 Task: Find connections with filter location Sucy-en-Brie with filter topic #Mindfulnesswith filter profile language German with filter current company Milestone Technologies, Inc. with filter school Hyderabad Alumni Association of JNTU College of Engineering, Kakinada with filter industry Shipbuilding with filter service category Home Networking with filter keywords title Zoologist
Action: Mouse moved to (341, 283)
Screenshot: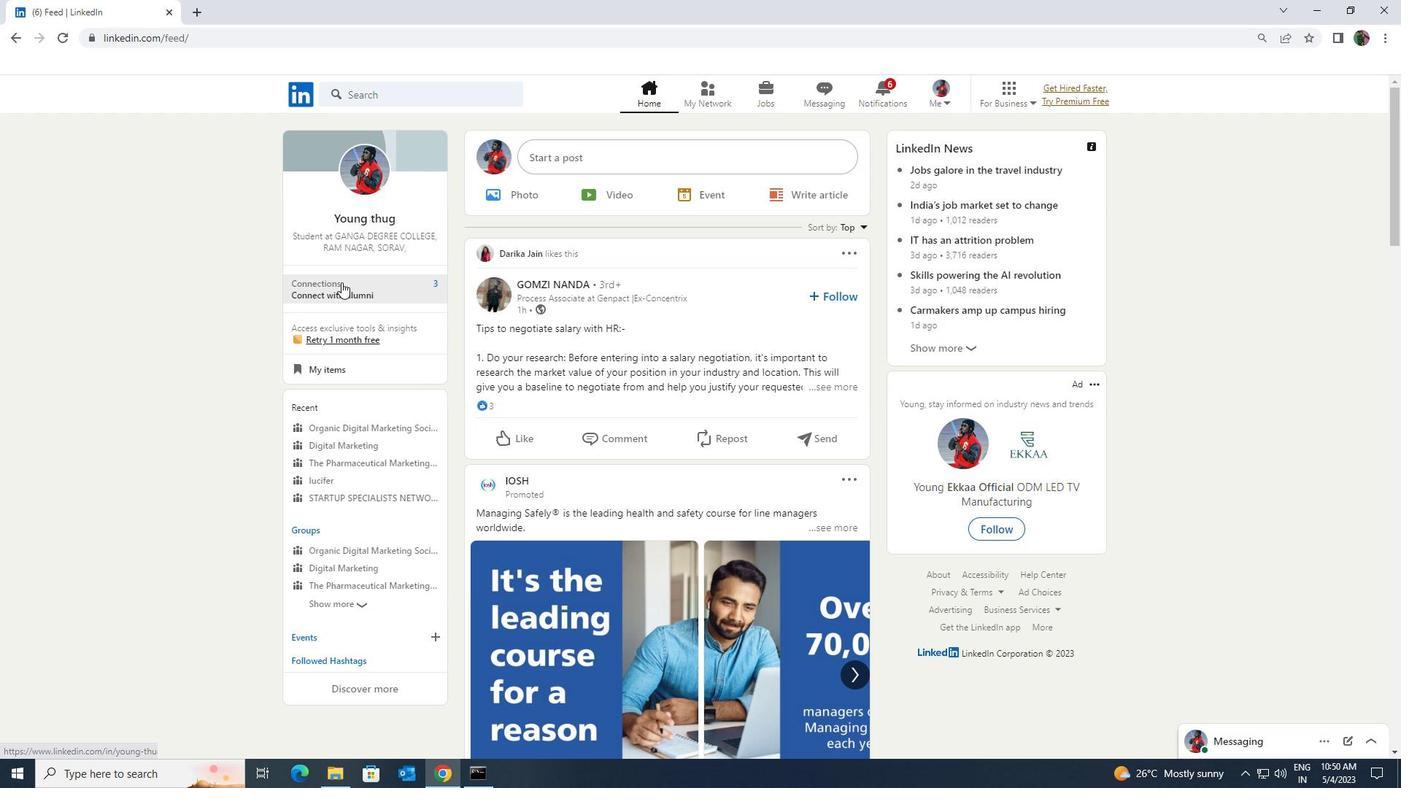 
Action: Mouse pressed left at (341, 283)
Screenshot: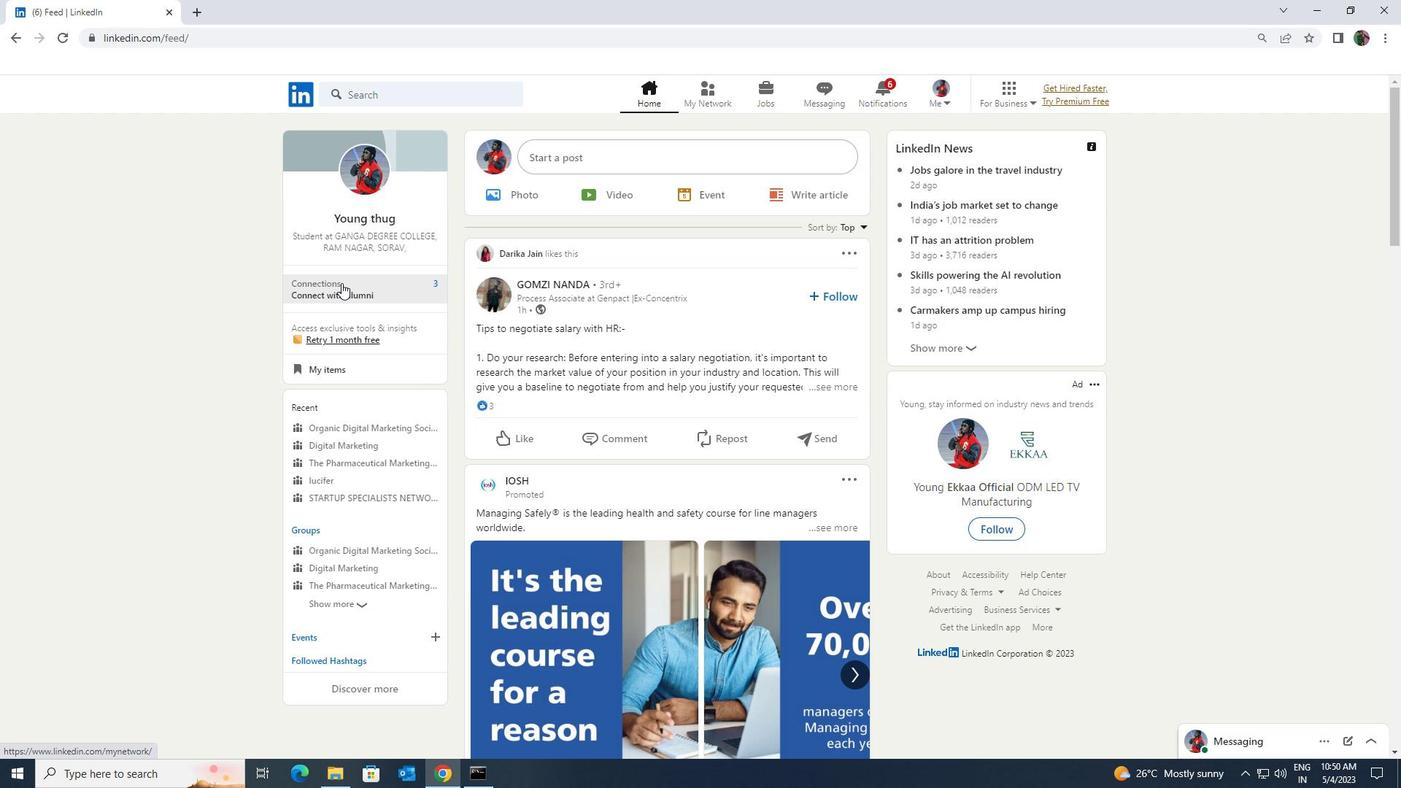 
Action: Mouse moved to (360, 179)
Screenshot: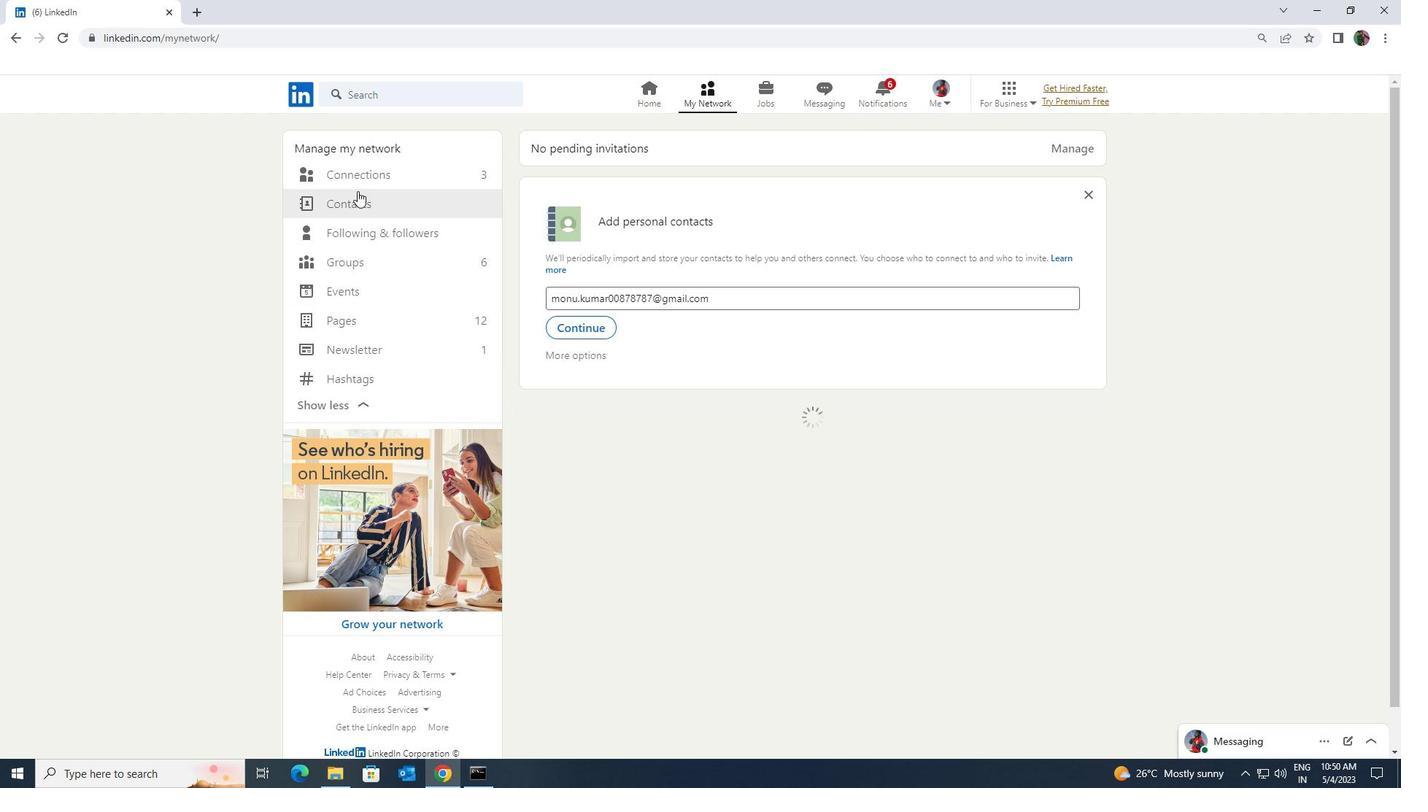 
Action: Mouse pressed left at (360, 179)
Screenshot: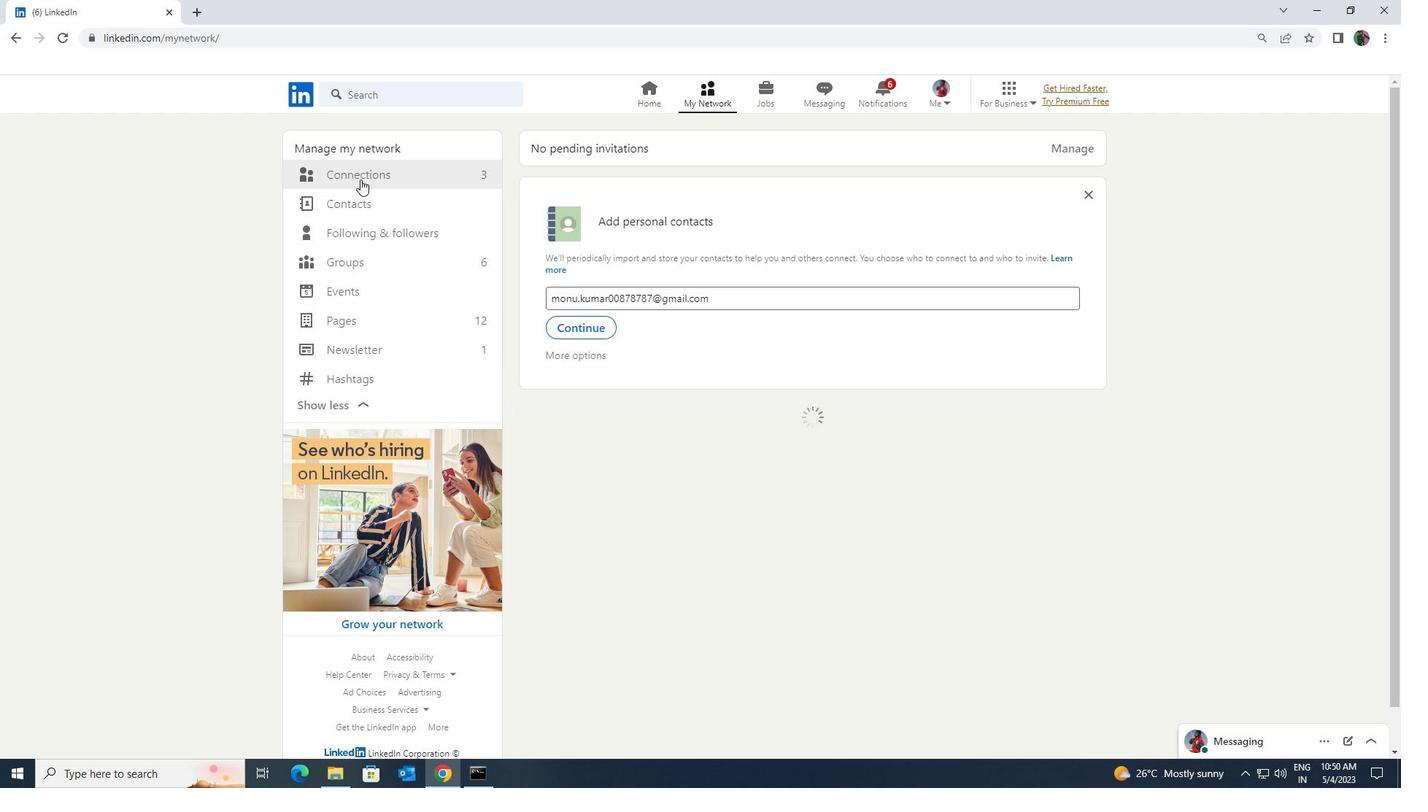 
Action: Mouse moved to (789, 180)
Screenshot: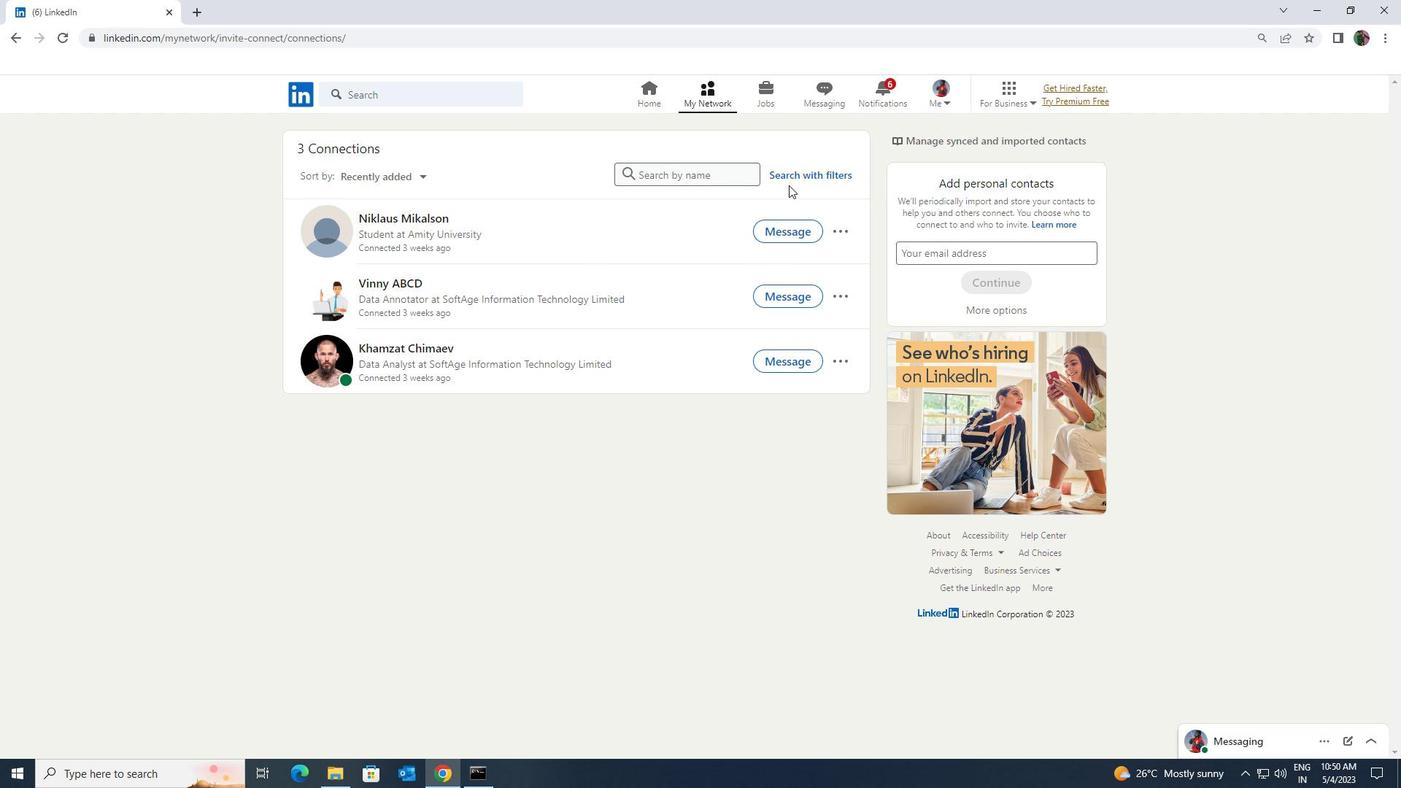 
Action: Mouse pressed left at (789, 180)
Screenshot: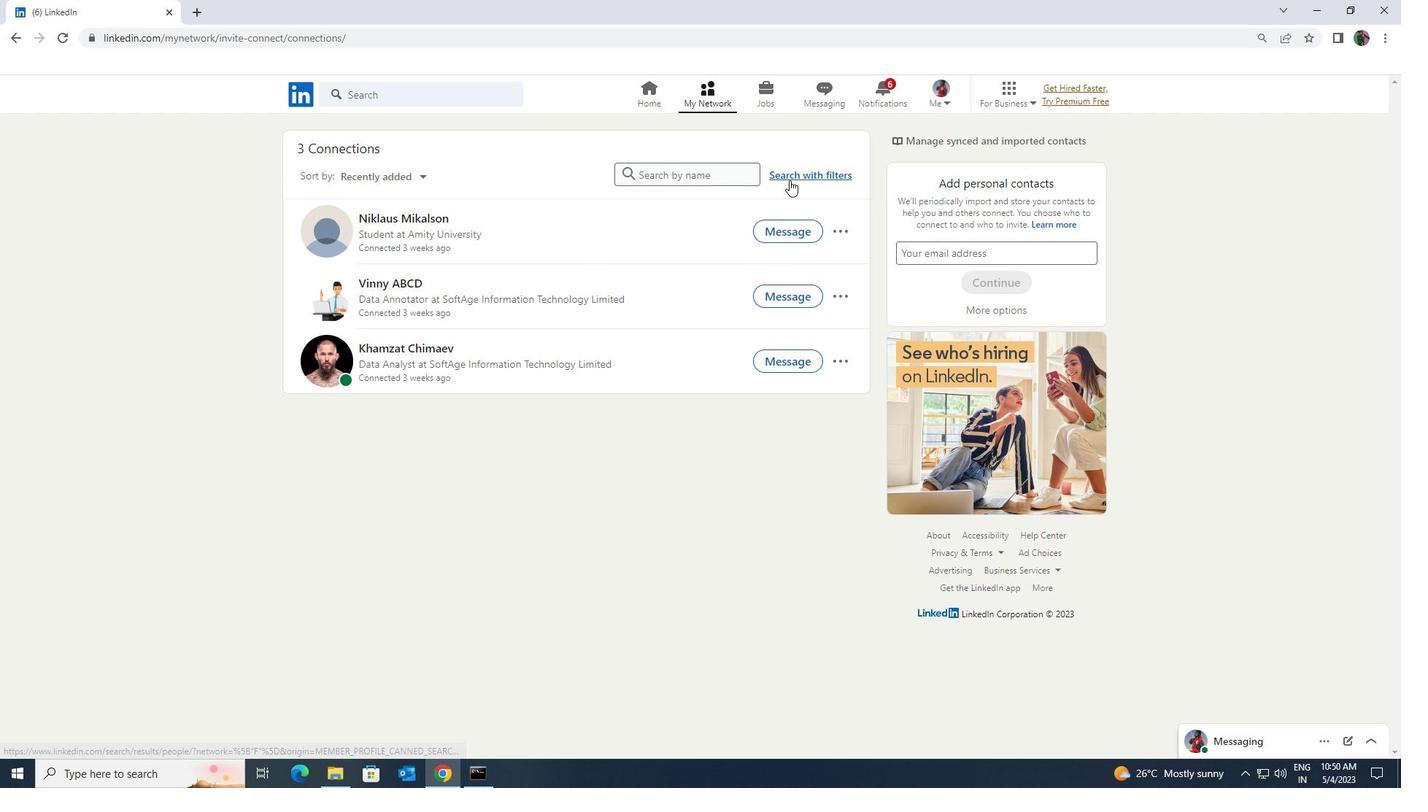 
Action: Mouse moved to (754, 139)
Screenshot: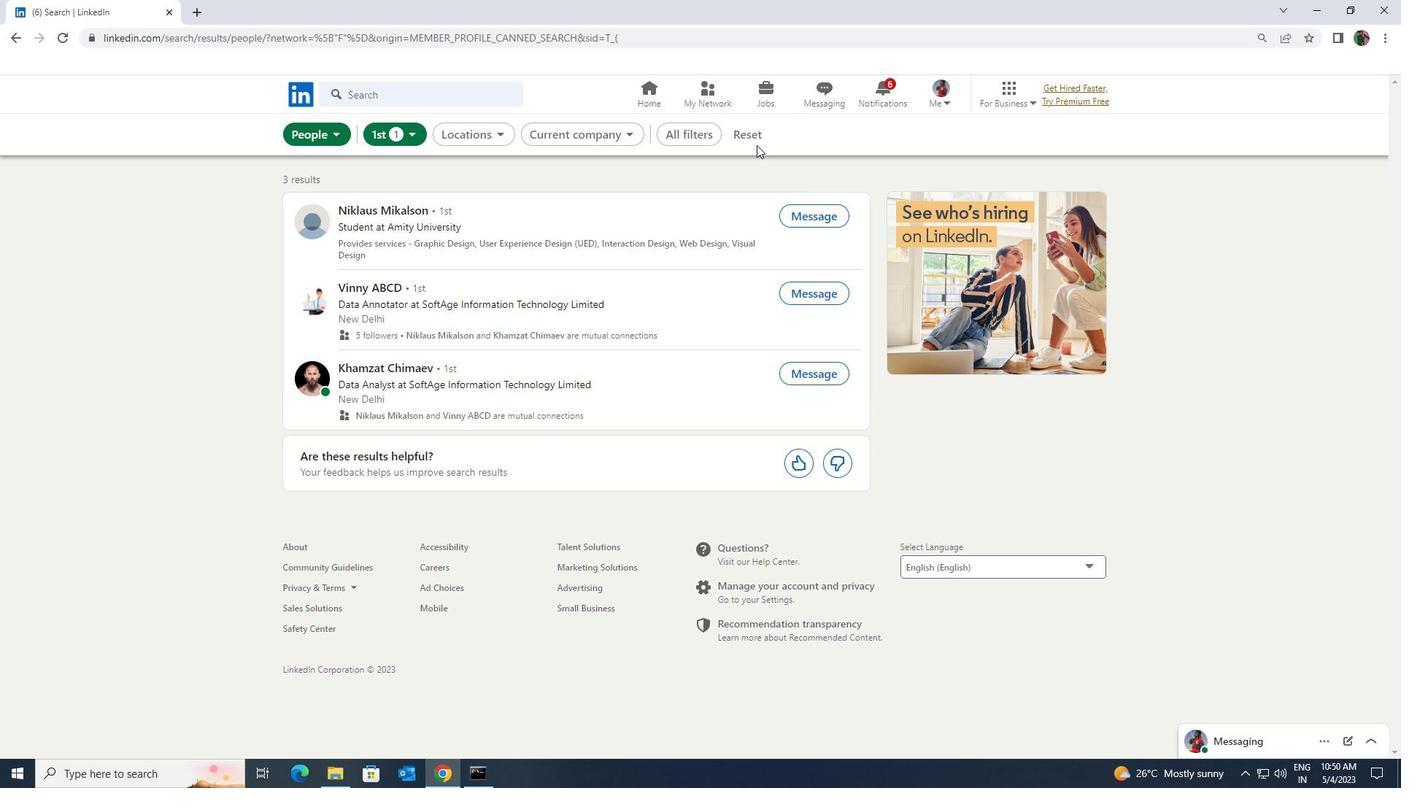 
Action: Mouse pressed left at (754, 139)
Screenshot: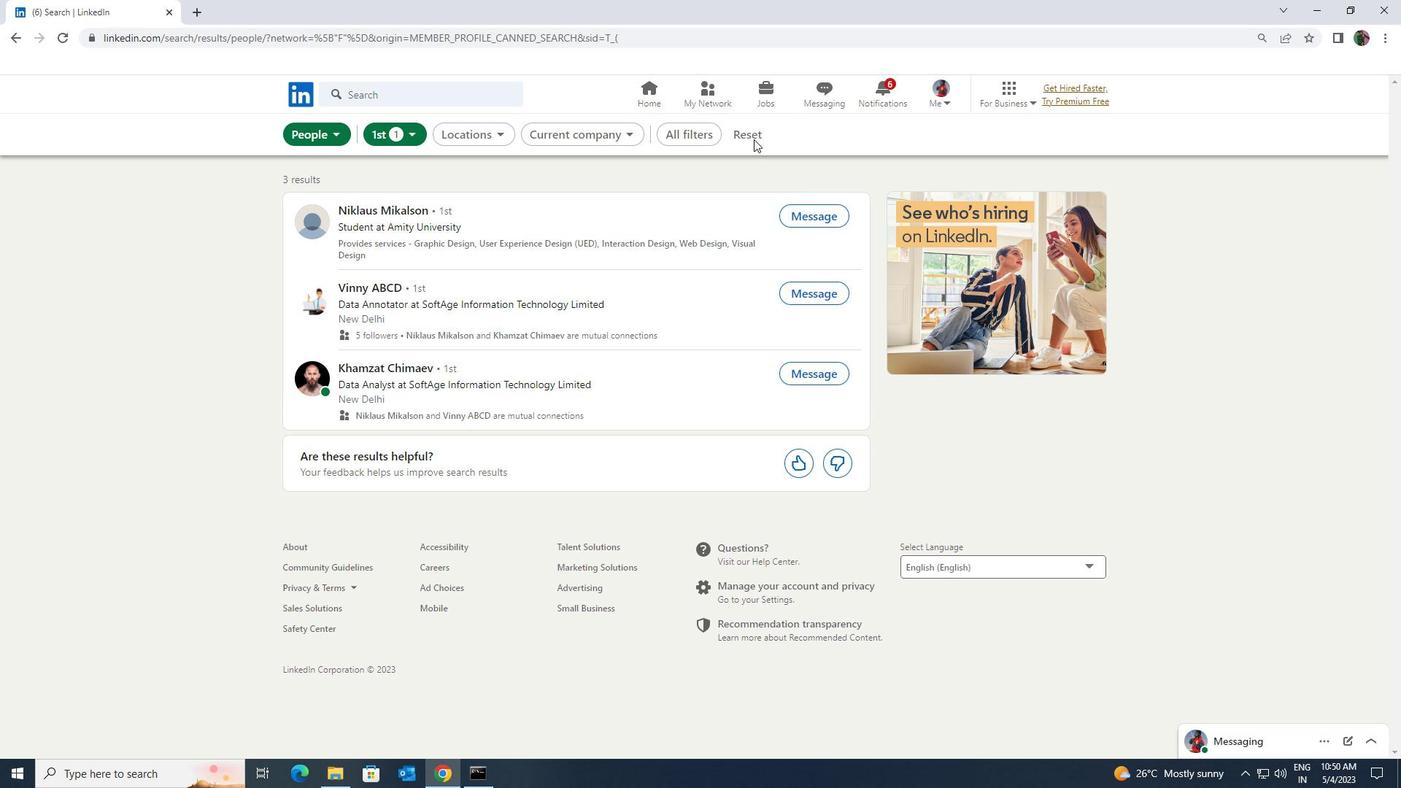 
Action: Mouse moved to (751, 135)
Screenshot: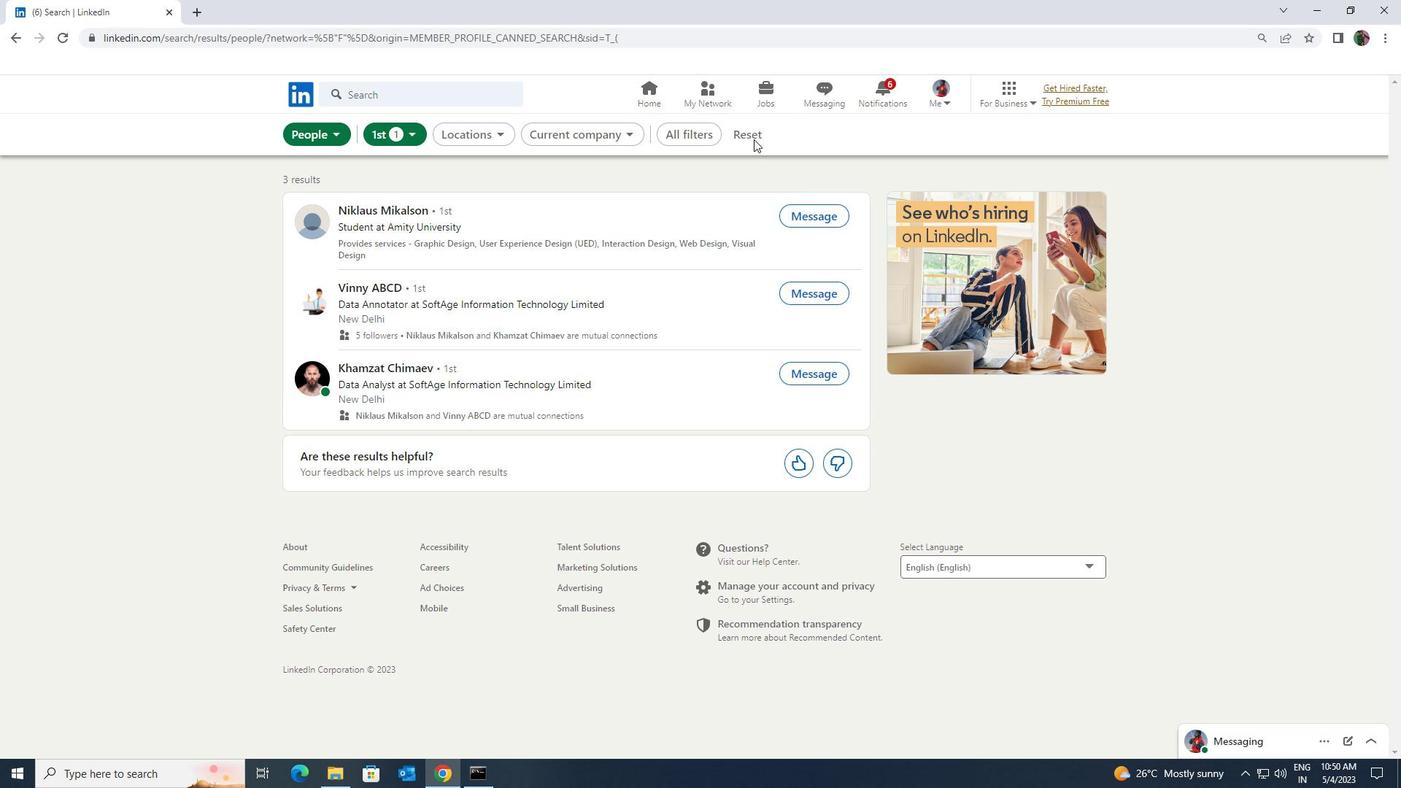
Action: Mouse pressed left at (751, 135)
Screenshot: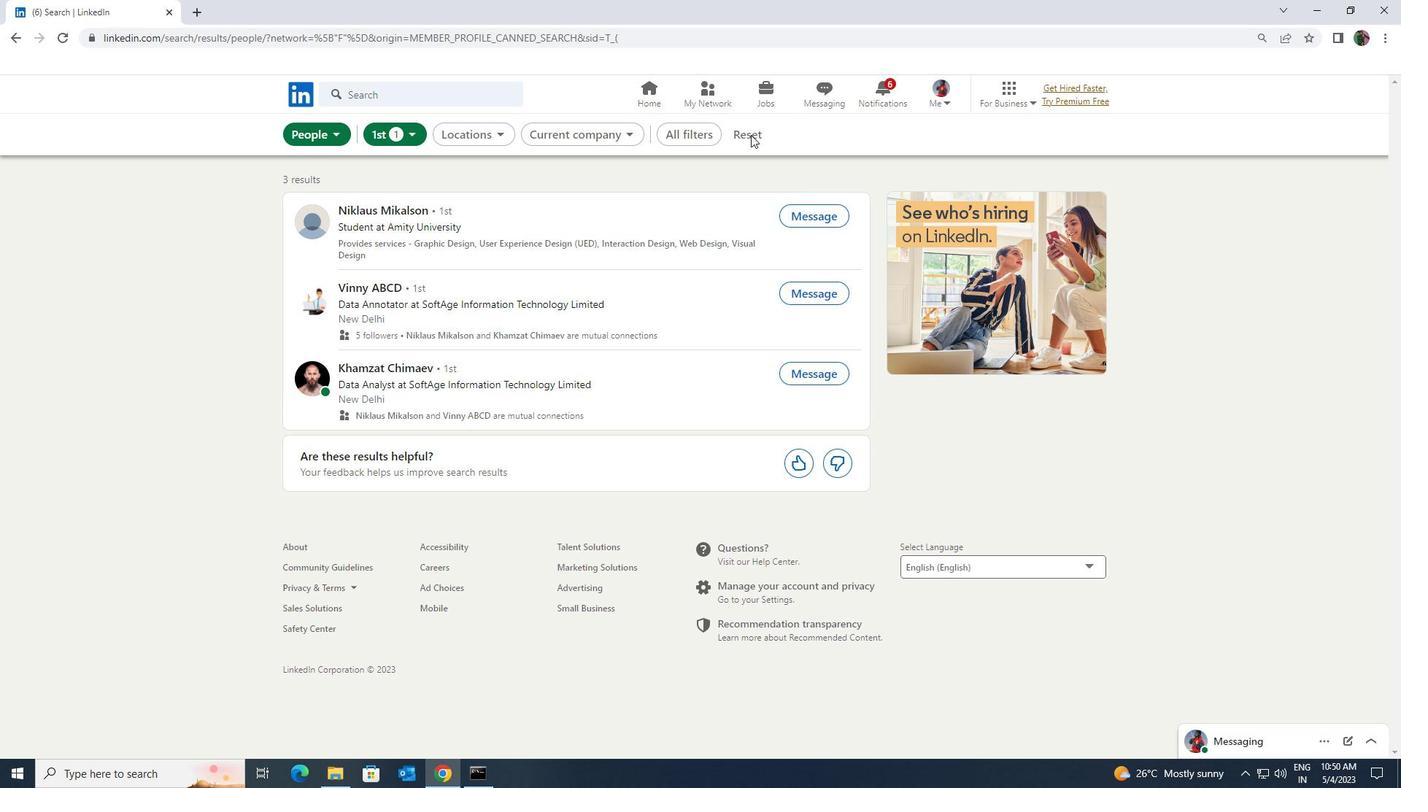 
Action: Mouse moved to (711, 135)
Screenshot: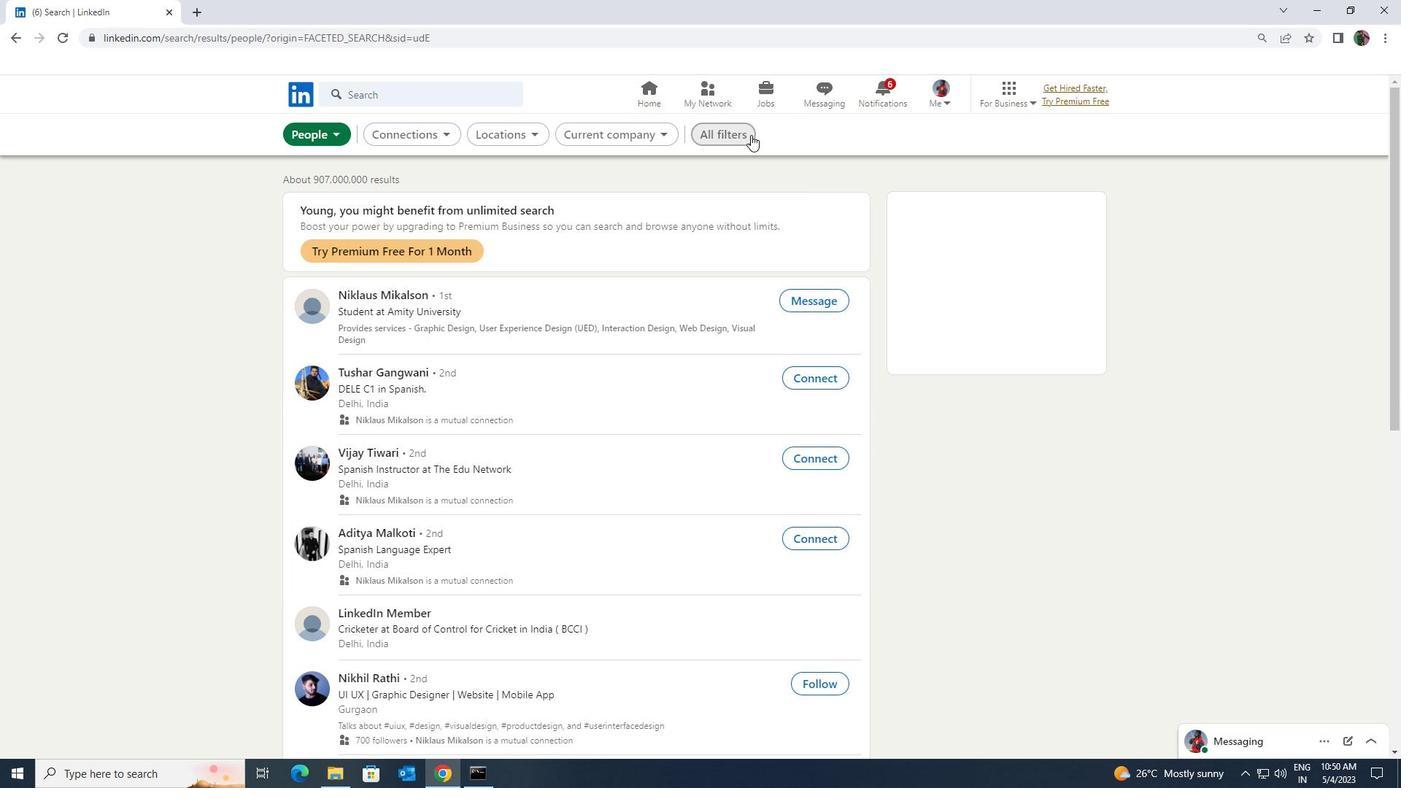 
Action: Mouse pressed left at (711, 135)
Screenshot: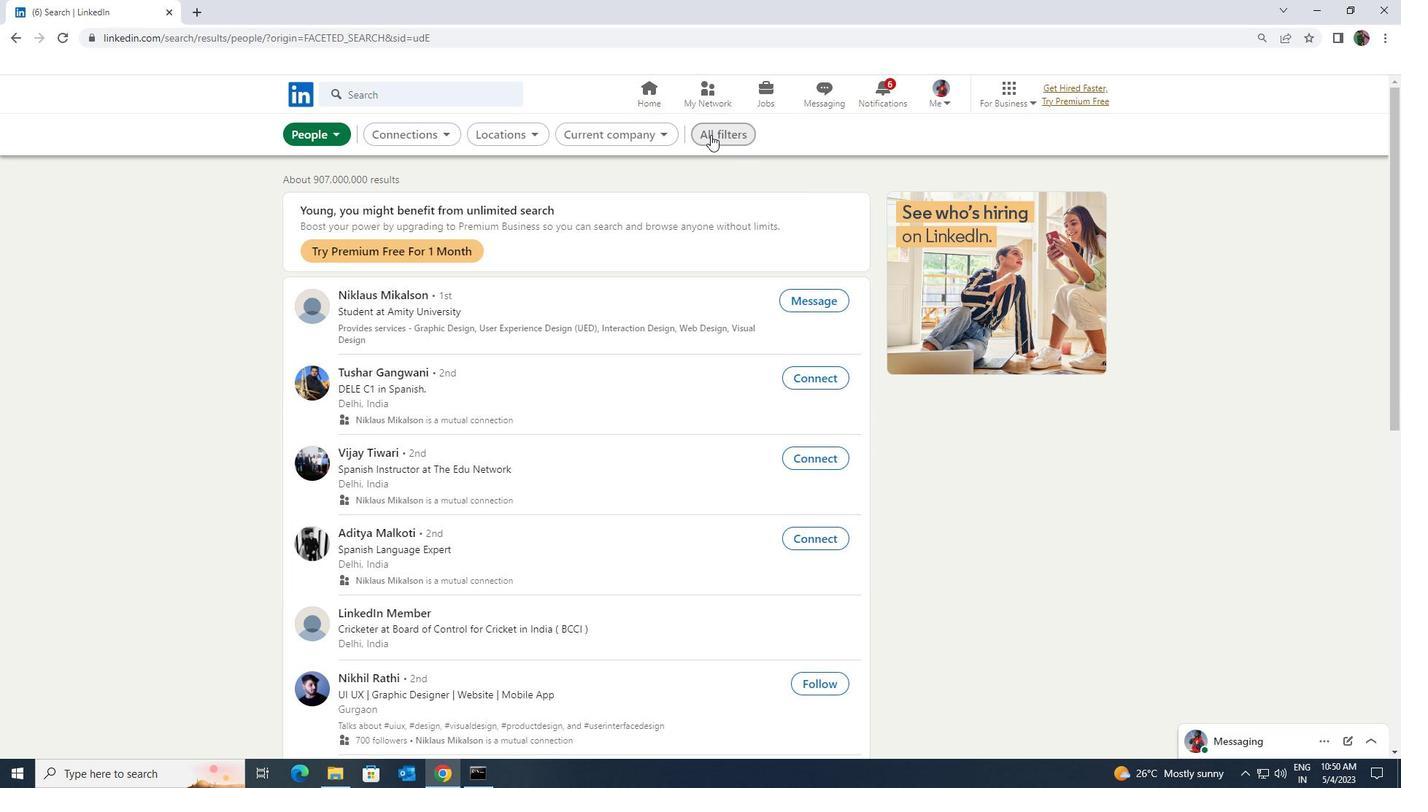 
Action: Mouse moved to (1203, 568)
Screenshot: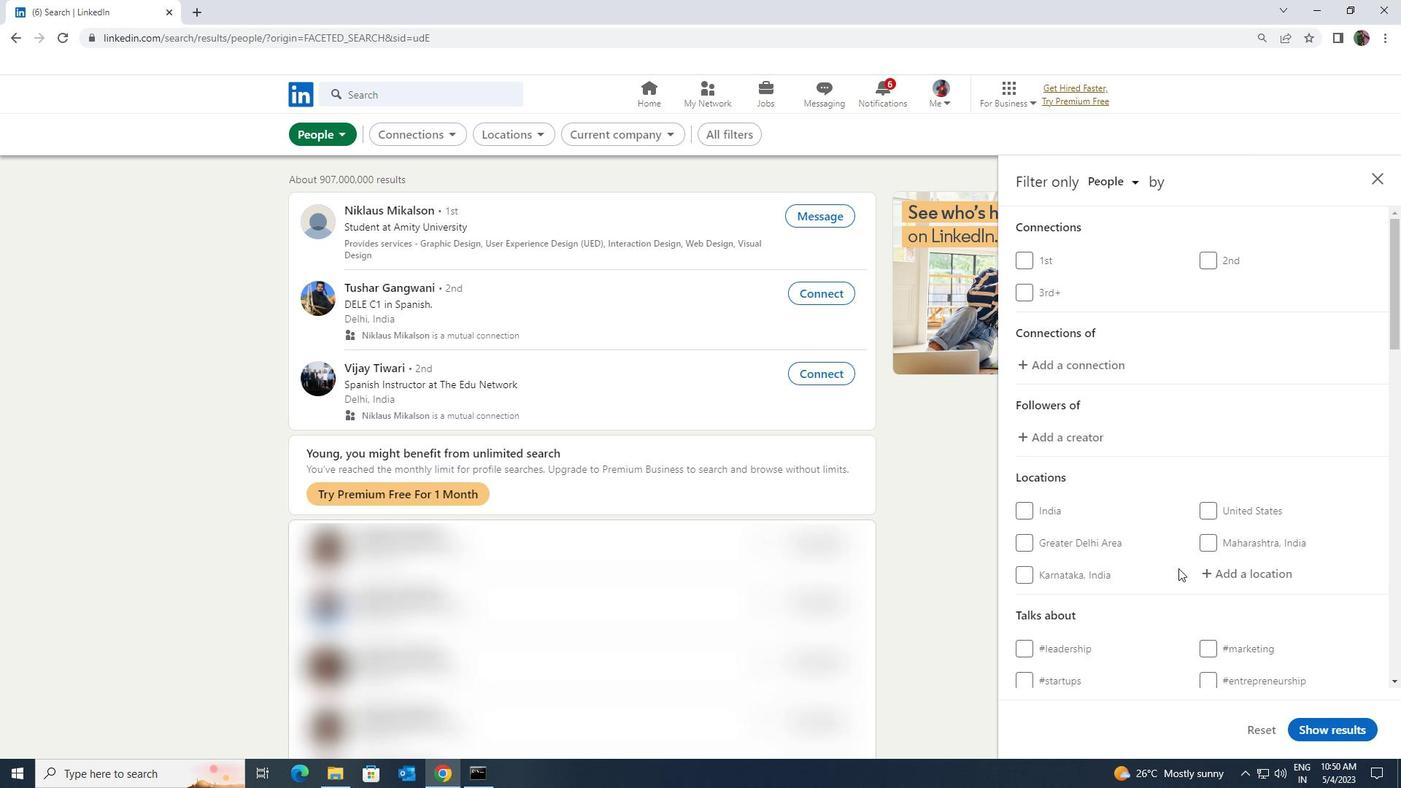 
Action: Mouse pressed left at (1203, 568)
Screenshot: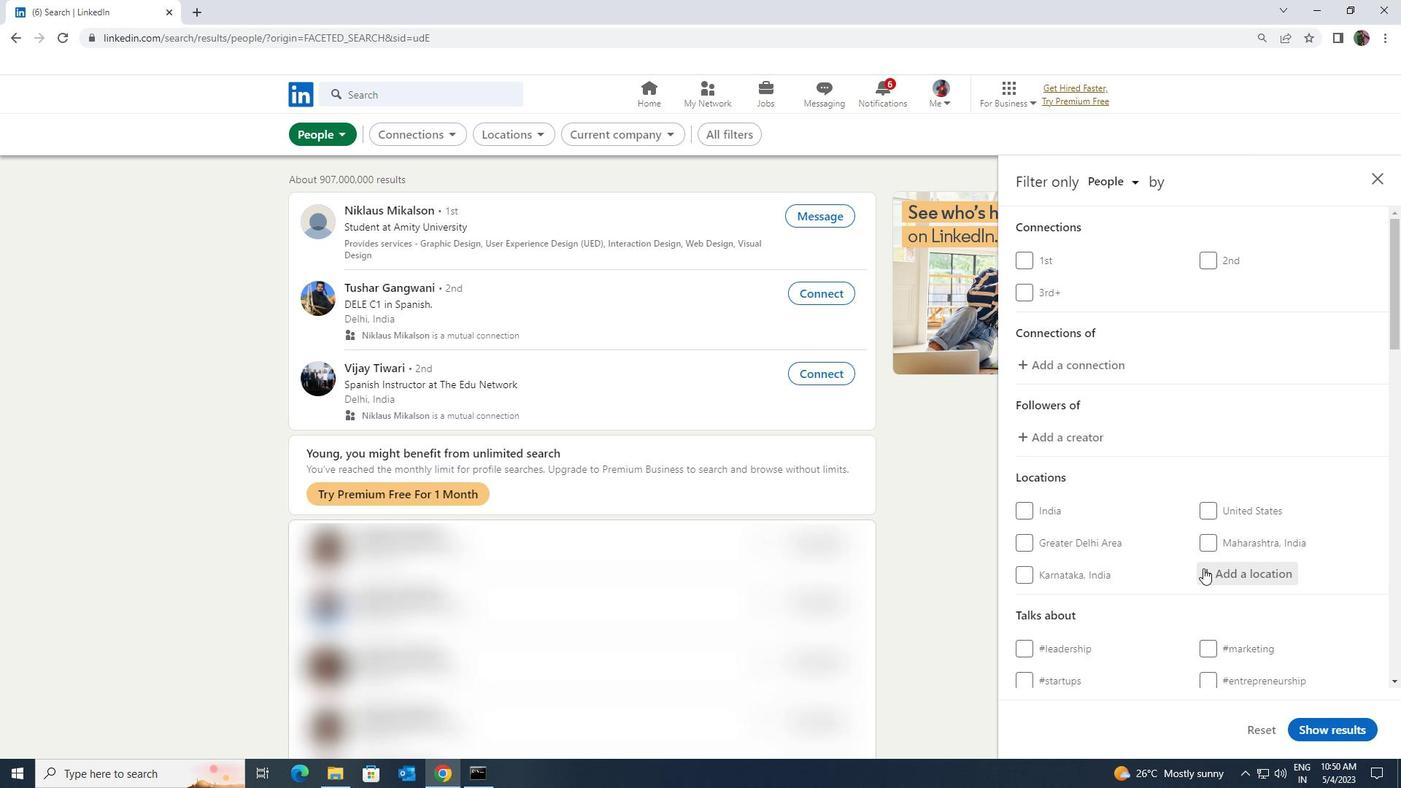 
Action: Key pressed <Key.shift><Key.shift><Key.shift><Key.shift><Key.shift><Key.shift><Key.shift>SUCY<Key.space><Key.shift>EN
Screenshot: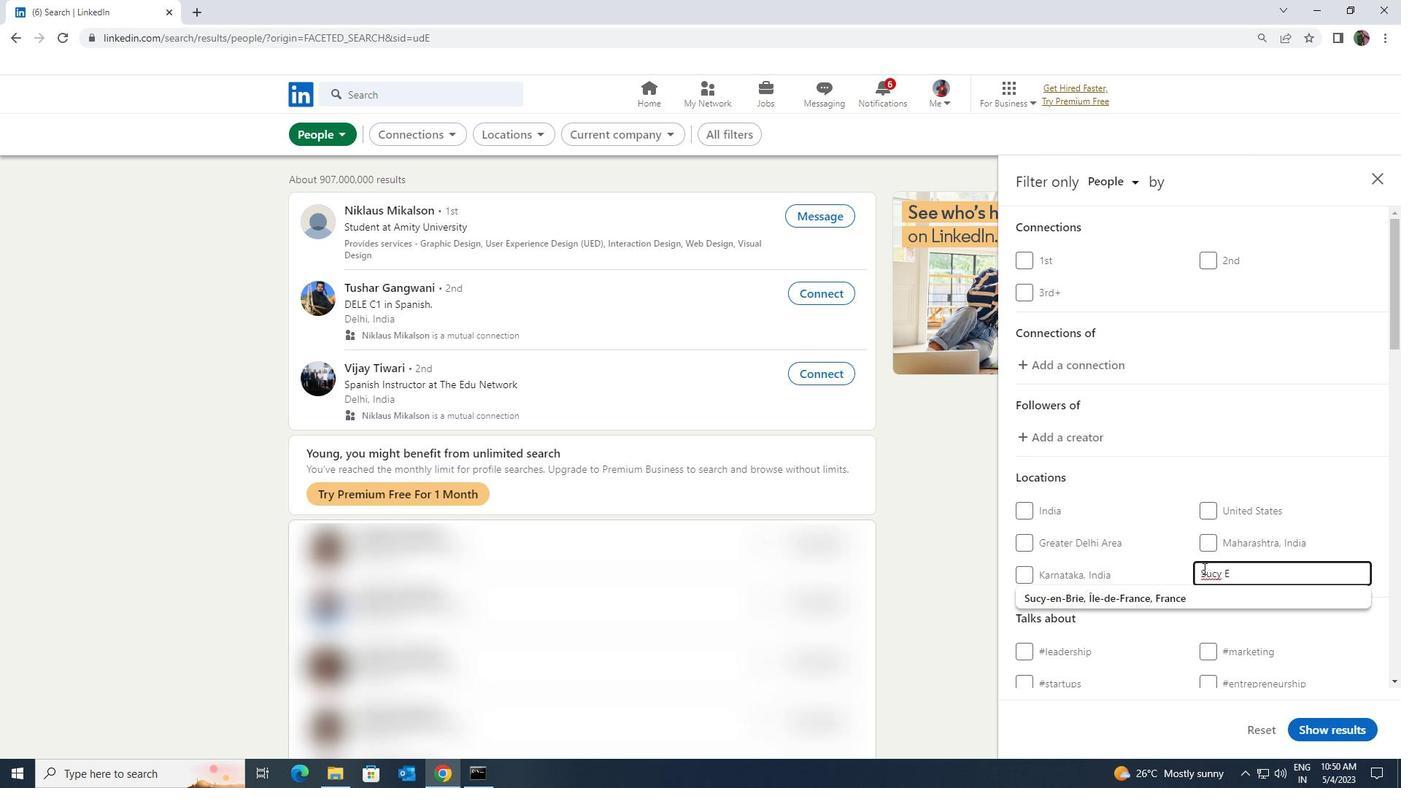 
Action: Mouse moved to (1192, 600)
Screenshot: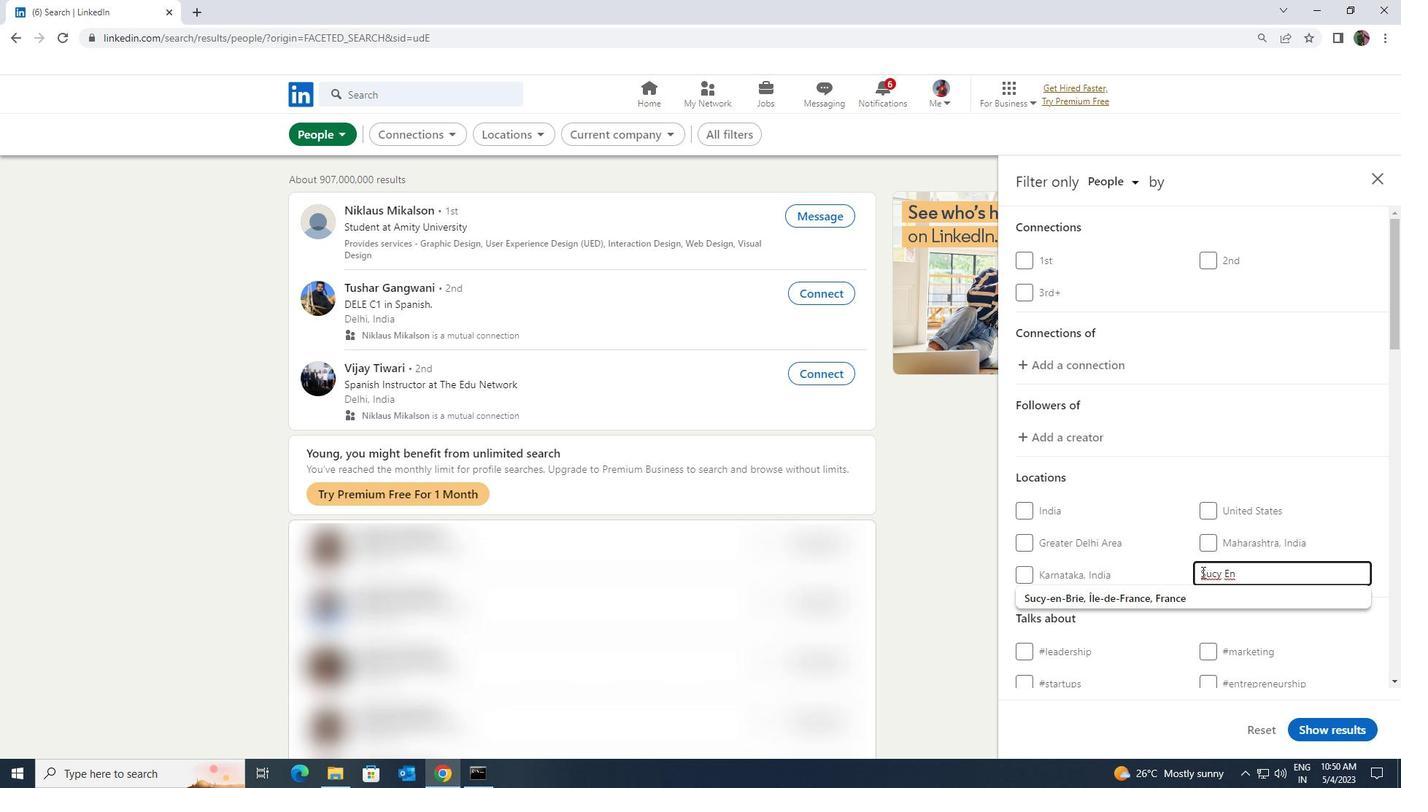 
Action: Mouse pressed left at (1192, 600)
Screenshot: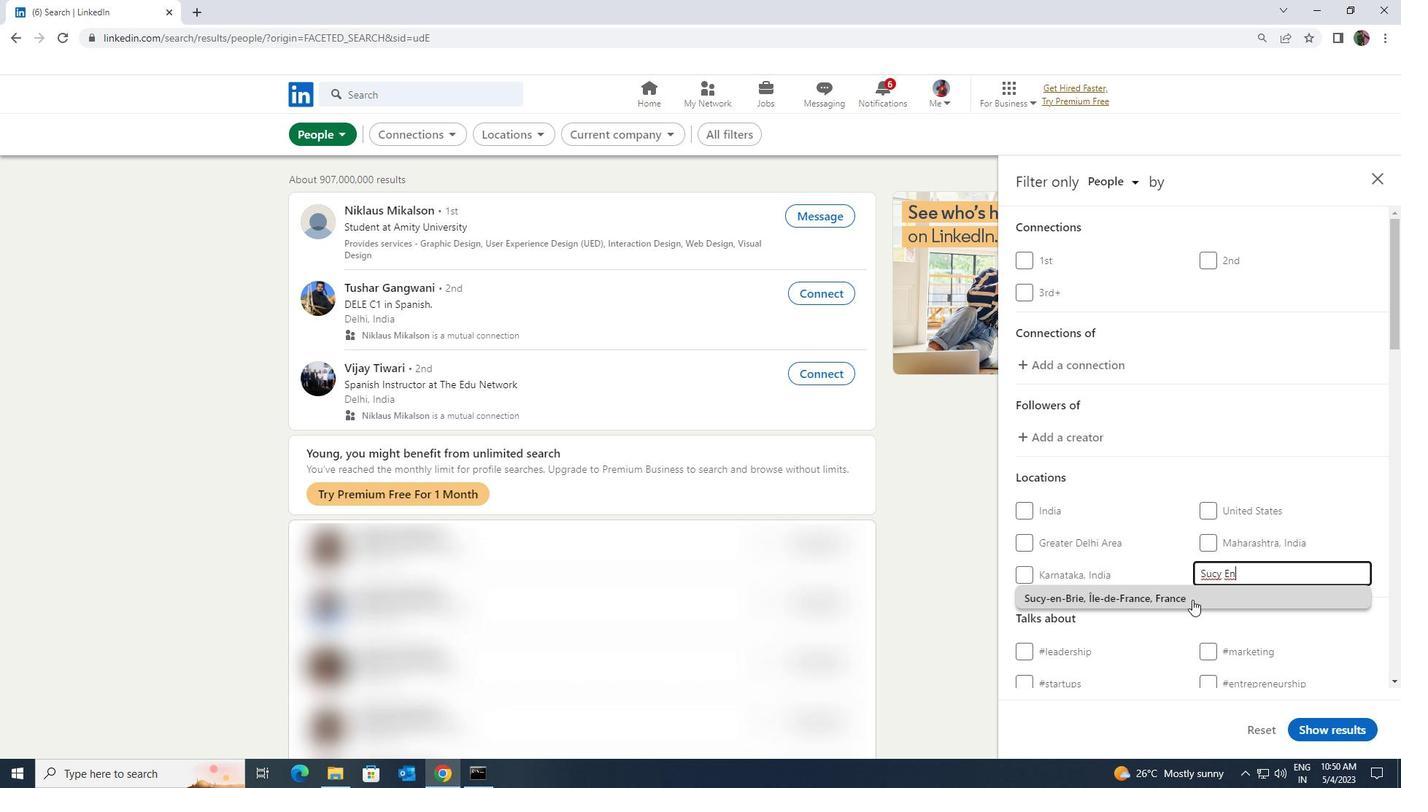 
Action: Mouse moved to (1198, 598)
Screenshot: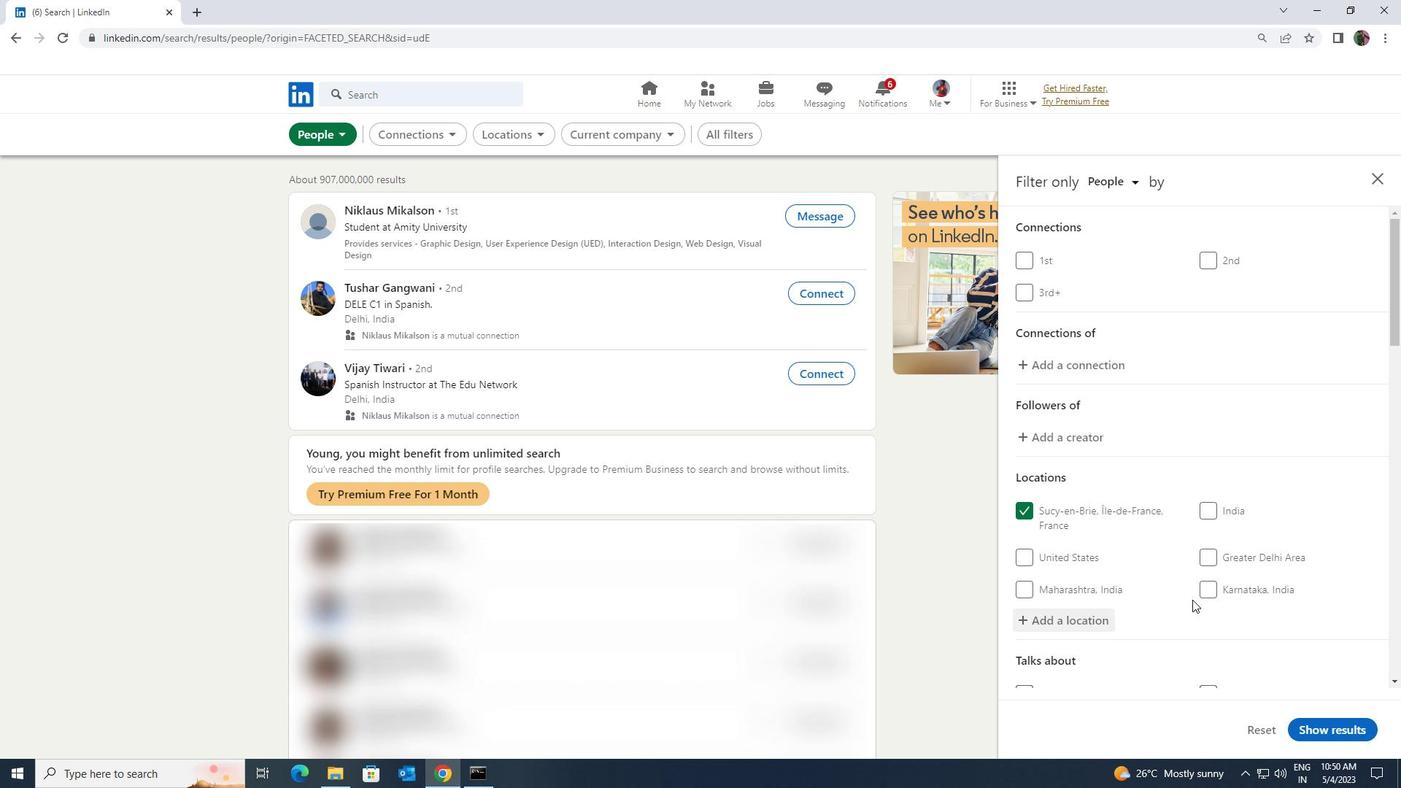 
Action: Mouse scrolled (1198, 597) with delta (0, 0)
Screenshot: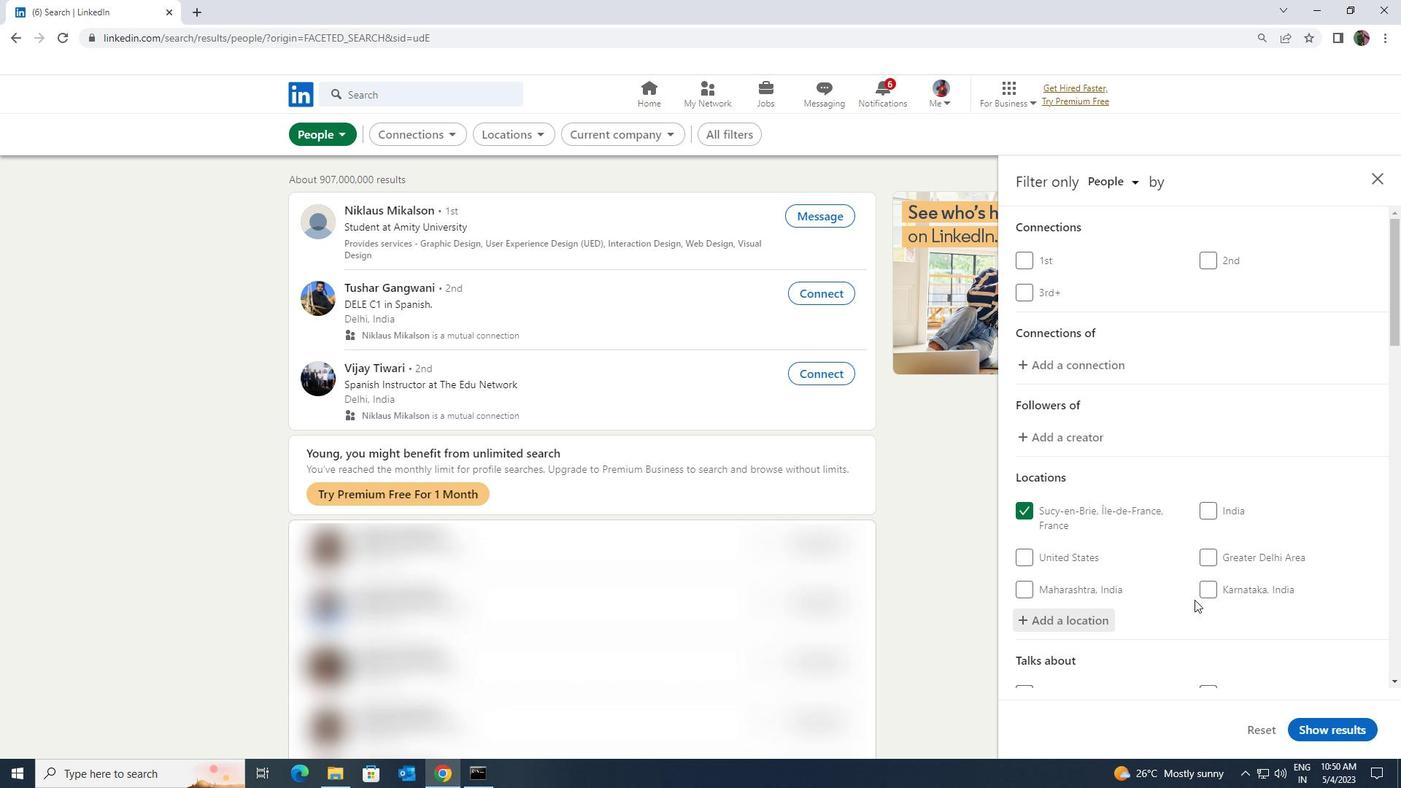 
Action: Mouse scrolled (1198, 597) with delta (0, 0)
Screenshot: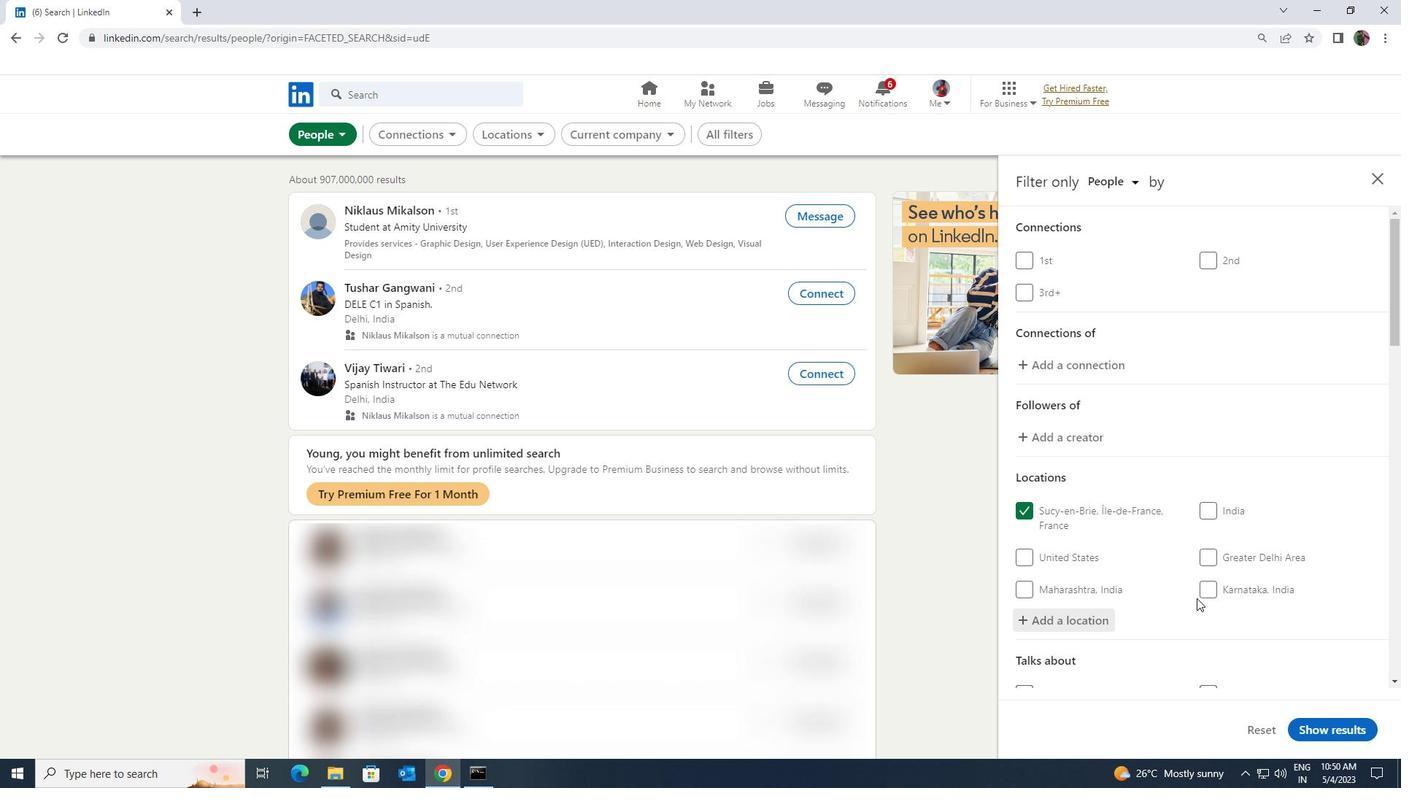 
Action: Mouse moved to (1217, 610)
Screenshot: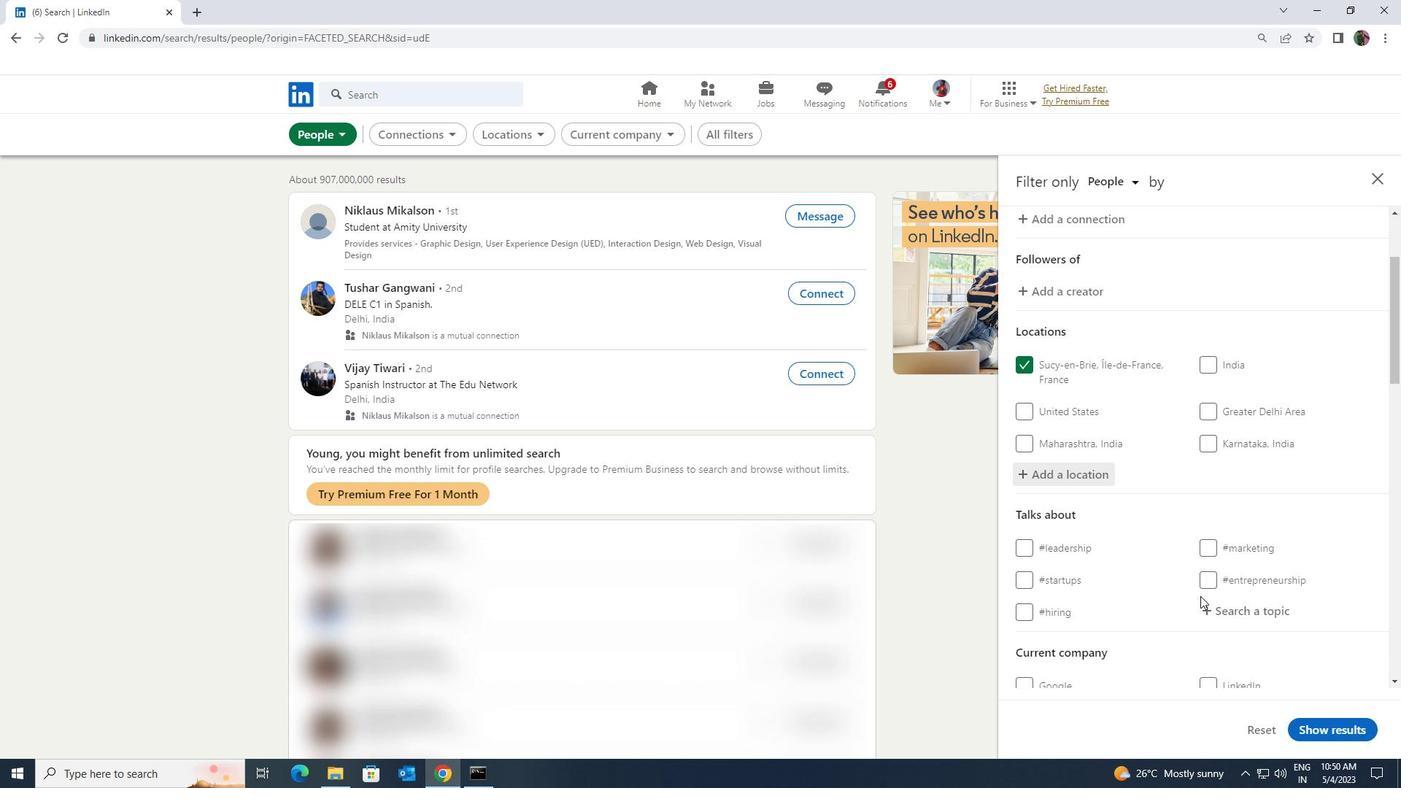 
Action: Mouse pressed left at (1217, 610)
Screenshot: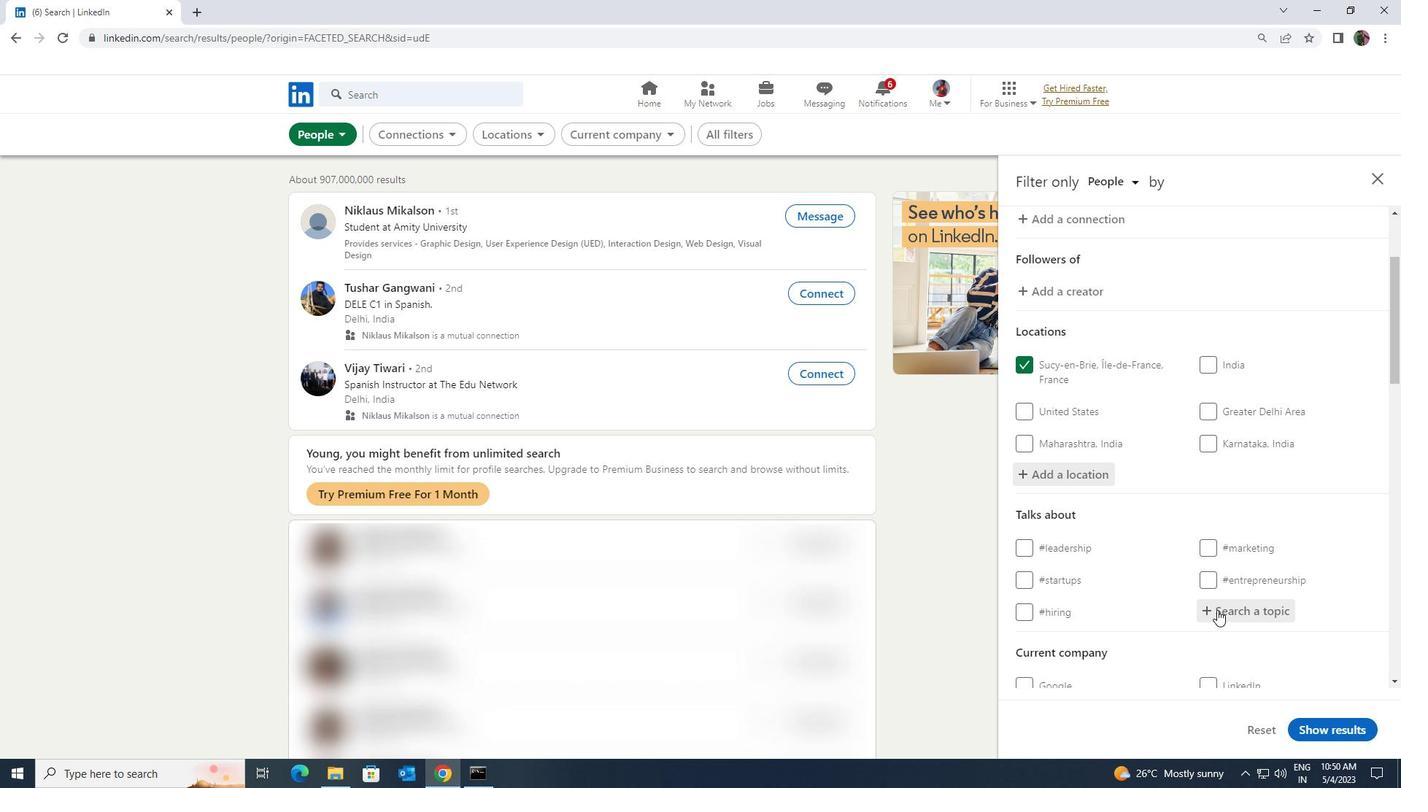 
Action: Key pressed <Key.shift><Key.shift><Key.shift>MINDFULNESS
Screenshot: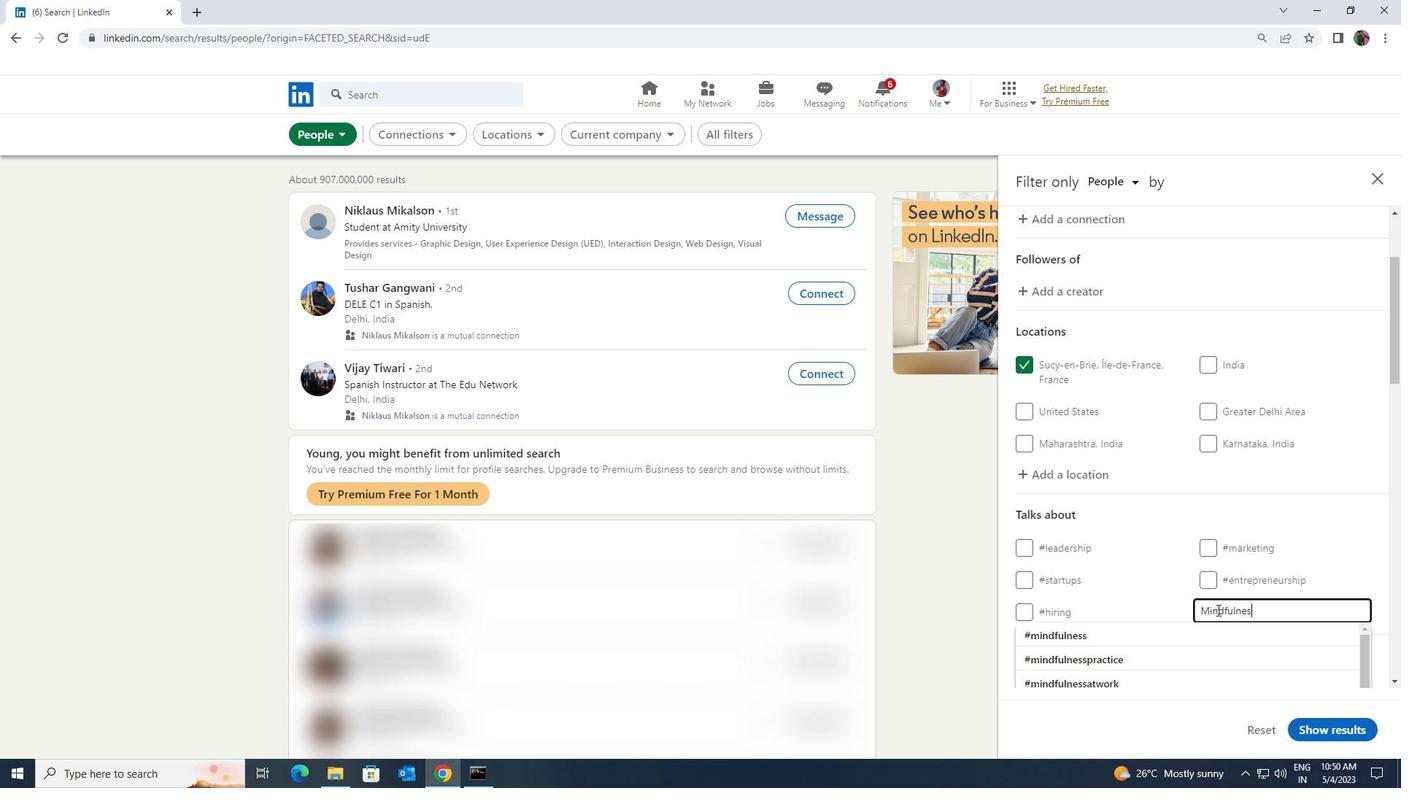 
Action: Mouse moved to (1195, 638)
Screenshot: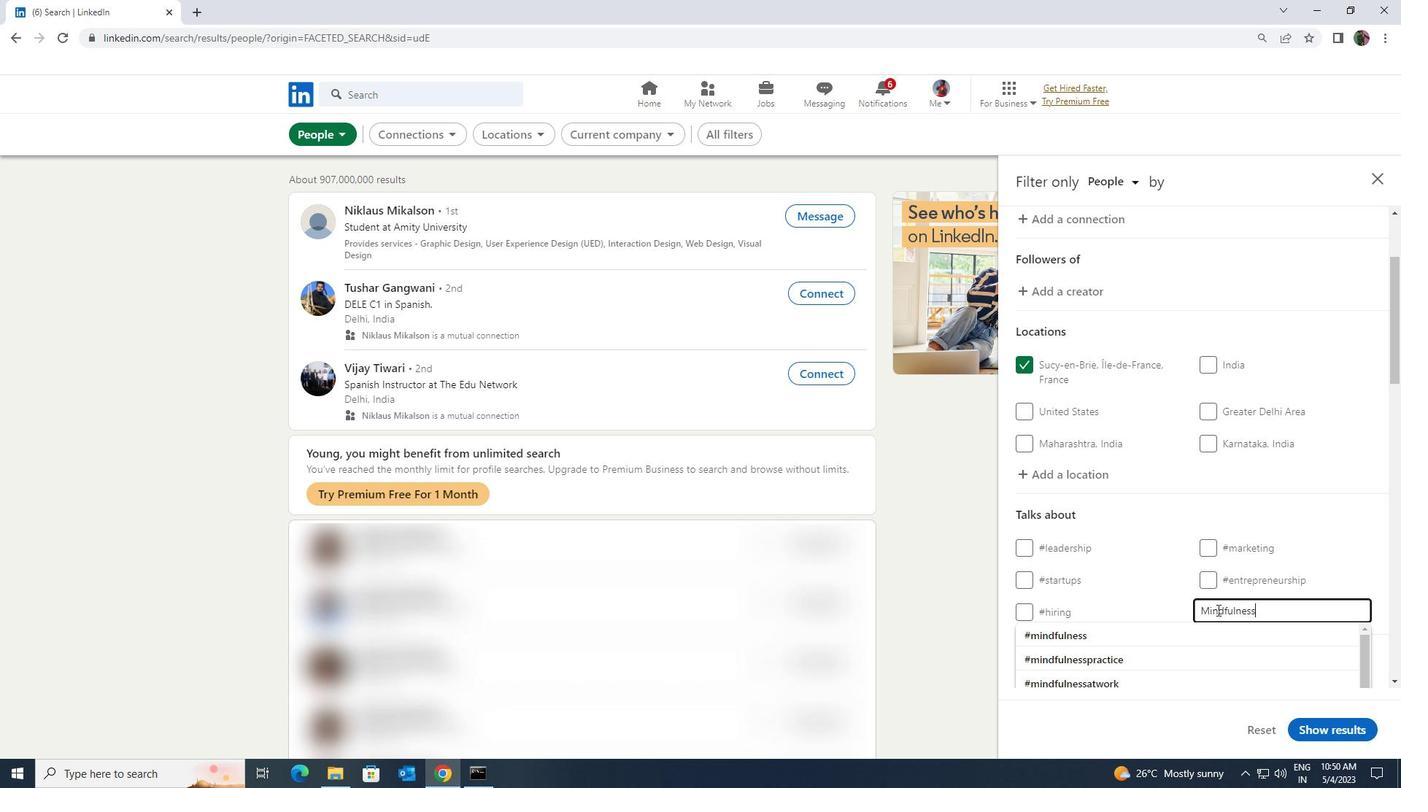 
Action: Mouse pressed left at (1195, 638)
Screenshot: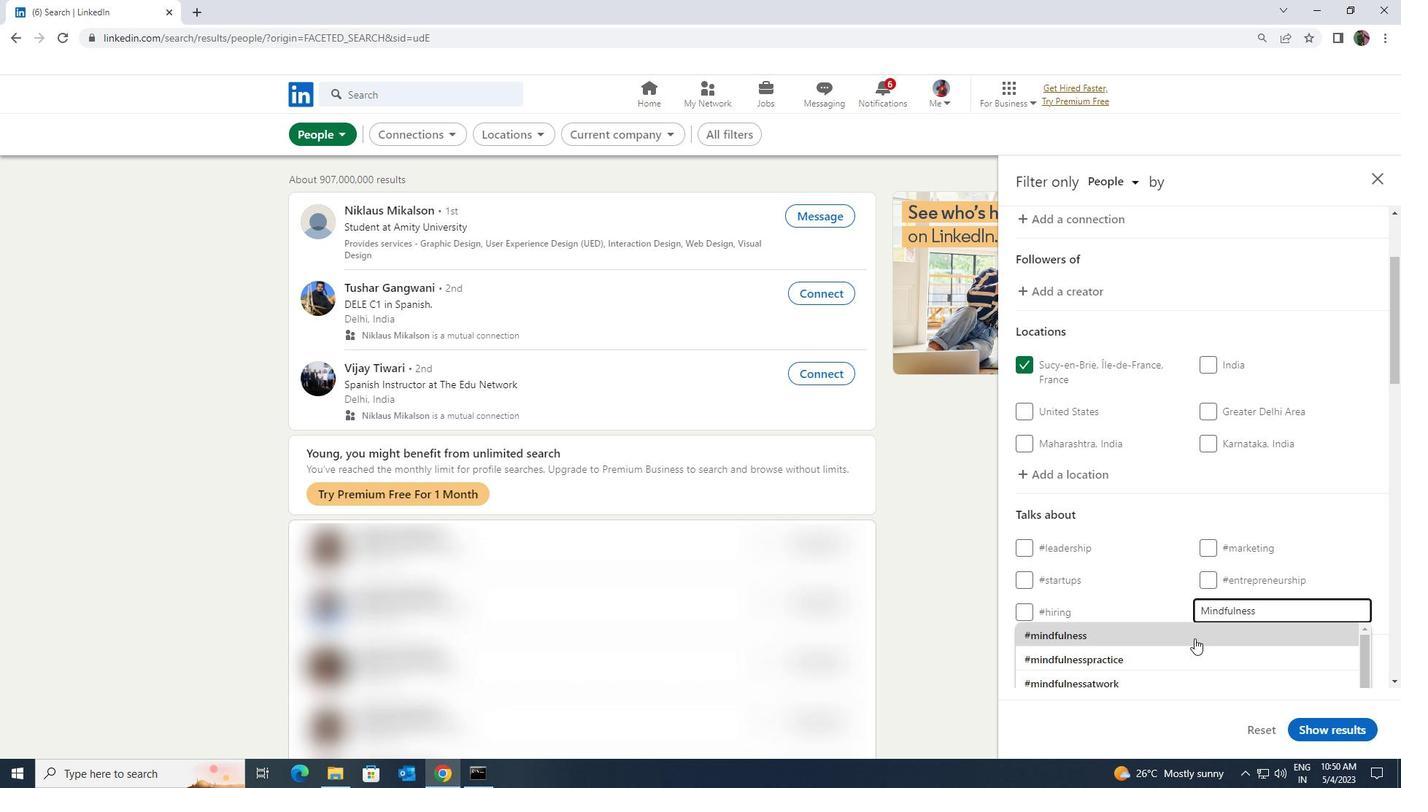 
Action: Mouse scrolled (1195, 638) with delta (0, 0)
Screenshot: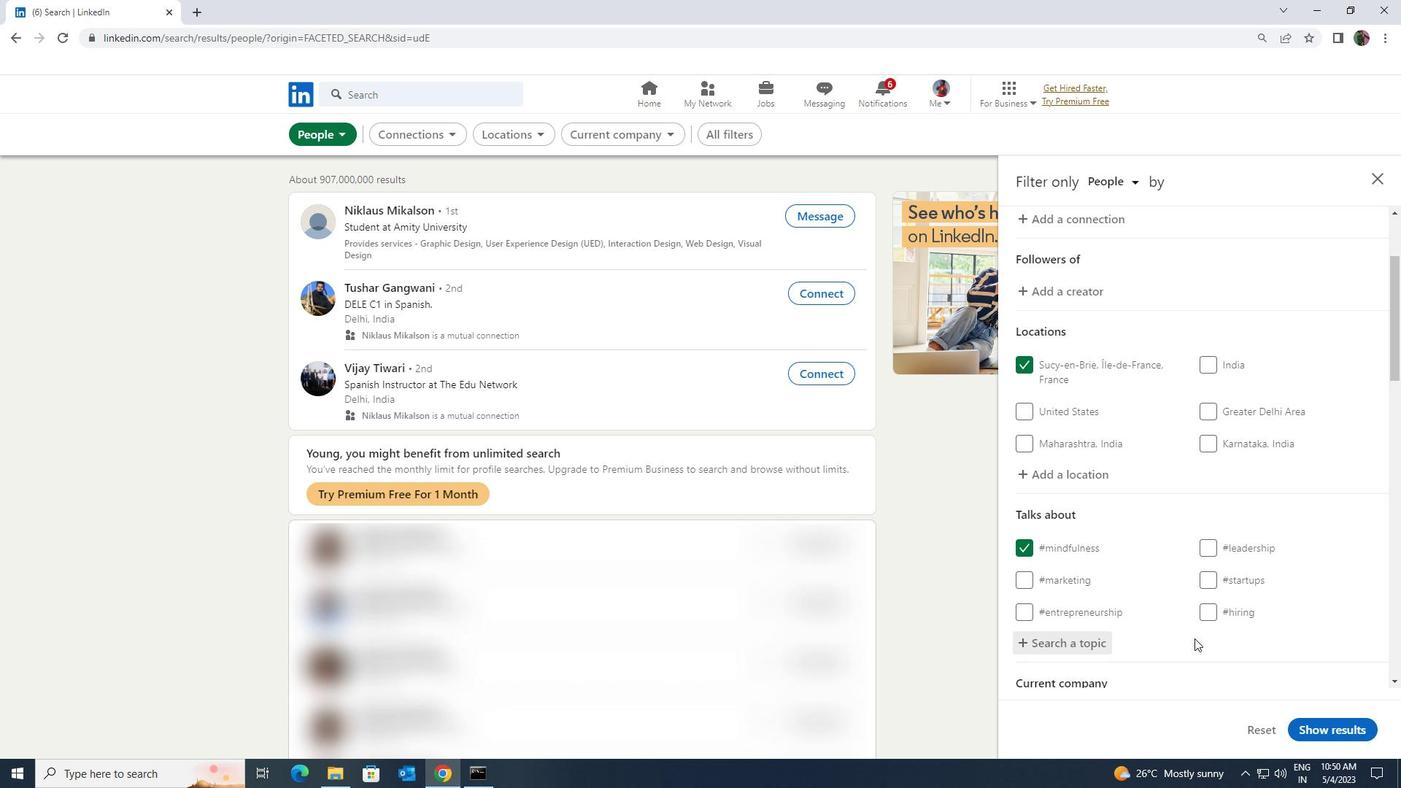 
Action: Mouse scrolled (1195, 638) with delta (0, 0)
Screenshot: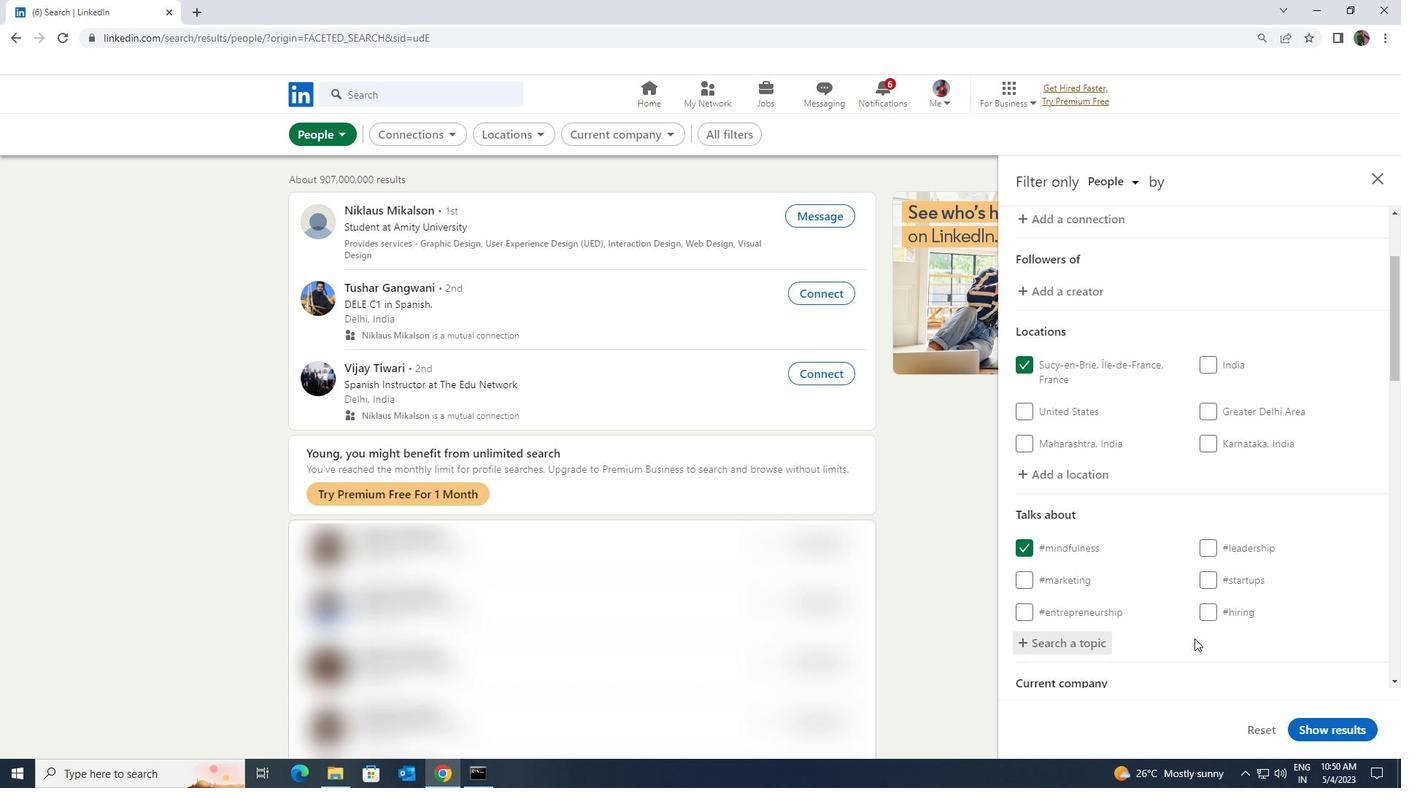 
Action: Mouse scrolled (1195, 638) with delta (0, 0)
Screenshot: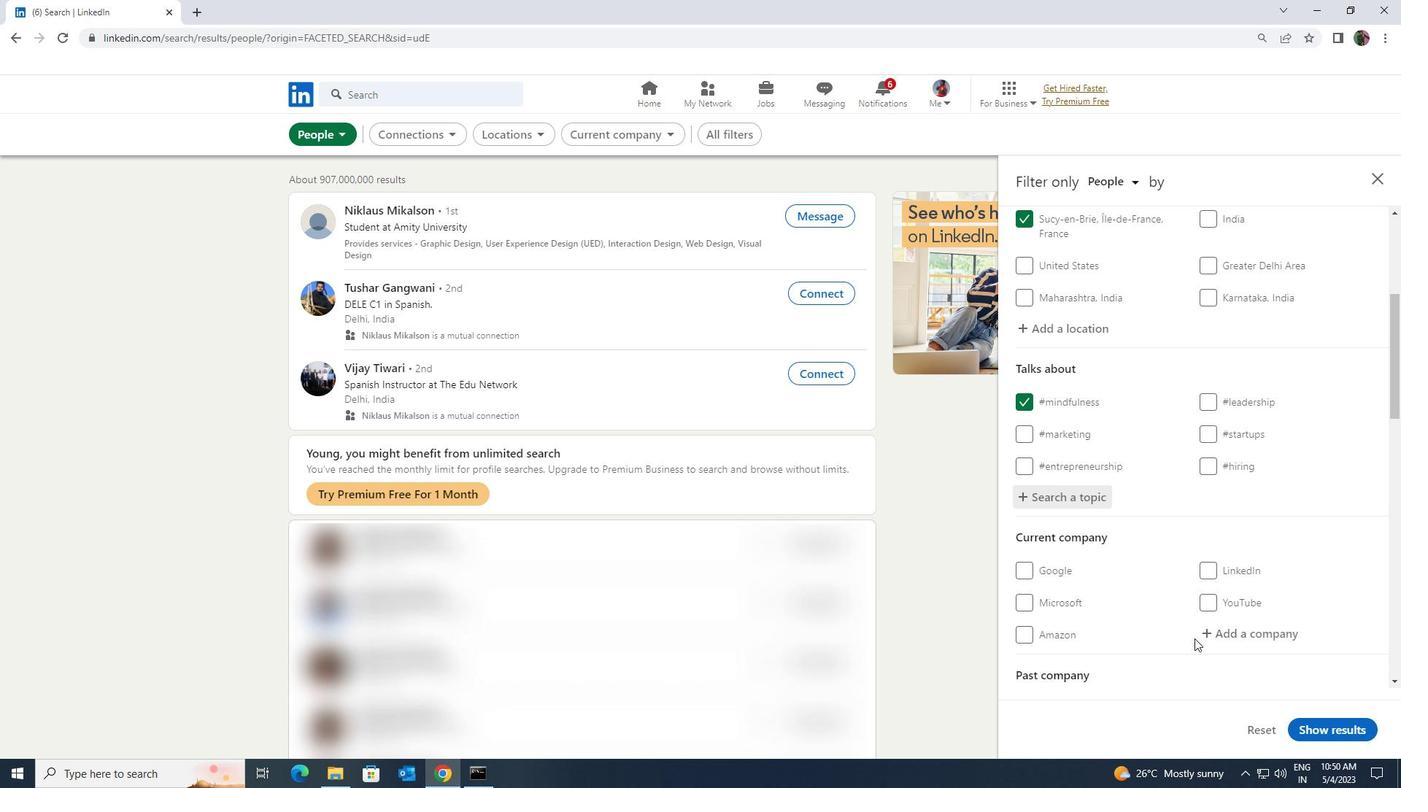 
Action: Mouse scrolled (1195, 638) with delta (0, 0)
Screenshot: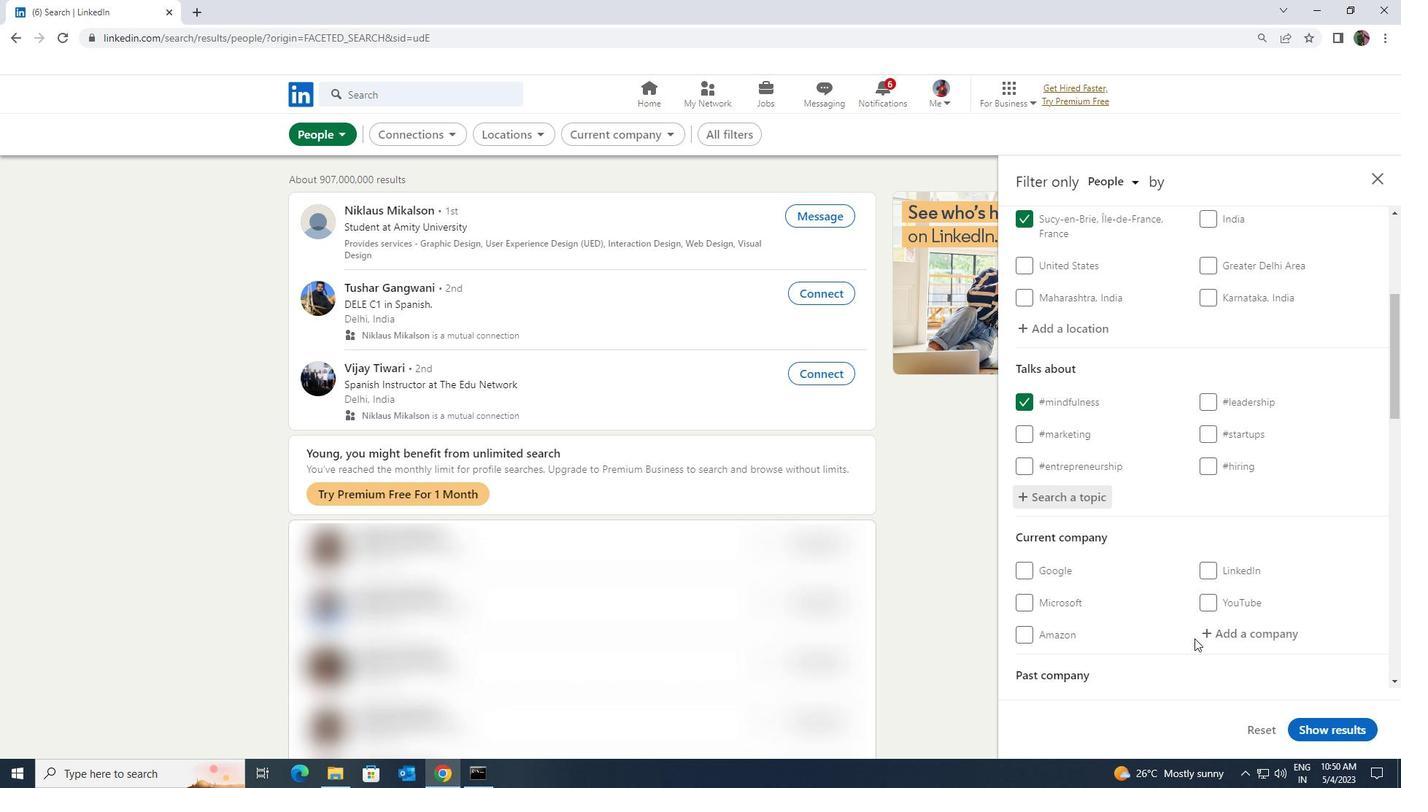 
Action: Mouse scrolled (1195, 638) with delta (0, 0)
Screenshot: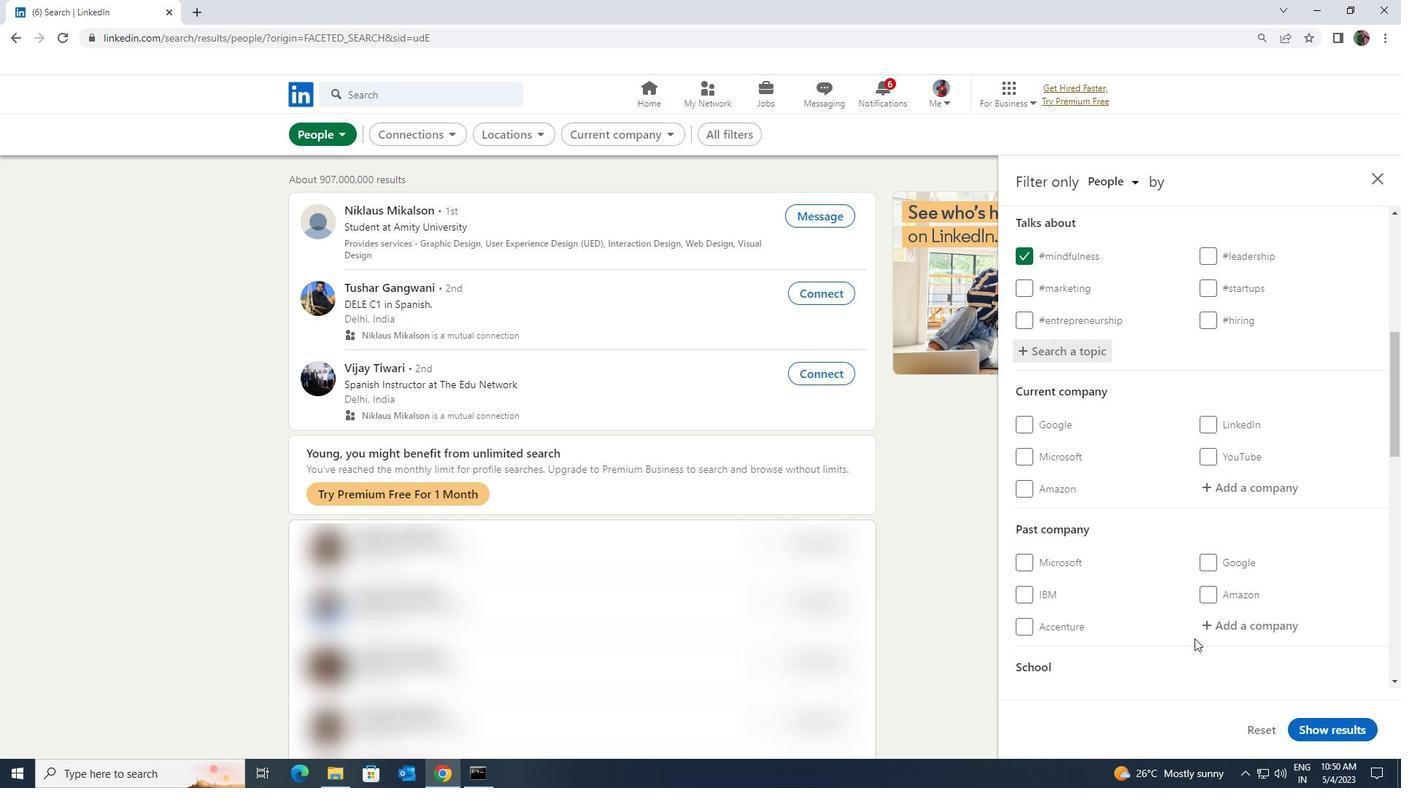 
Action: Mouse scrolled (1195, 638) with delta (0, 0)
Screenshot: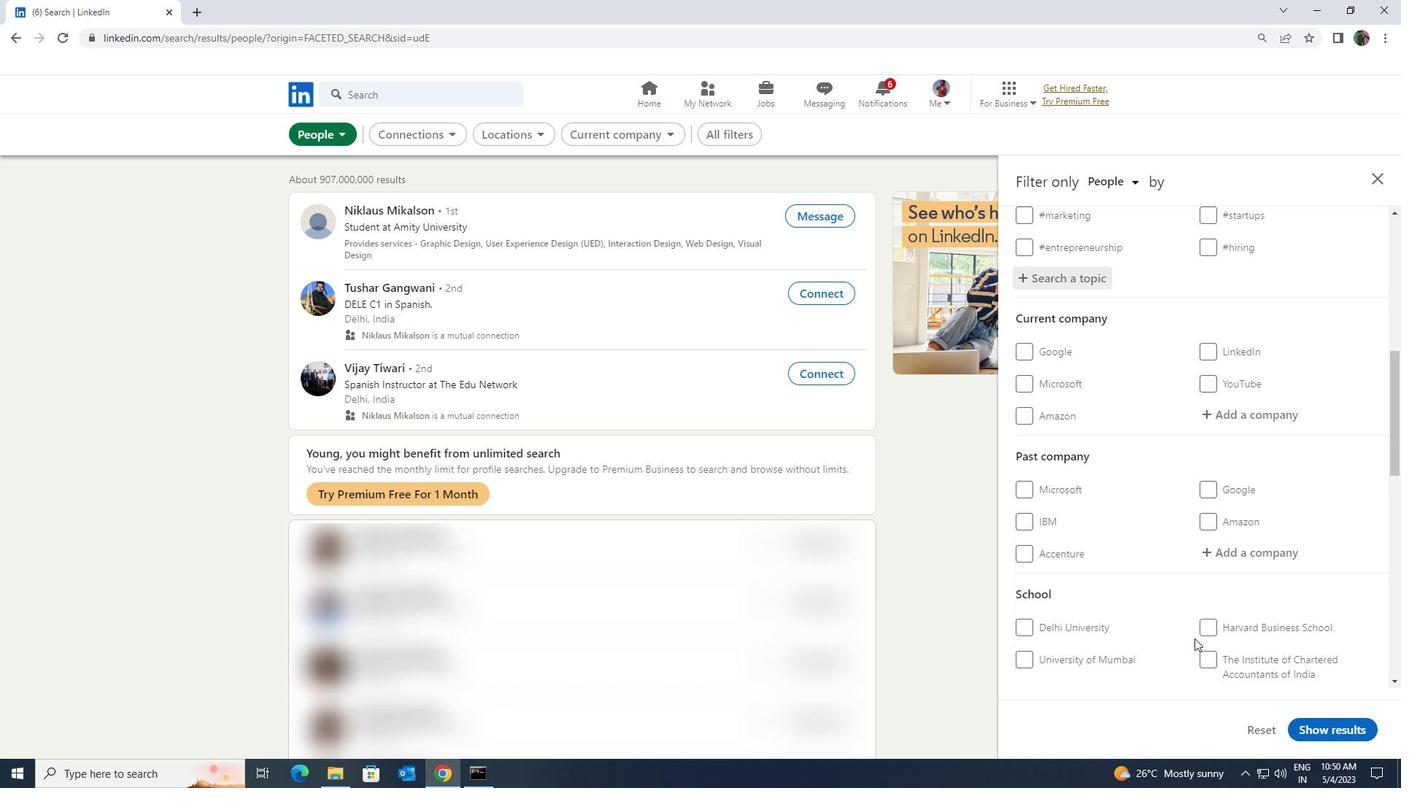 
Action: Mouse moved to (1195, 638)
Screenshot: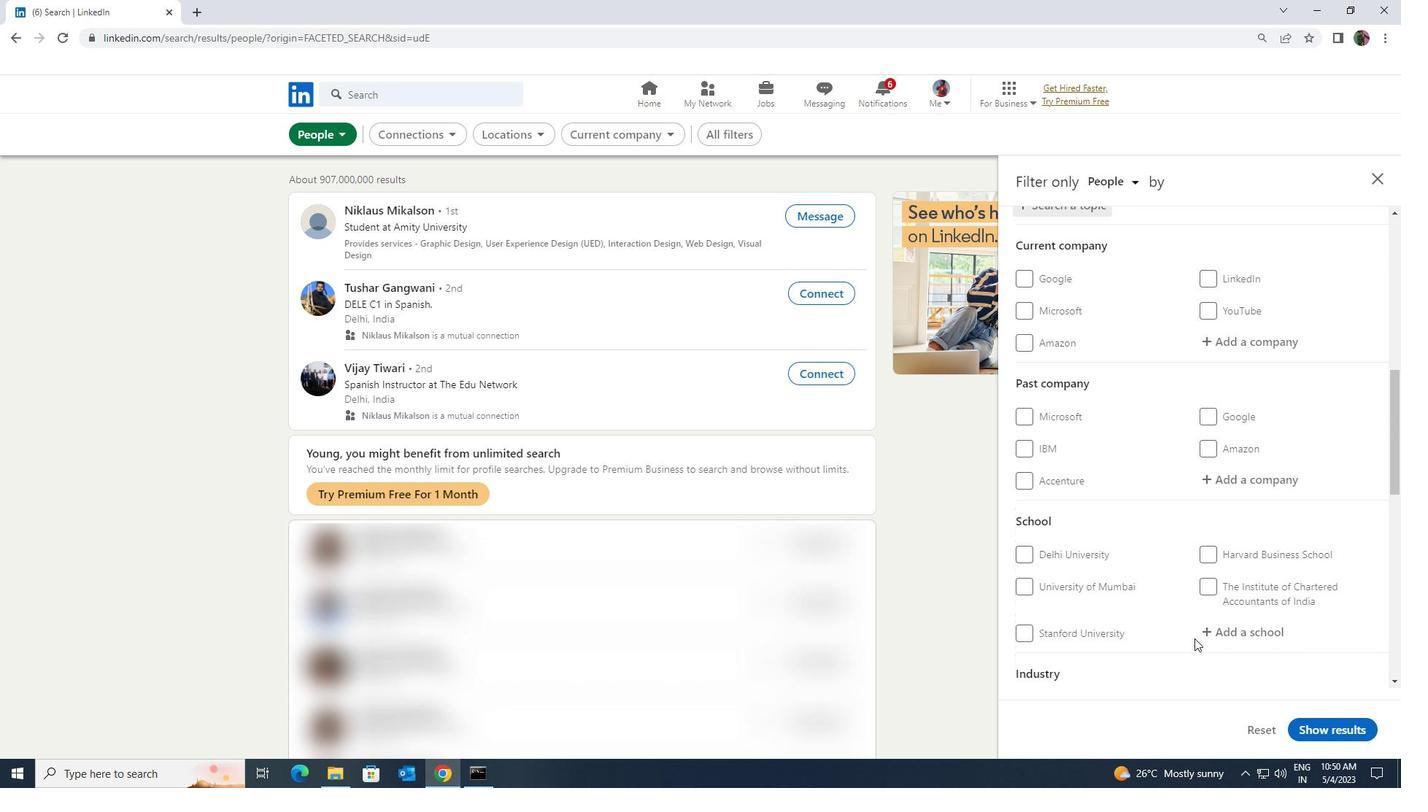 
Action: Mouse scrolled (1195, 638) with delta (0, 0)
Screenshot: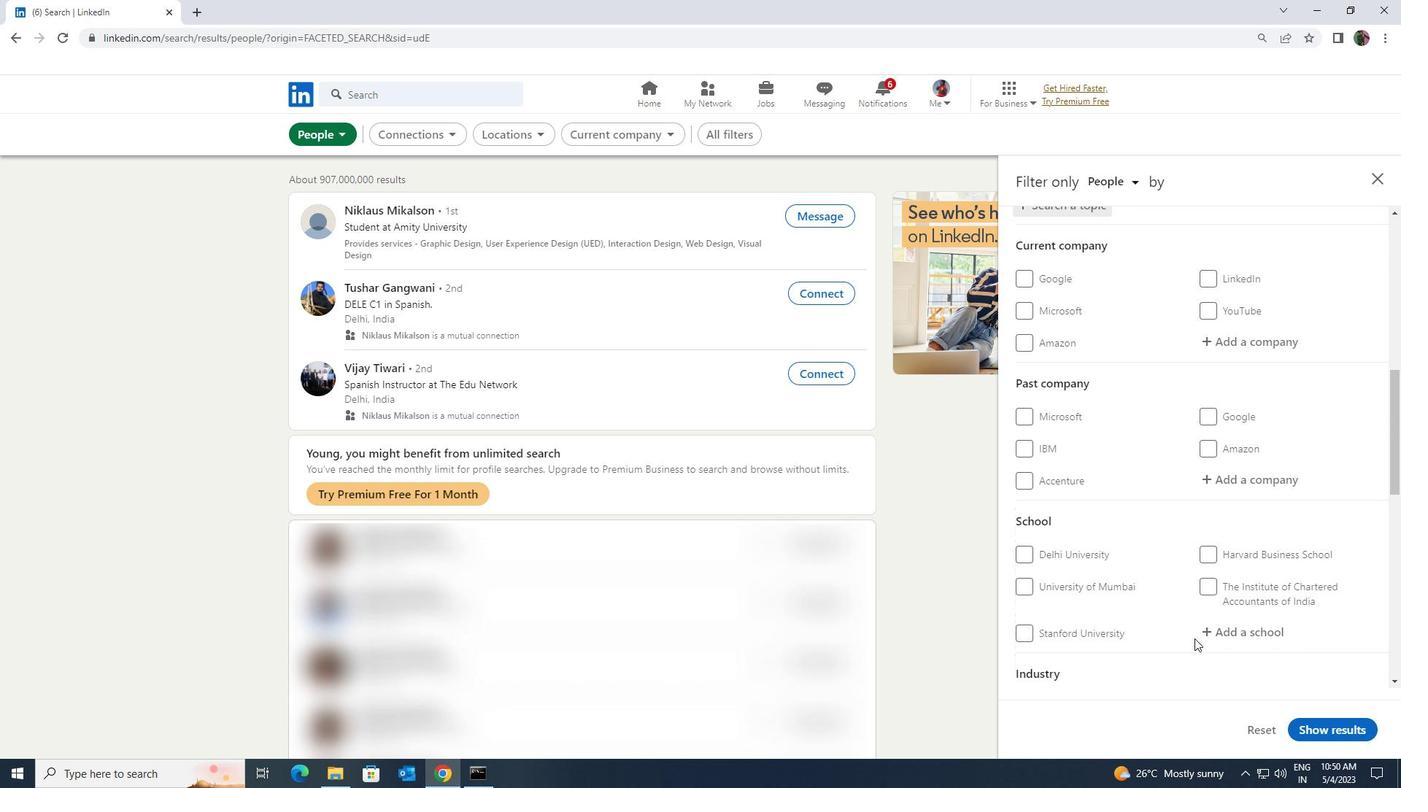 
Action: Mouse scrolled (1195, 638) with delta (0, 0)
Screenshot: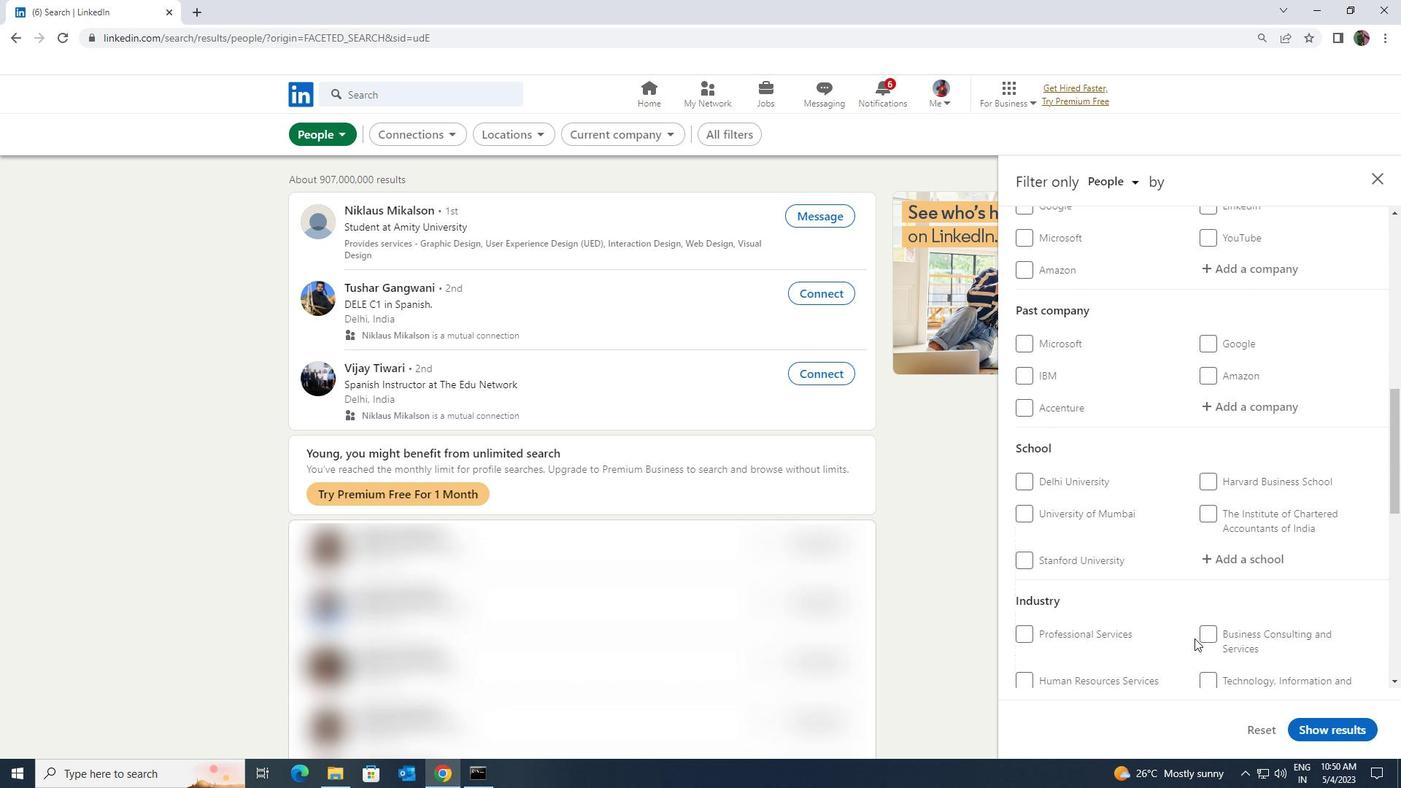 
Action: Mouse scrolled (1195, 638) with delta (0, 0)
Screenshot: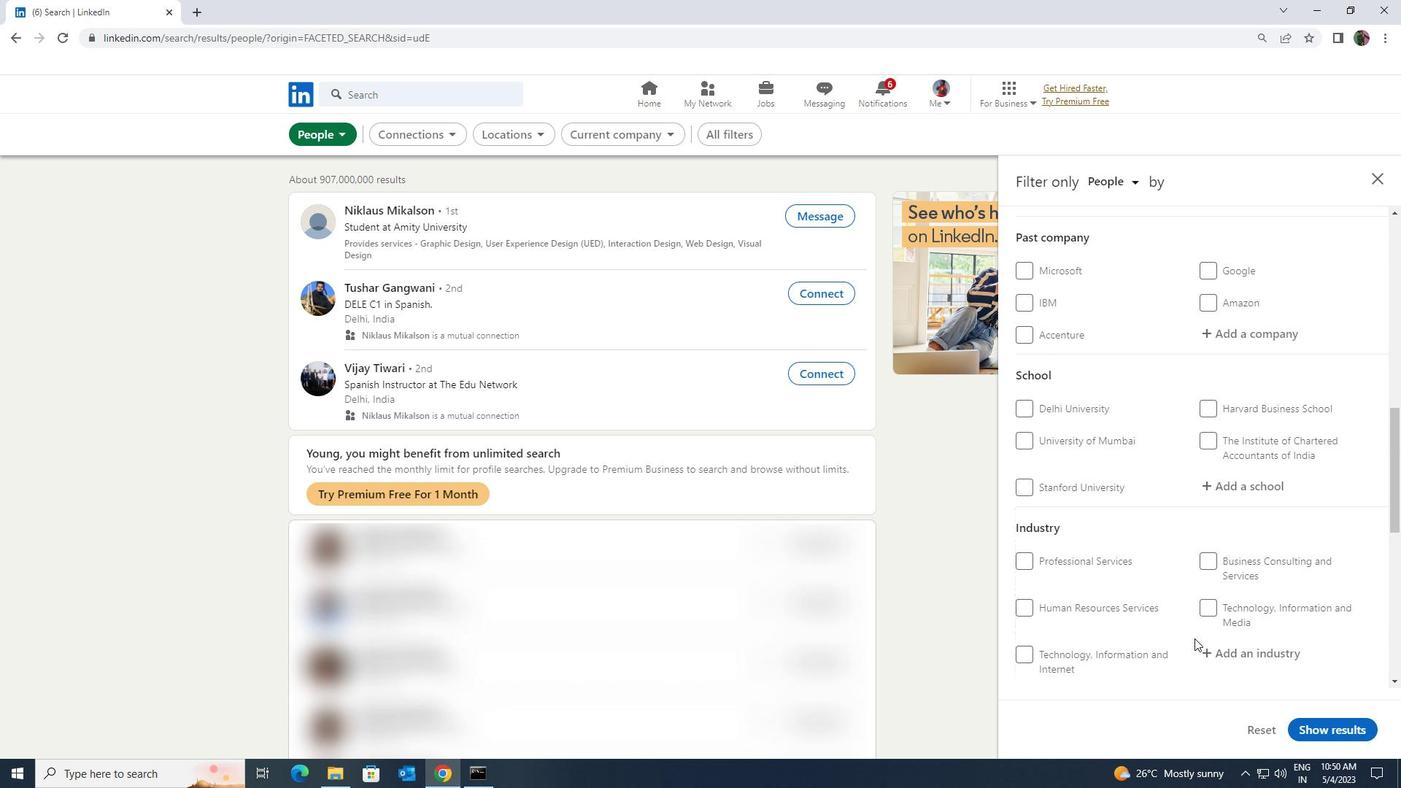 
Action: Mouse moved to (1195, 637)
Screenshot: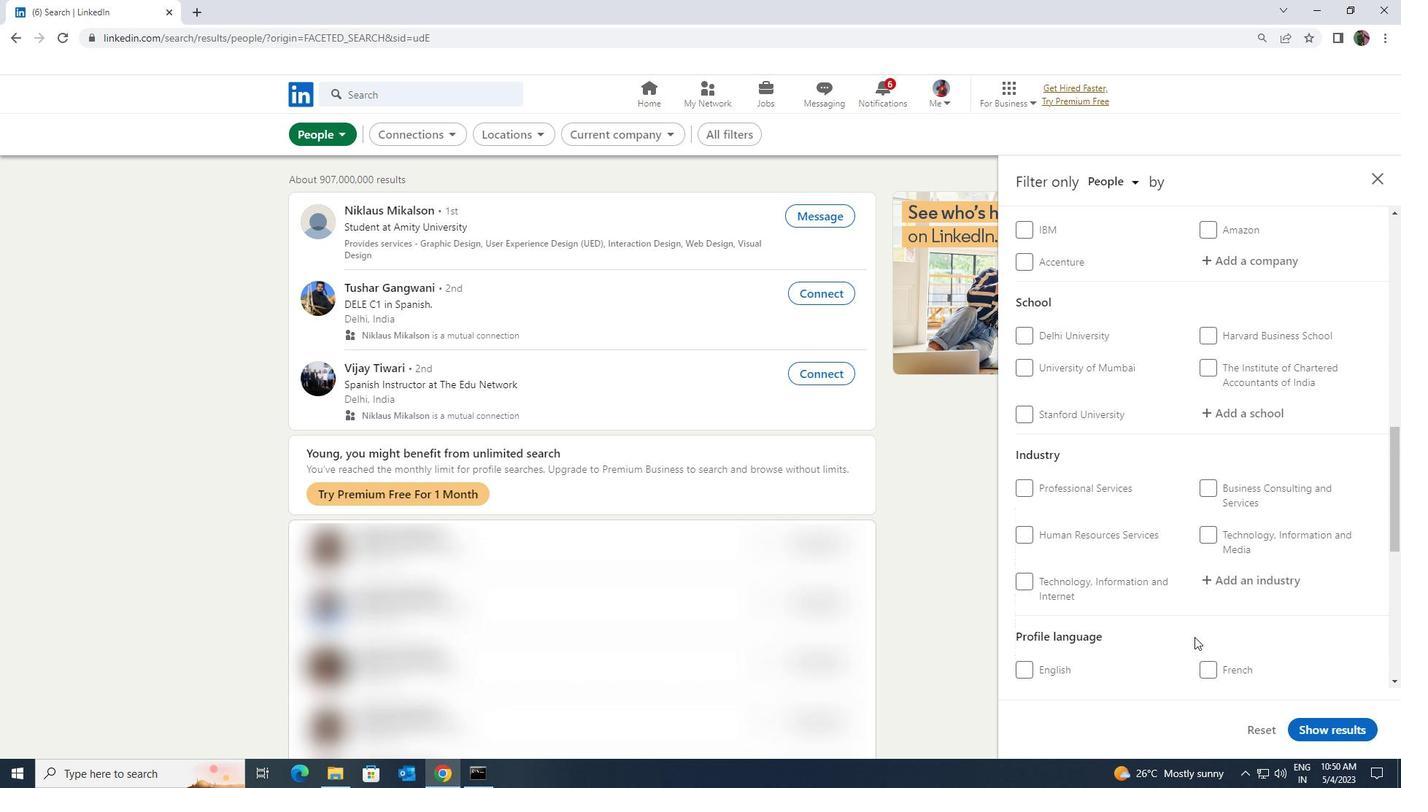 
Action: Mouse scrolled (1195, 636) with delta (0, 0)
Screenshot: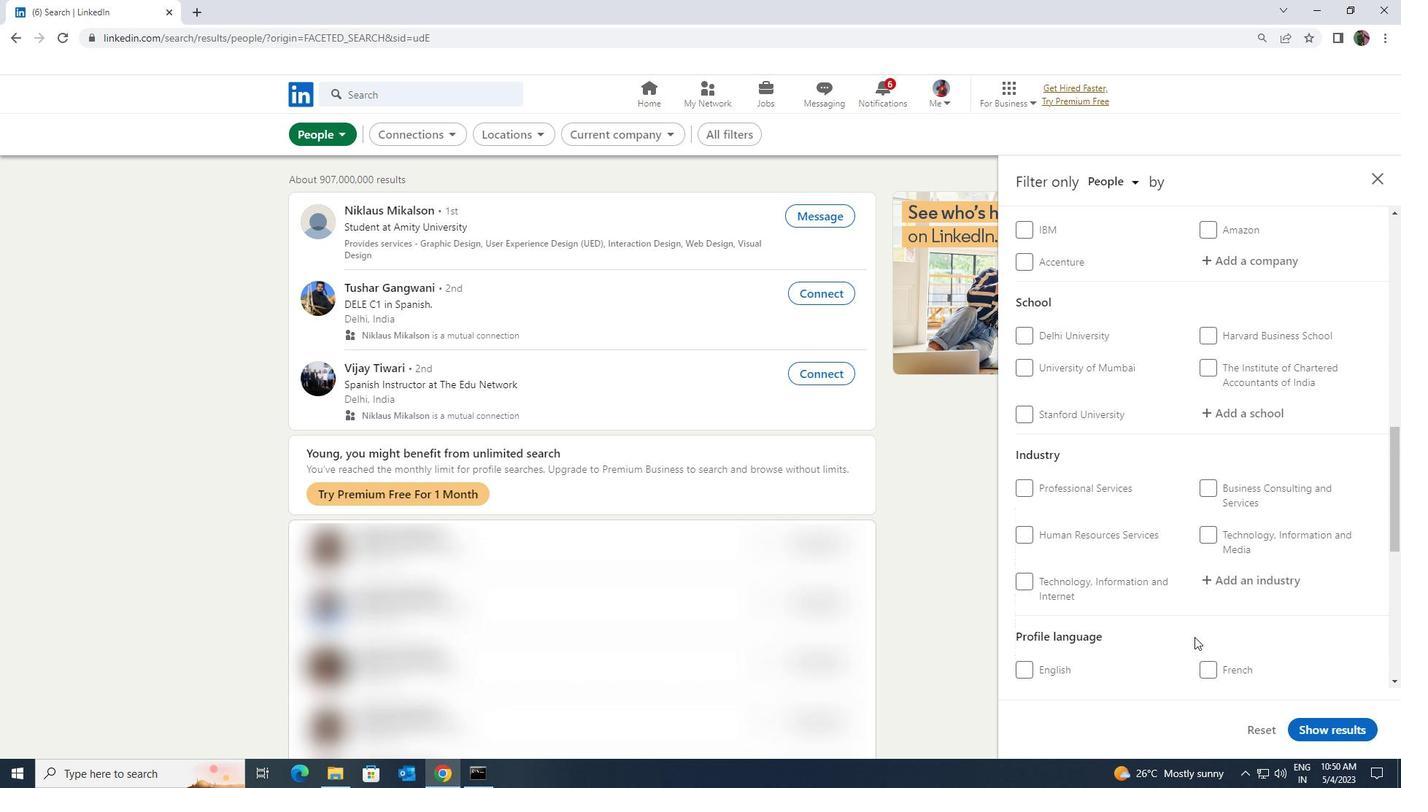 
Action: Mouse scrolled (1195, 636) with delta (0, 0)
Screenshot: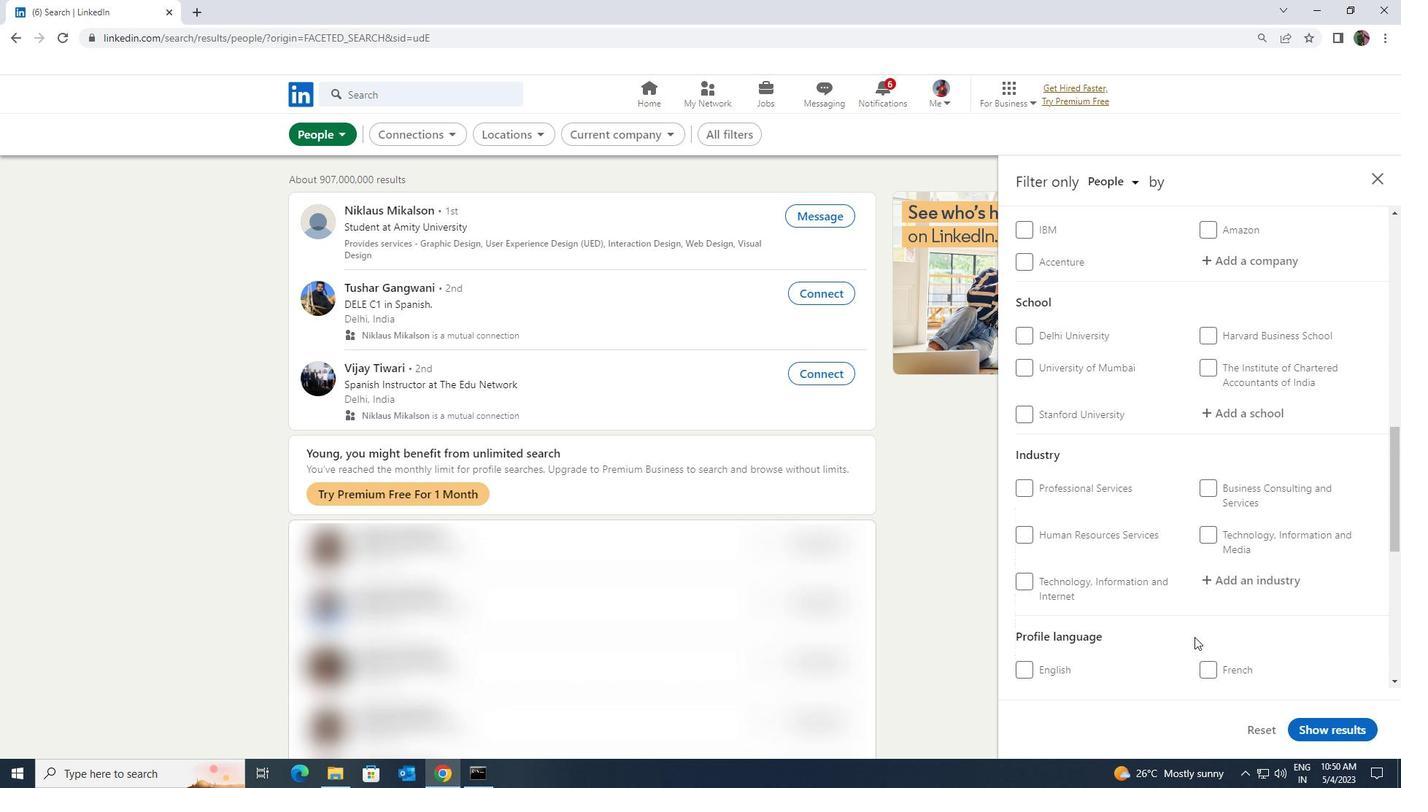 
Action: Mouse moved to (1021, 584)
Screenshot: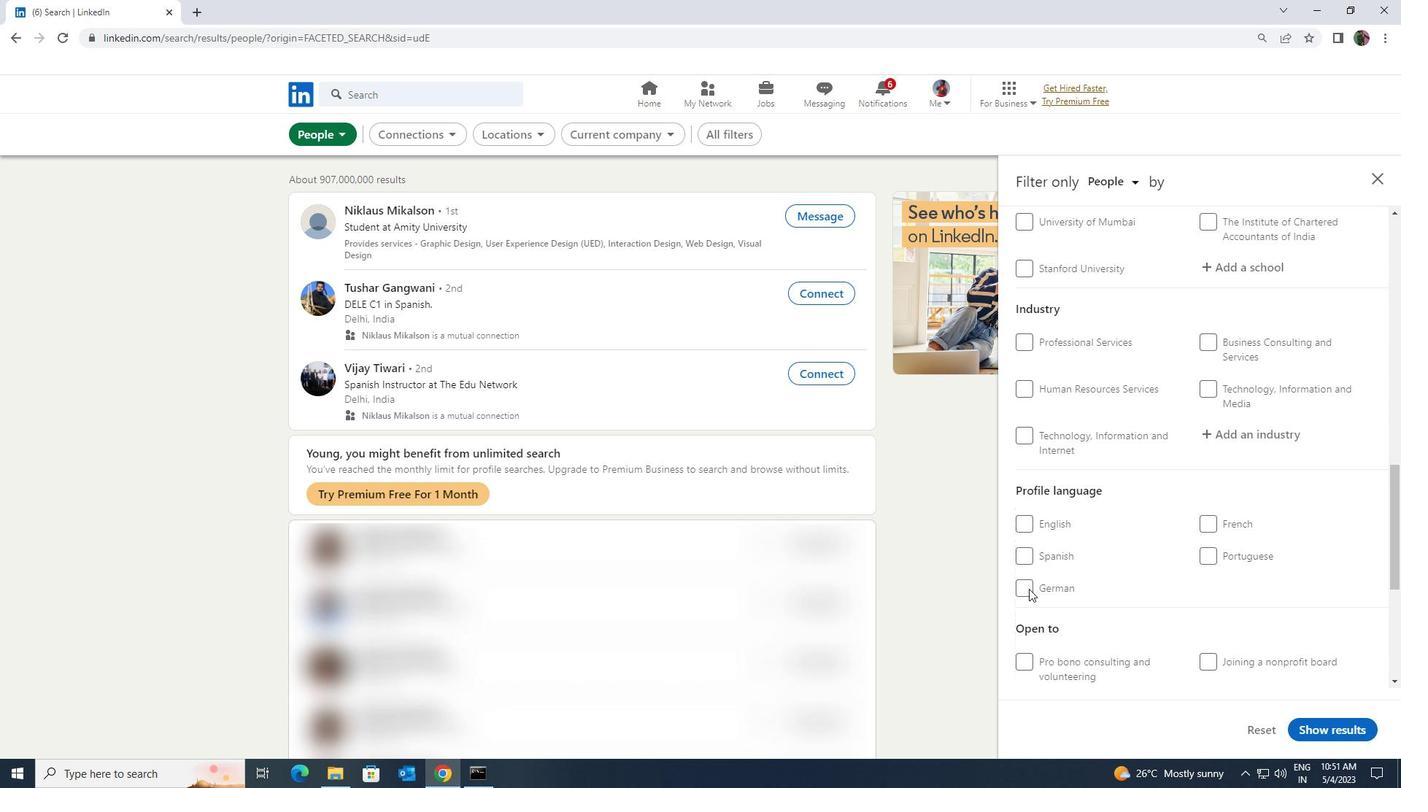 
Action: Mouse pressed left at (1021, 584)
Screenshot: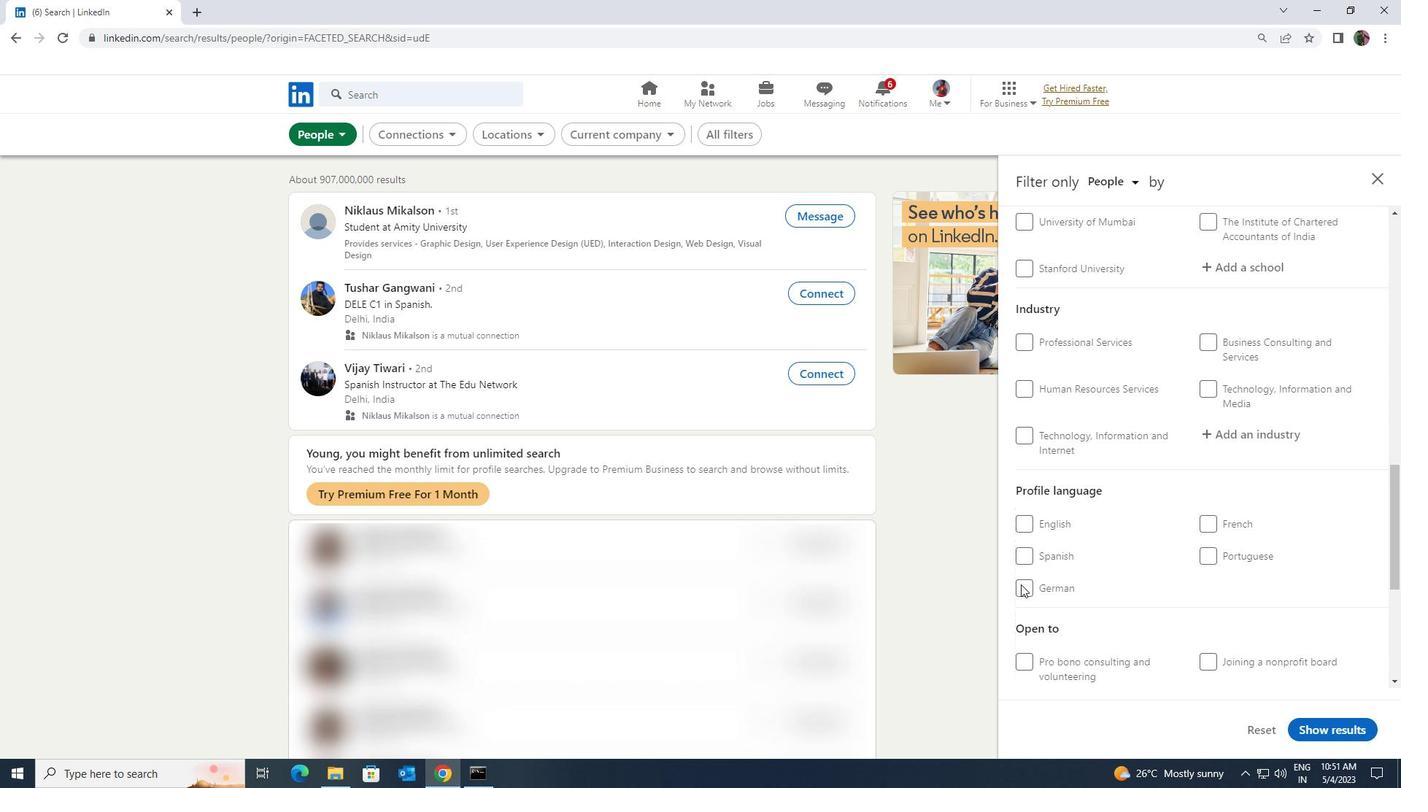 
Action: Mouse moved to (1090, 589)
Screenshot: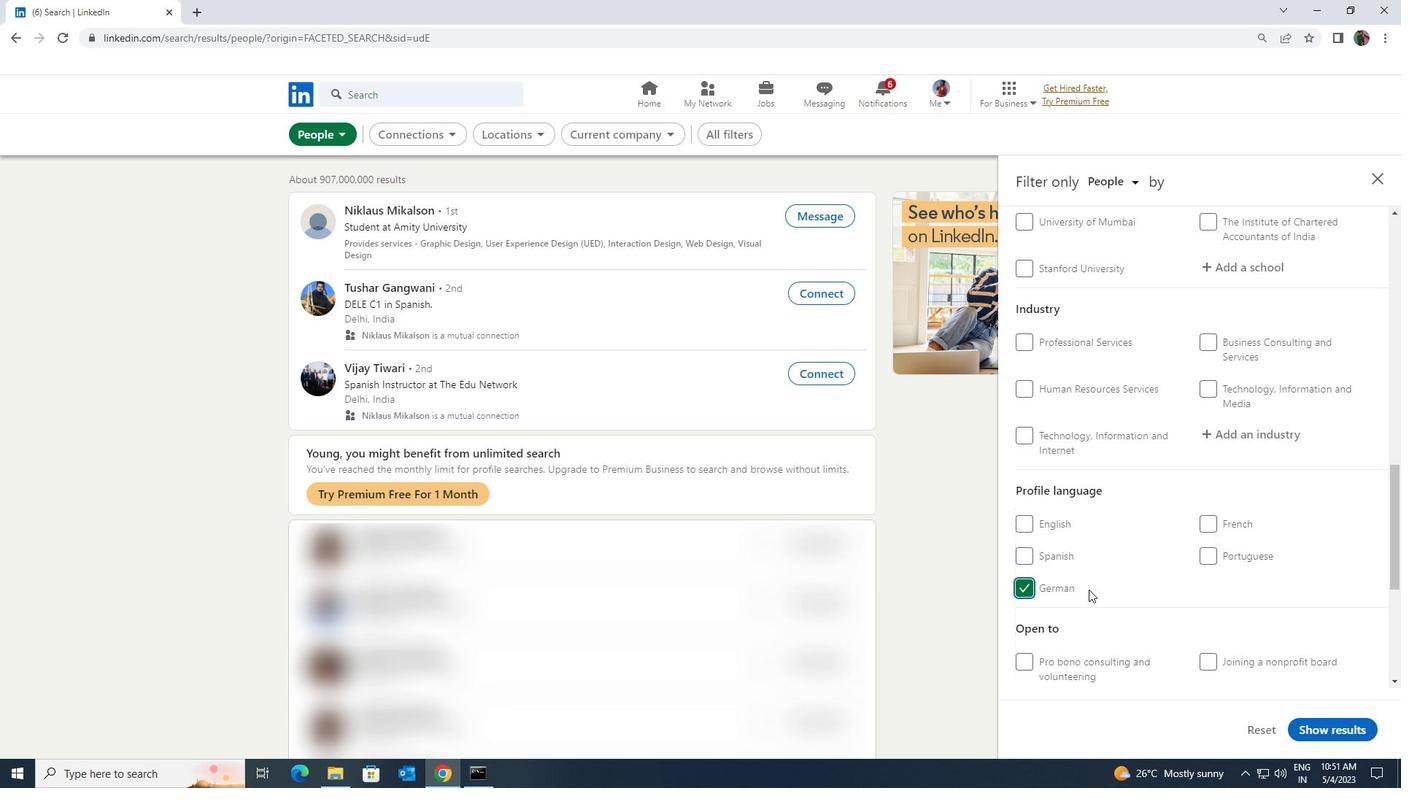 
Action: Mouse scrolled (1090, 590) with delta (0, 0)
Screenshot: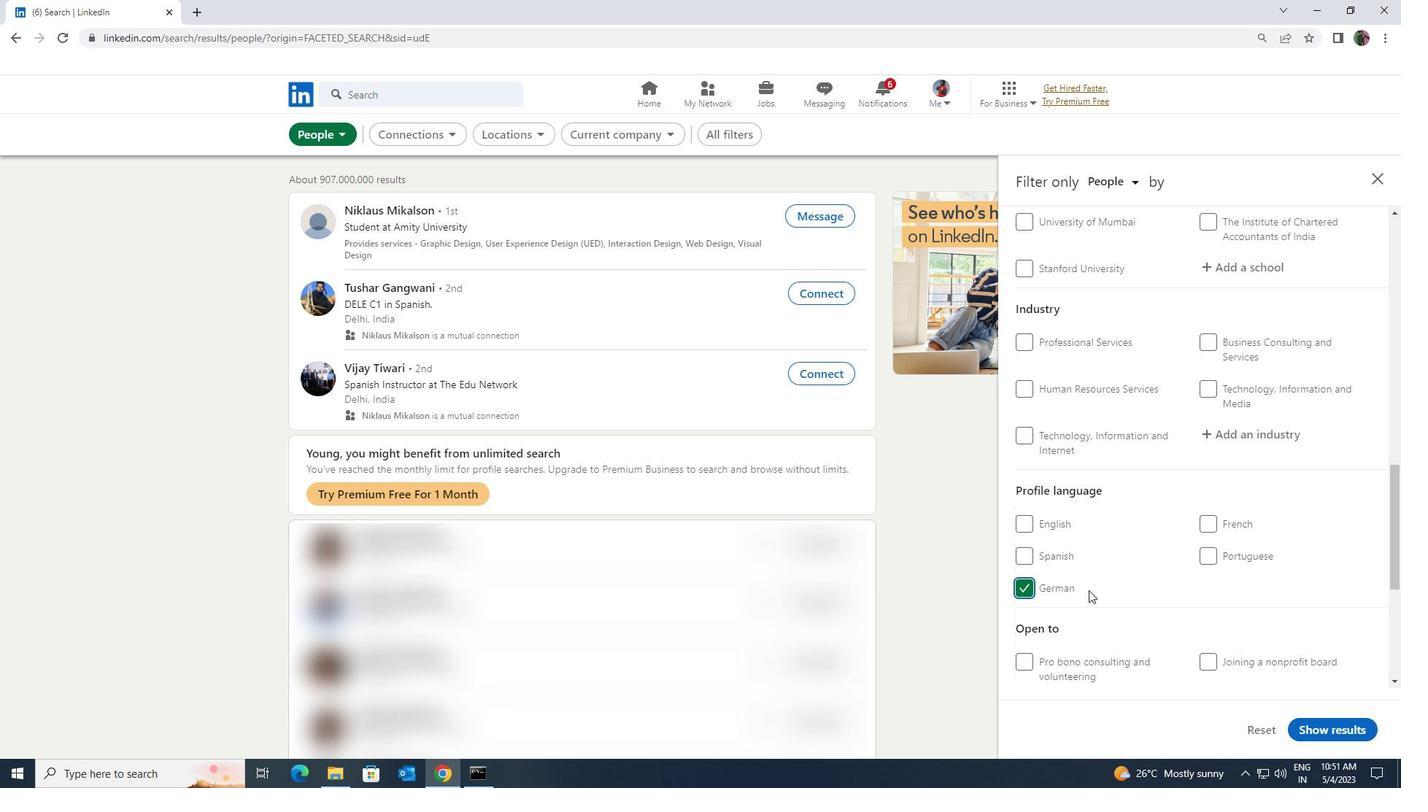 
Action: Mouse scrolled (1090, 590) with delta (0, 0)
Screenshot: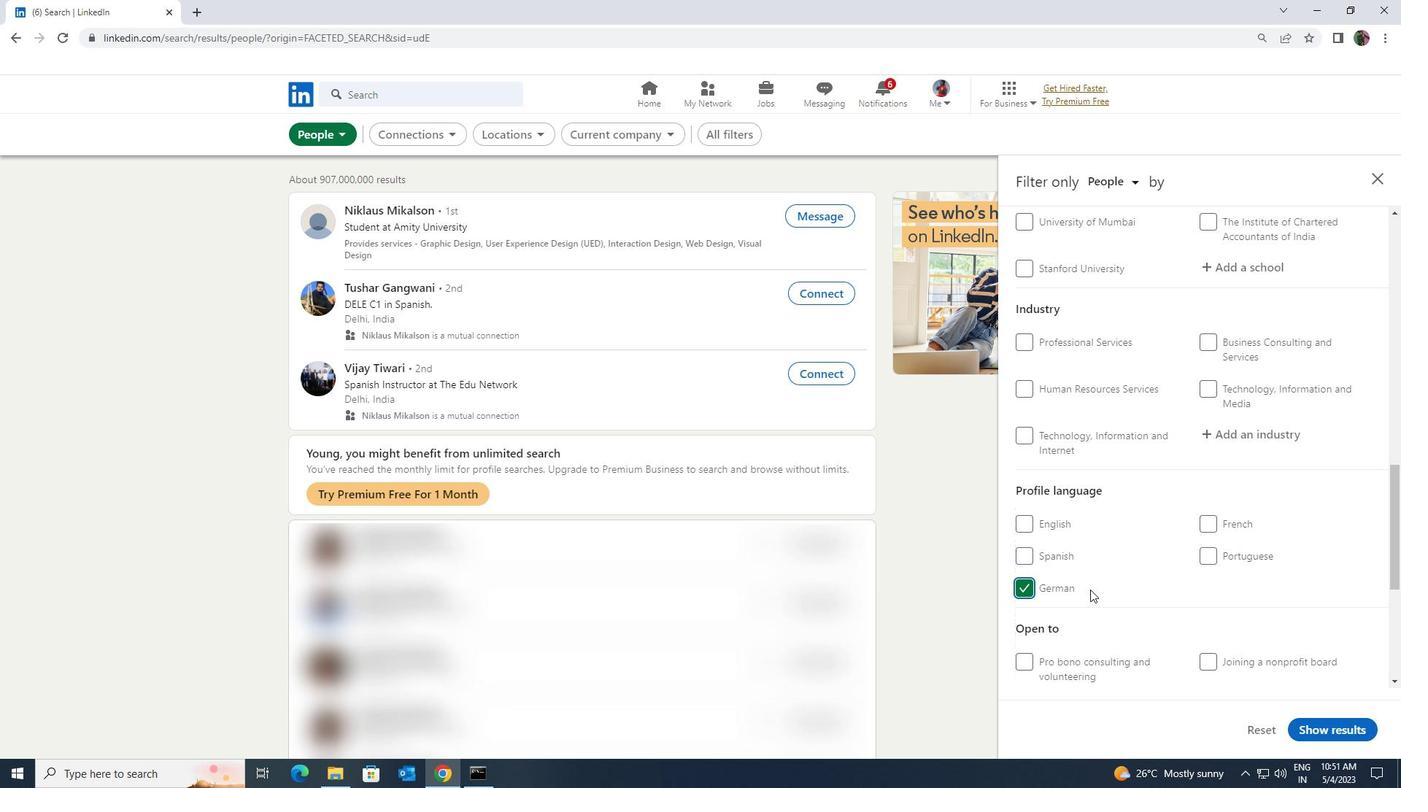 
Action: Mouse scrolled (1090, 590) with delta (0, 0)
Screenshot: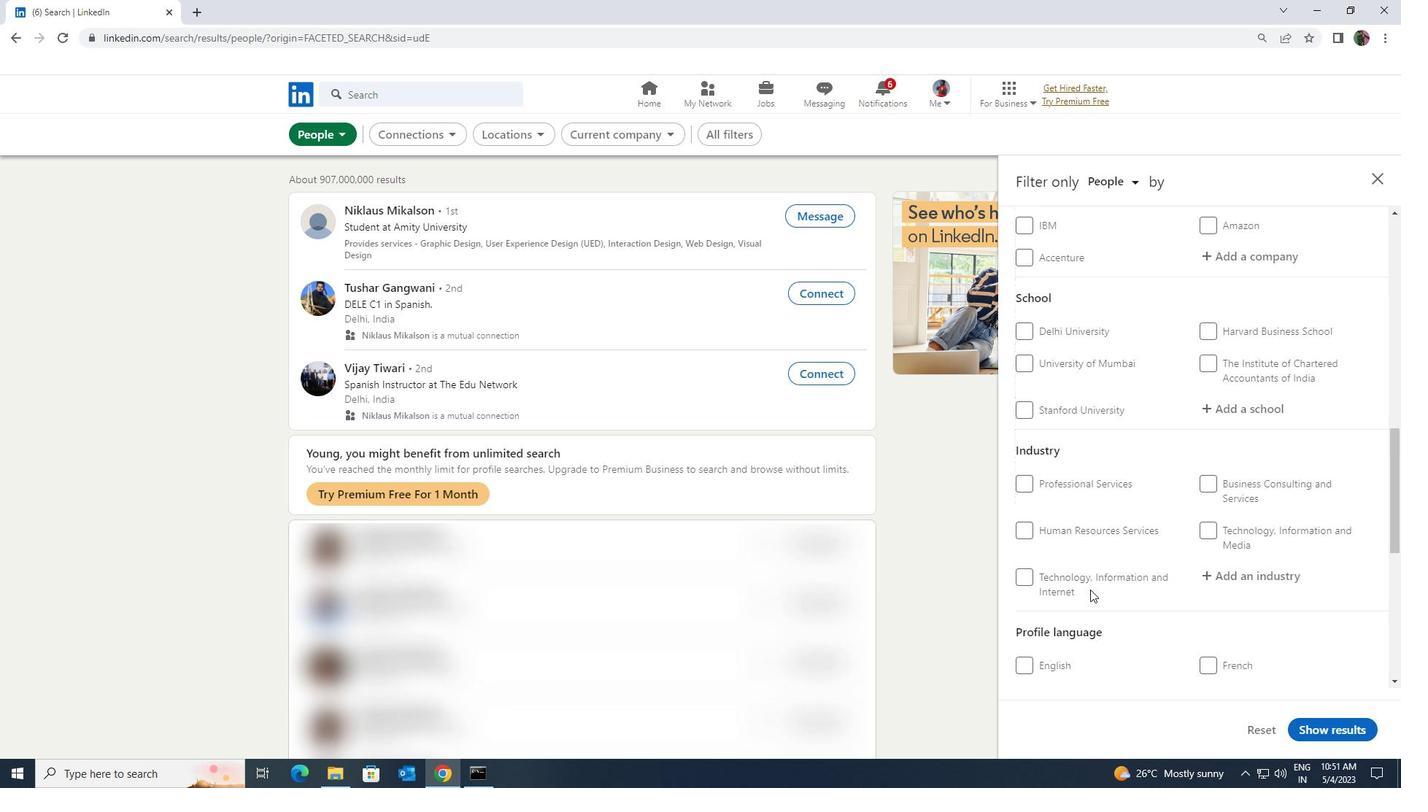 
Action: Mouse scrolled (1090, 590) with delta (0, 0)
Screenshot: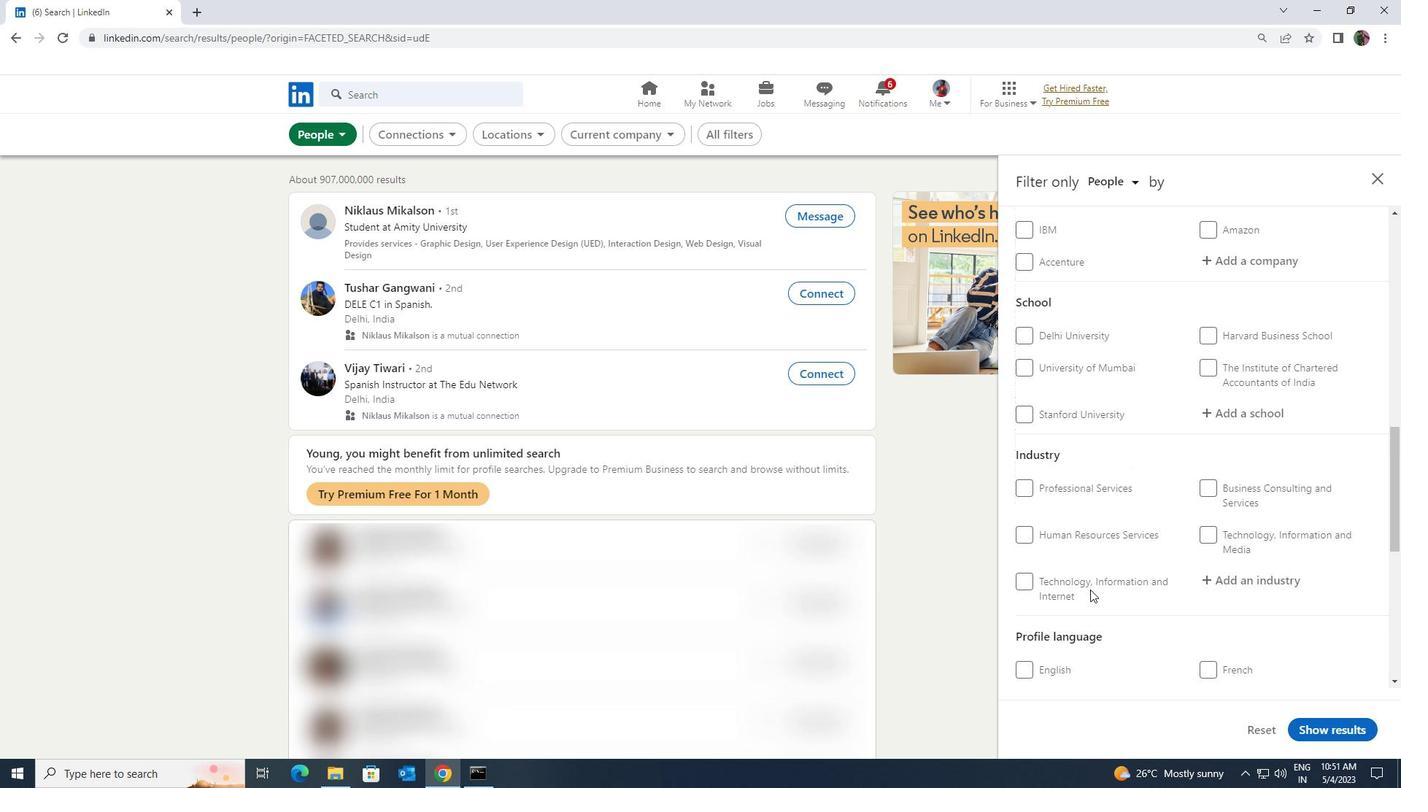 
Action: Mouse scrolled (1090, 590) with delta (0, 0)
Screenshot: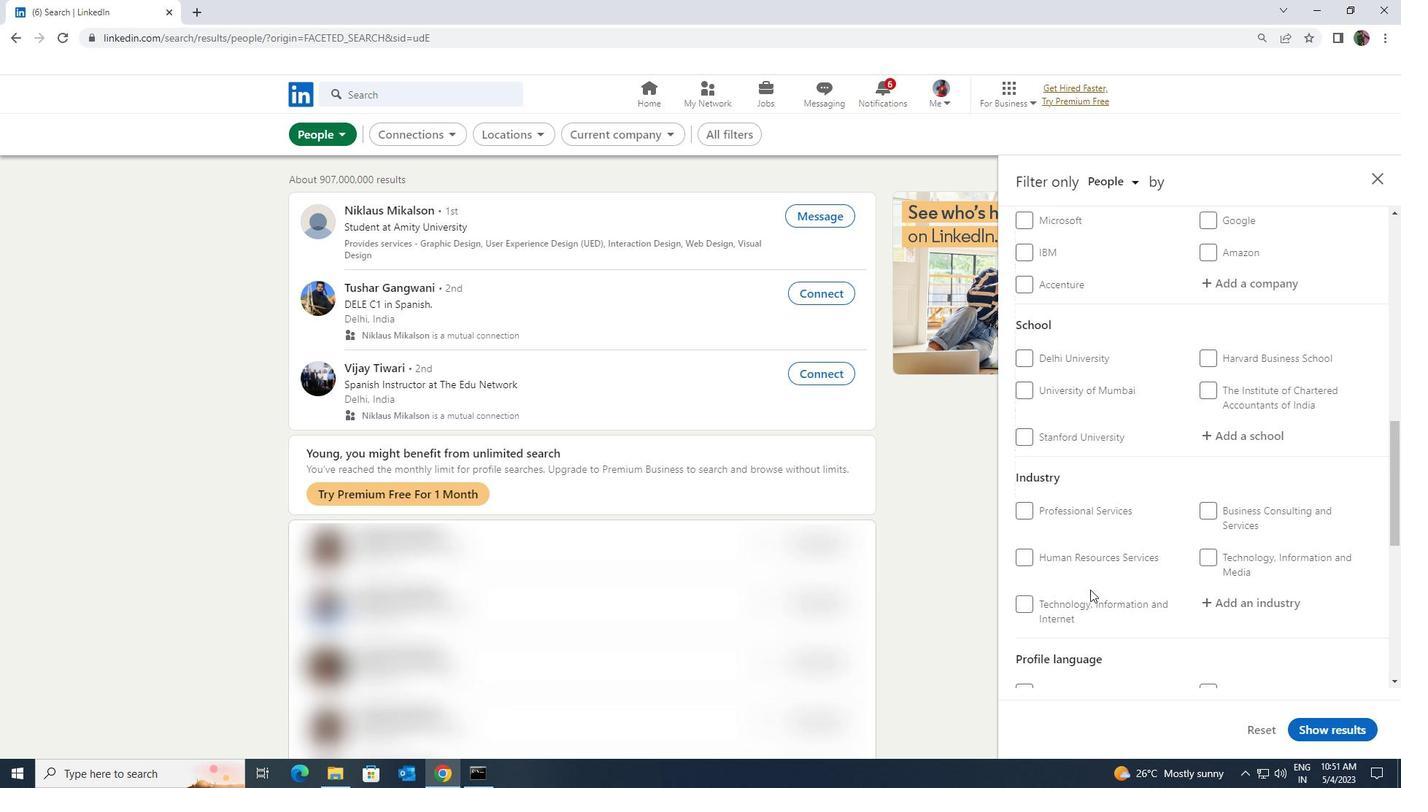 
Action: Mouse scrolled (1090, 590) with delta (0, 0)
Screenshot: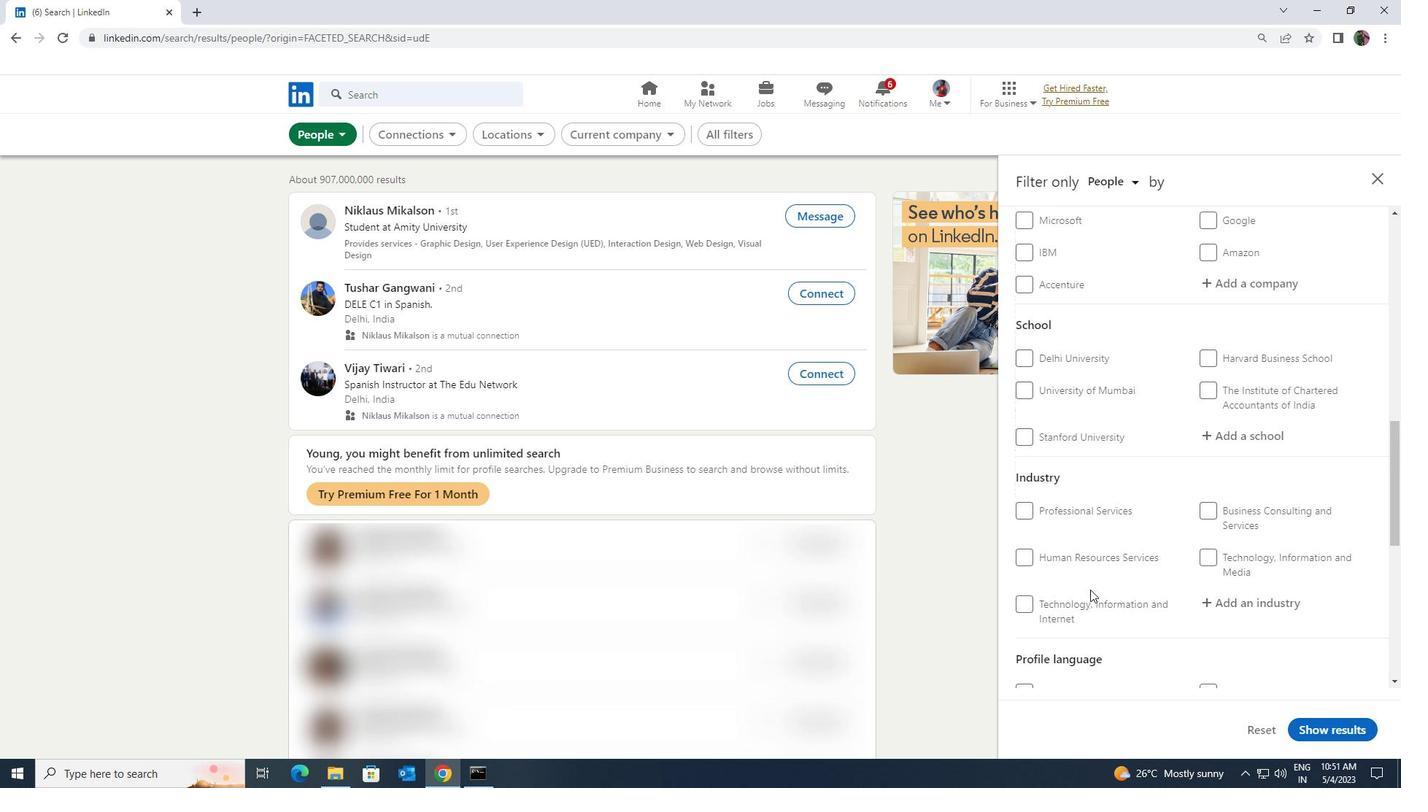 
Action: Mouse scrolled (1090, 590) with delta (0, 0)
Screenshot: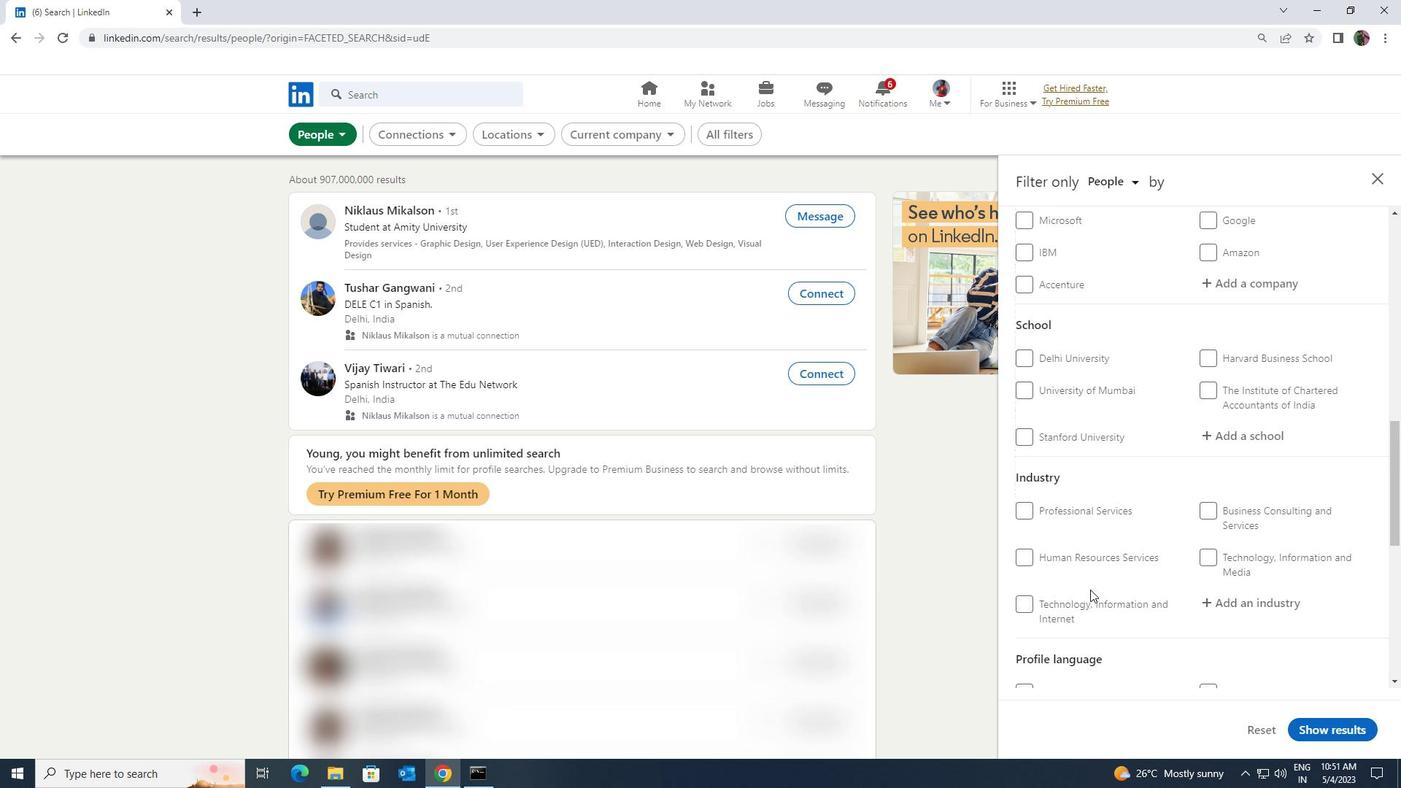 
Action: Mouse scrolled (1090, 590) with delta (0, 0)
Screenshot: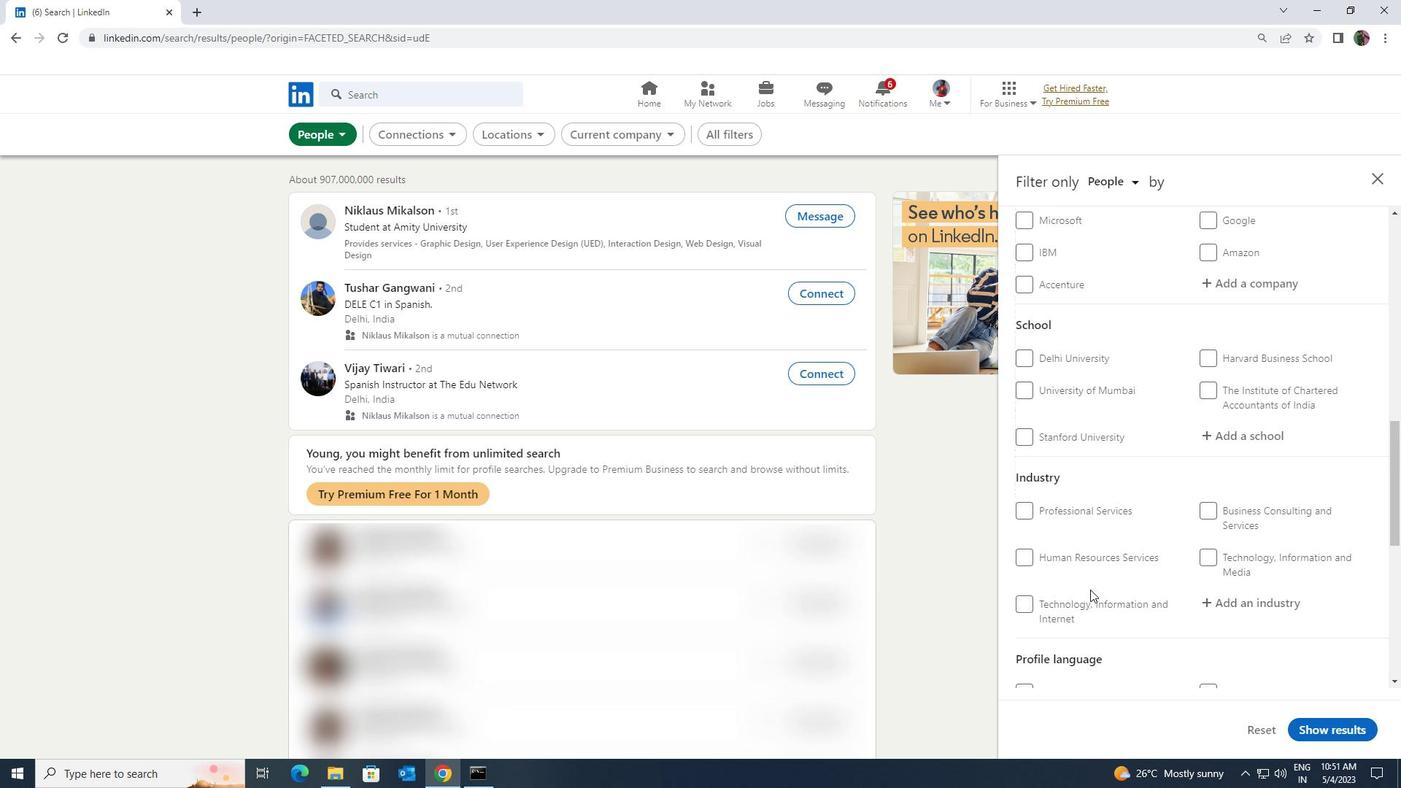 
Action: Mouse moved to (1244, 568)
Screenshot: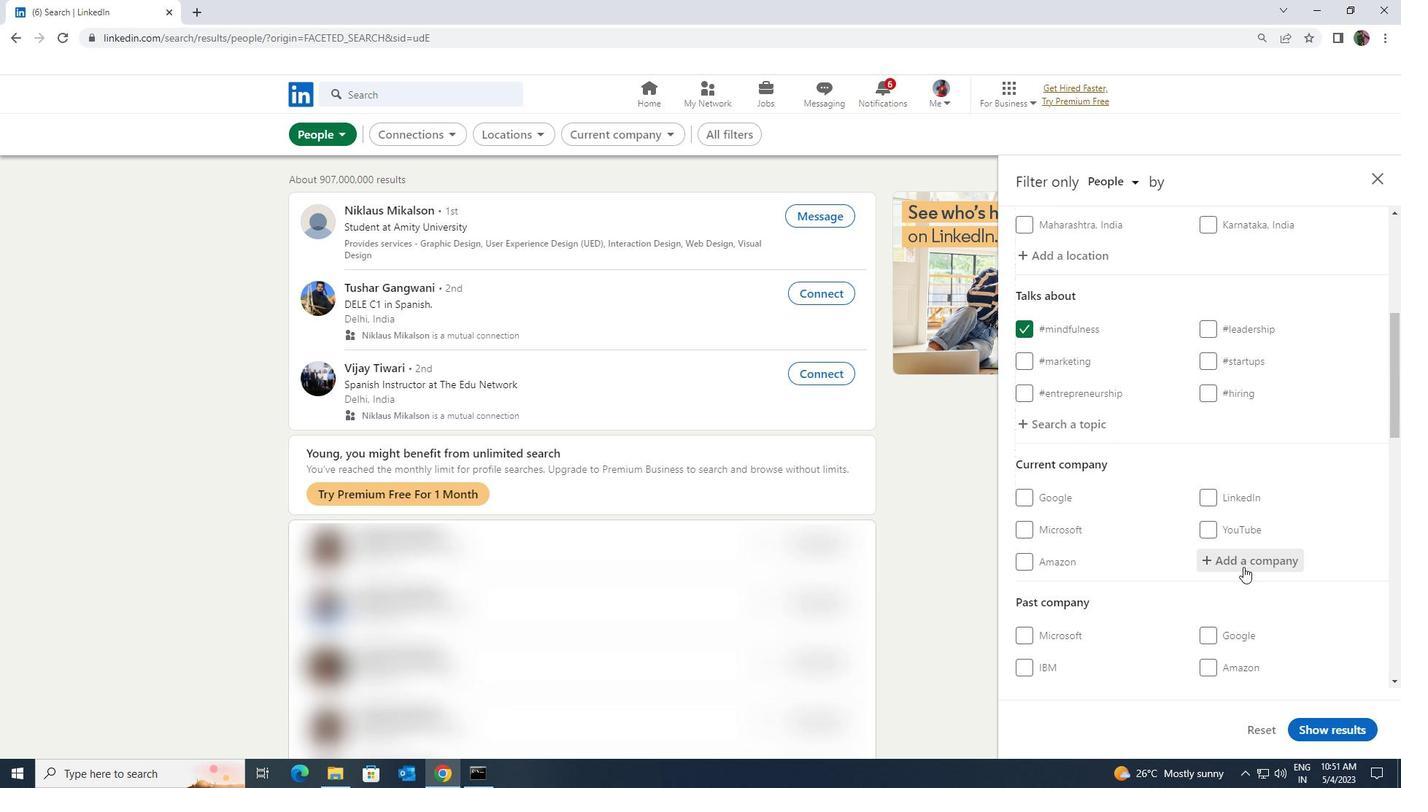 
Action: Mouse pressed left at (1244, 568)
Screenshot: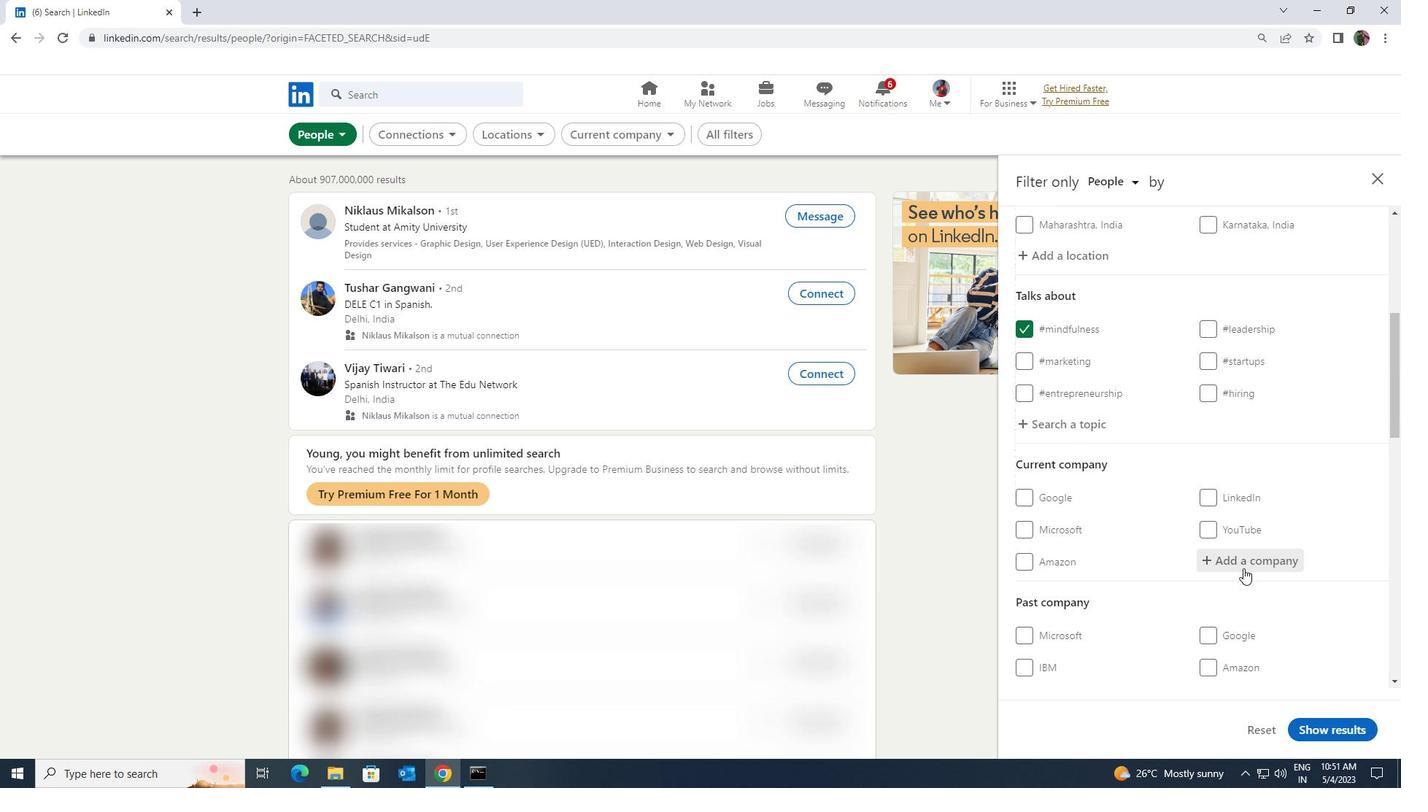 
Action: Key pressed <Key.shift>MILESTONE<Key.space>
Screenshot: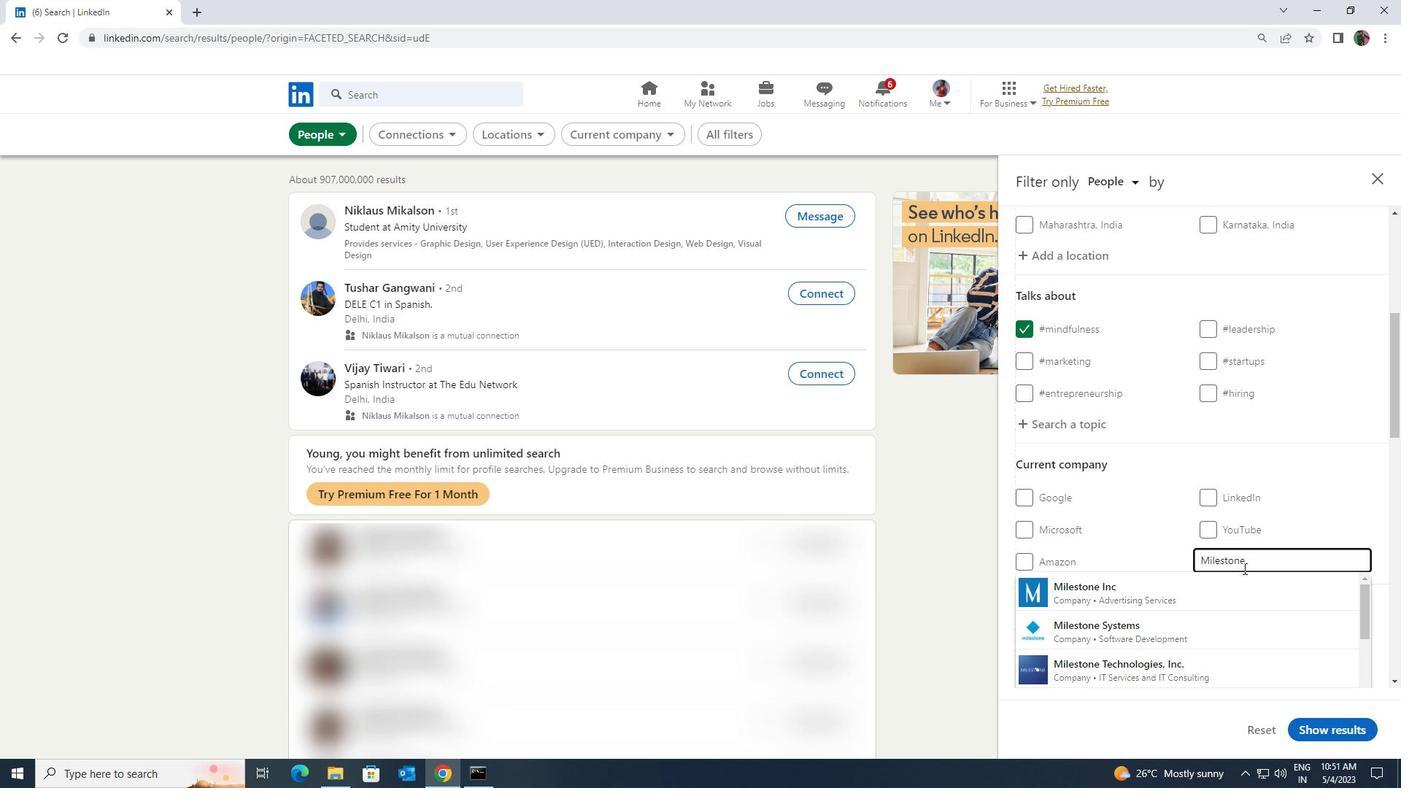 
Action: Mouse moved to (1226, 656)
Screenshot: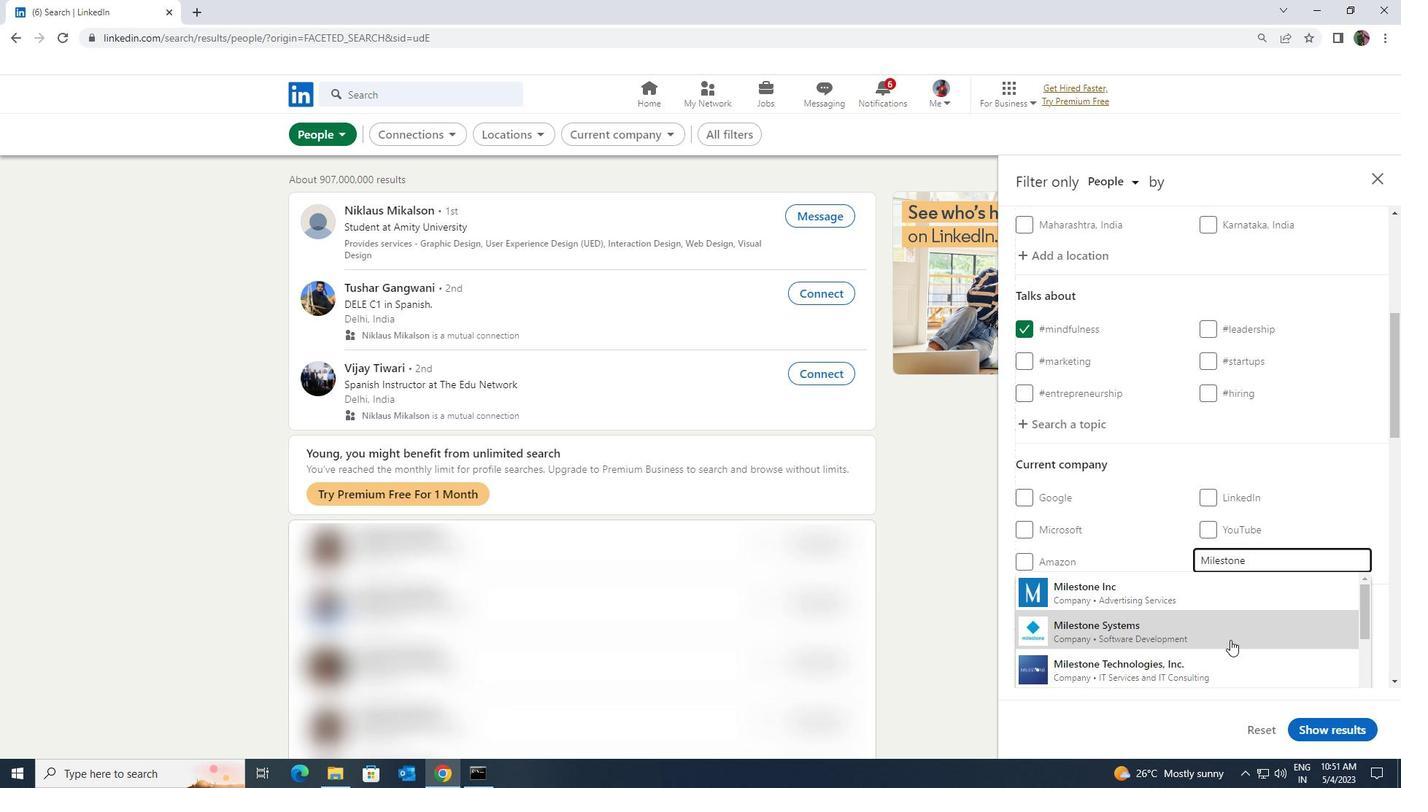 
Action: Mouse pressed left at (1226, 656)
Screenshot: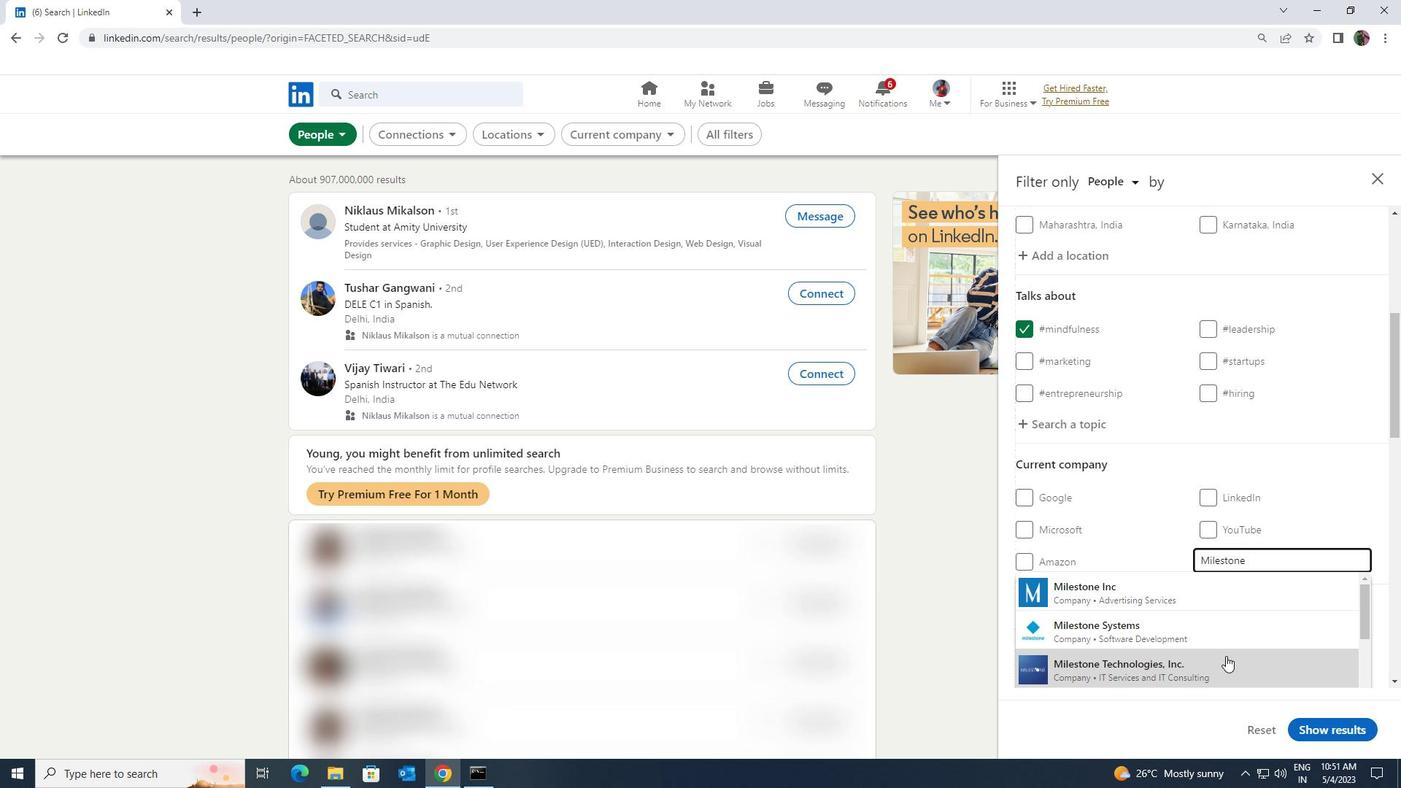 
Action: Mouse moved to (1228, 654)
Screenshot: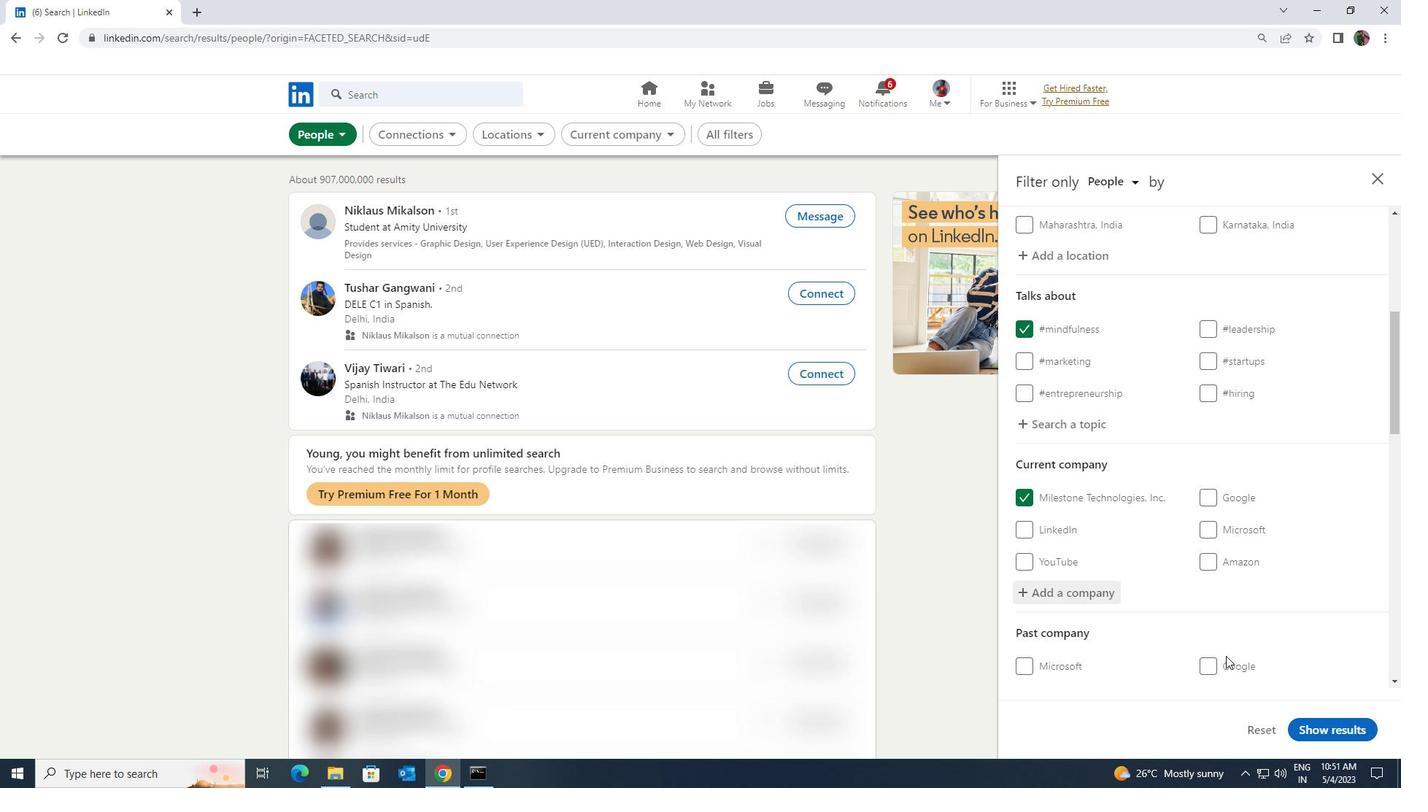 
Action: Mouse scrolled (1228, 653) with delta (0, 0)
Screenshot: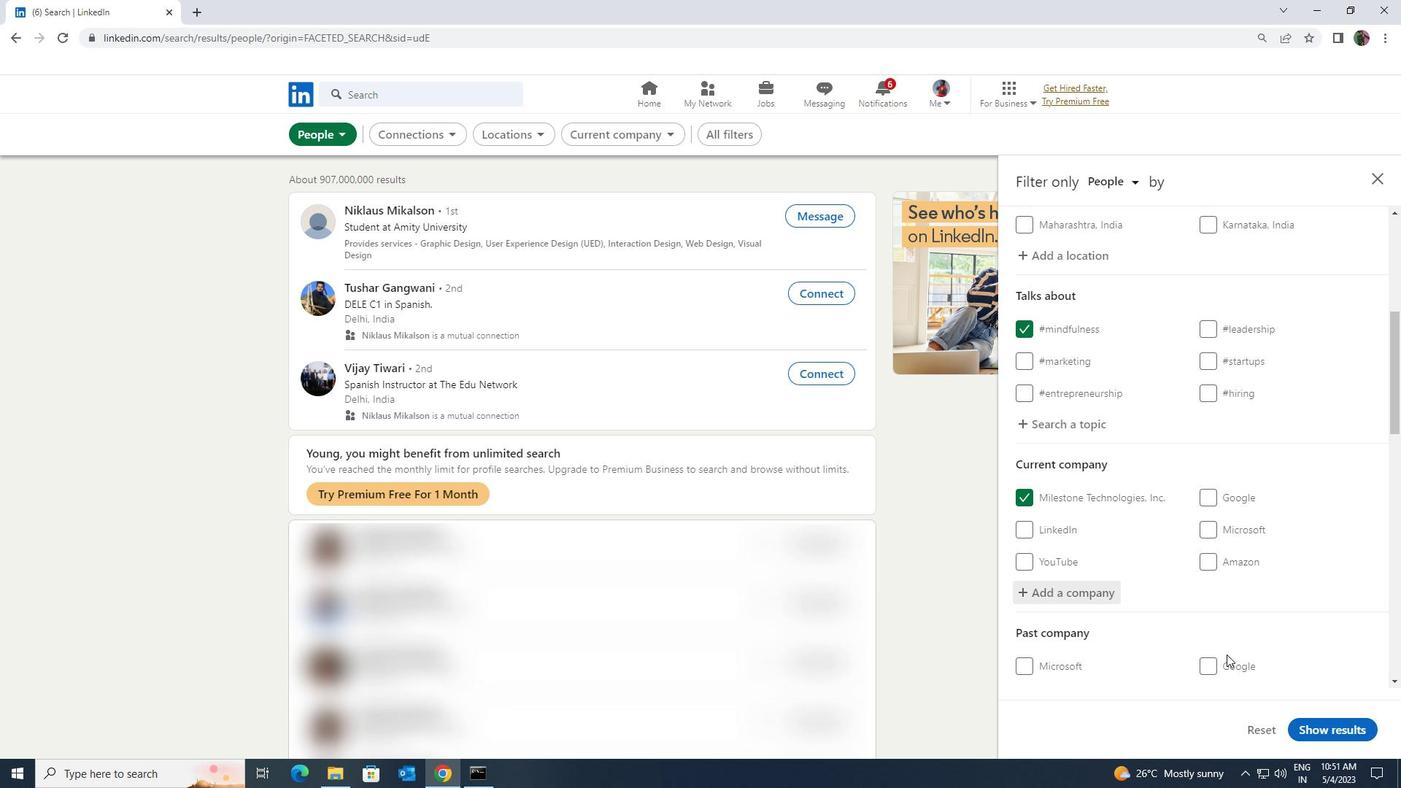 
Action: Mouse moved to (1228, 650)
Screenshot: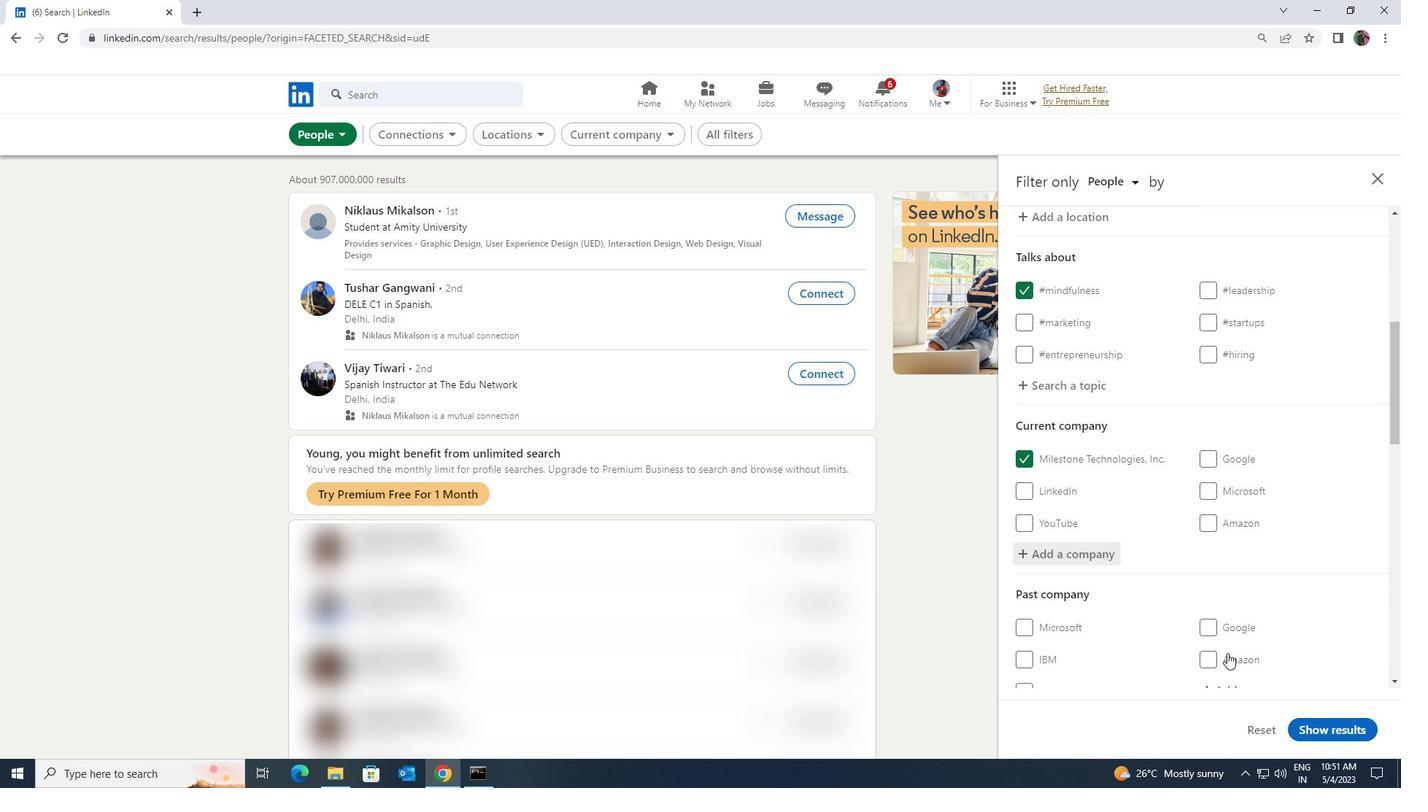 
Action: Mouse scrolled (1228, 649) with delta (0, 0)
Screenshot: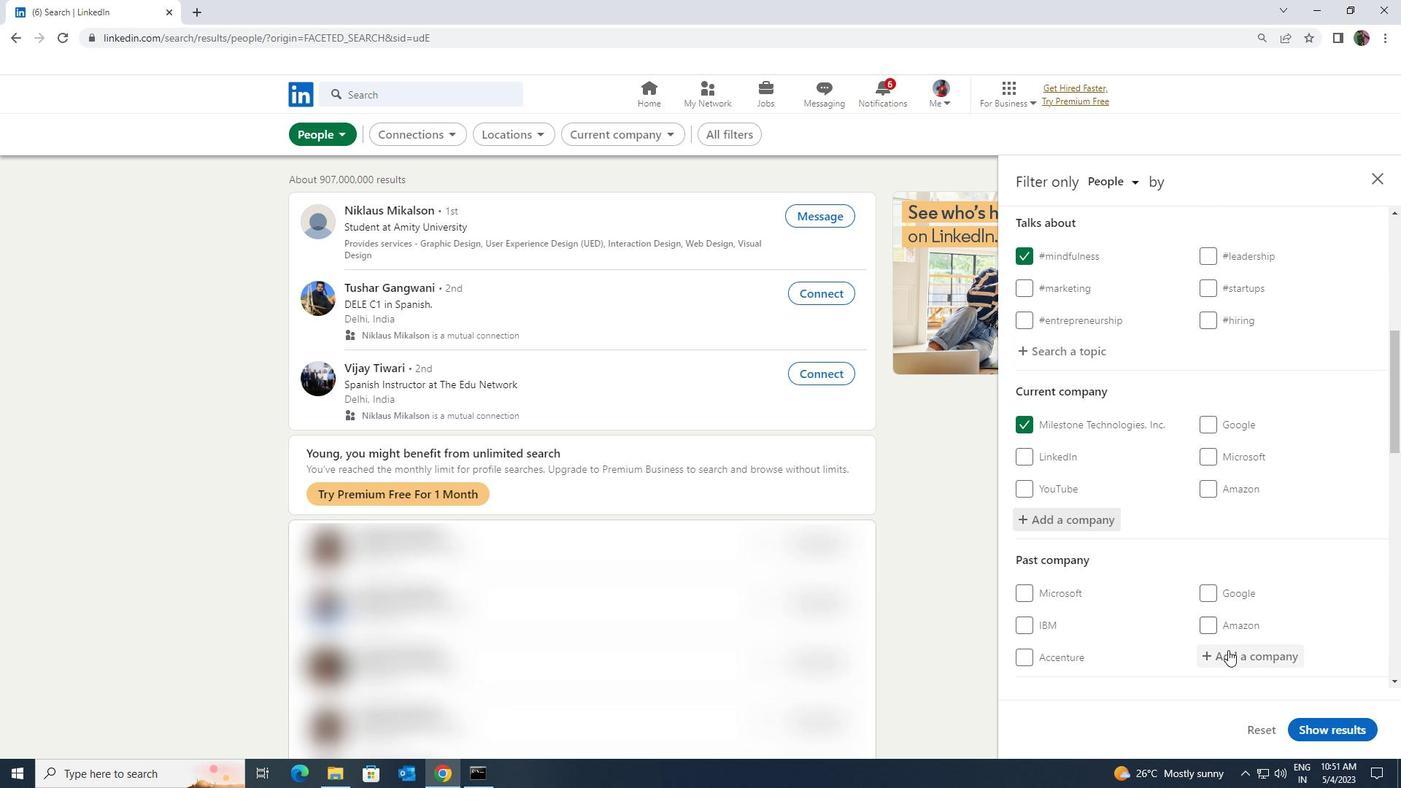 
Action: Mouse scrolled (1228, 649) with delta (0, 0)
Screenshot: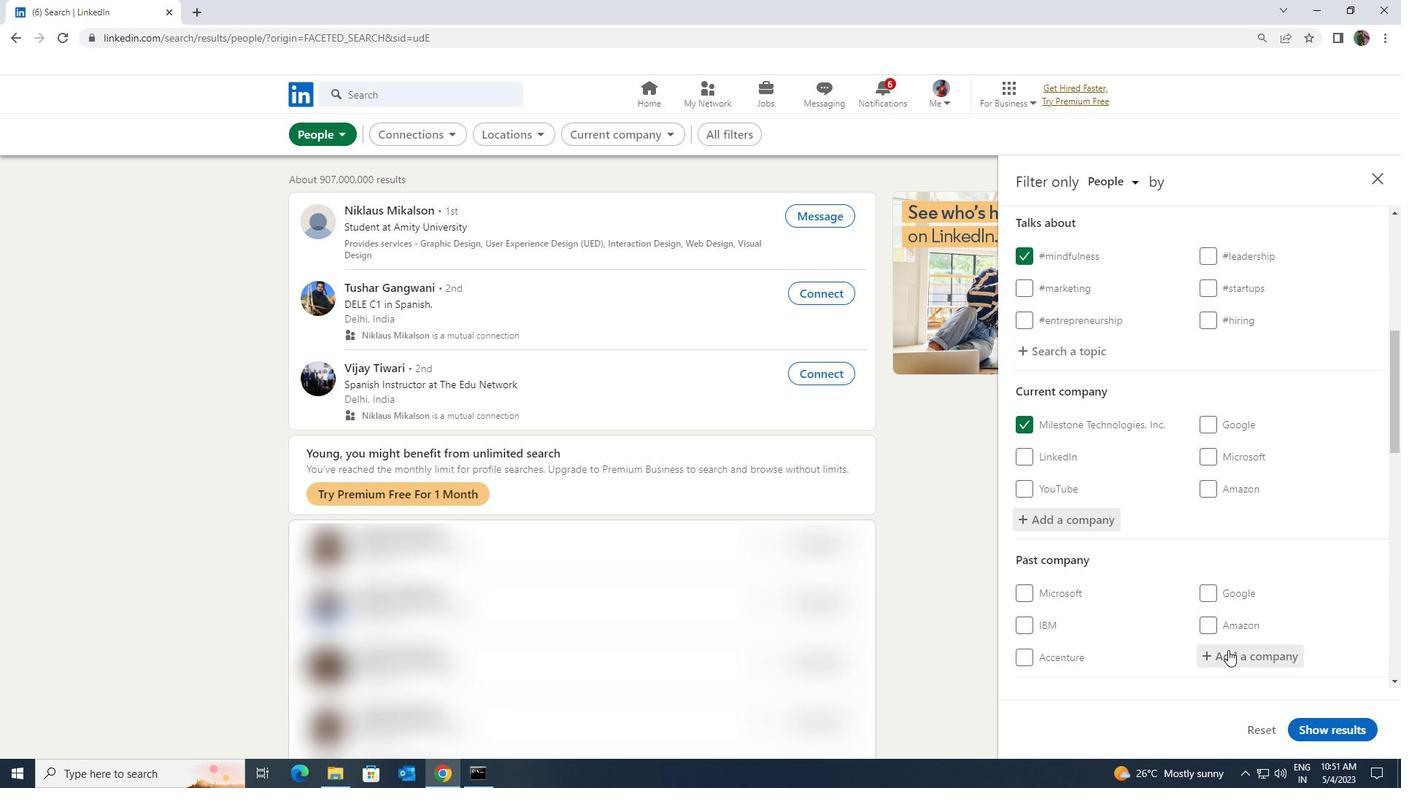 
Action: Mouse scrolled (1228, 649) with delta (0, 0)
Screenshot: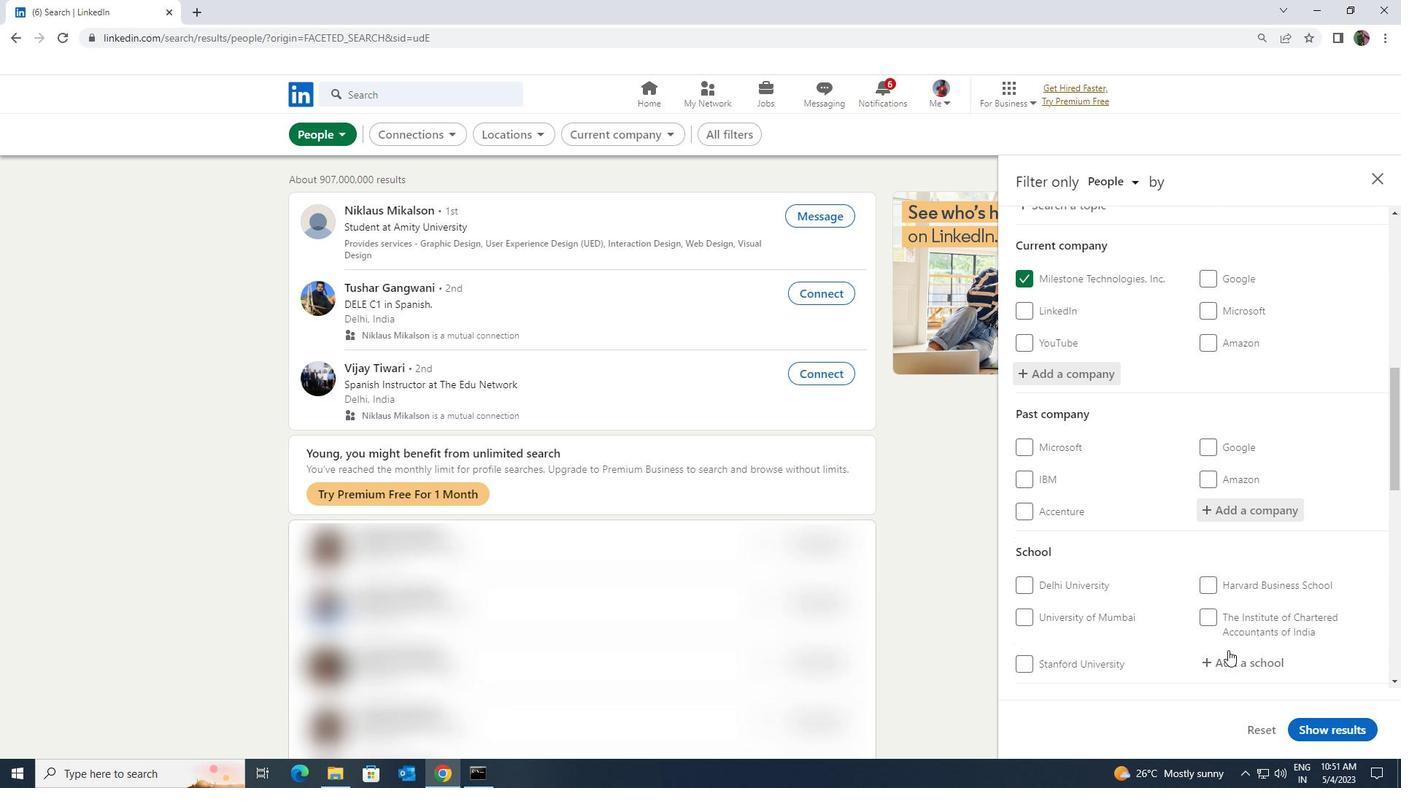 
Action: Mouse moved to (1238, 599)
Screenshot: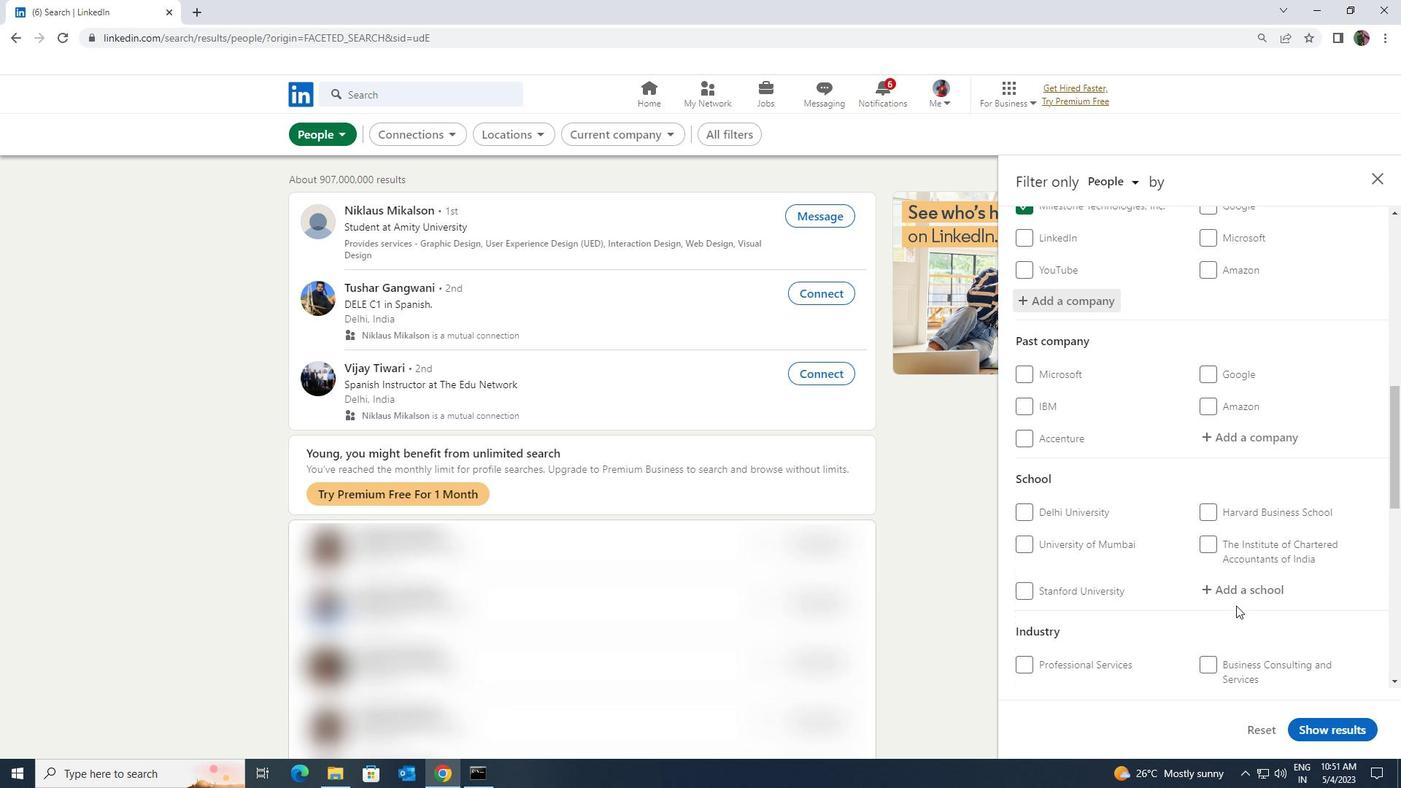 
Action: Mouse pressed left at (1238, 599)
Screenshot: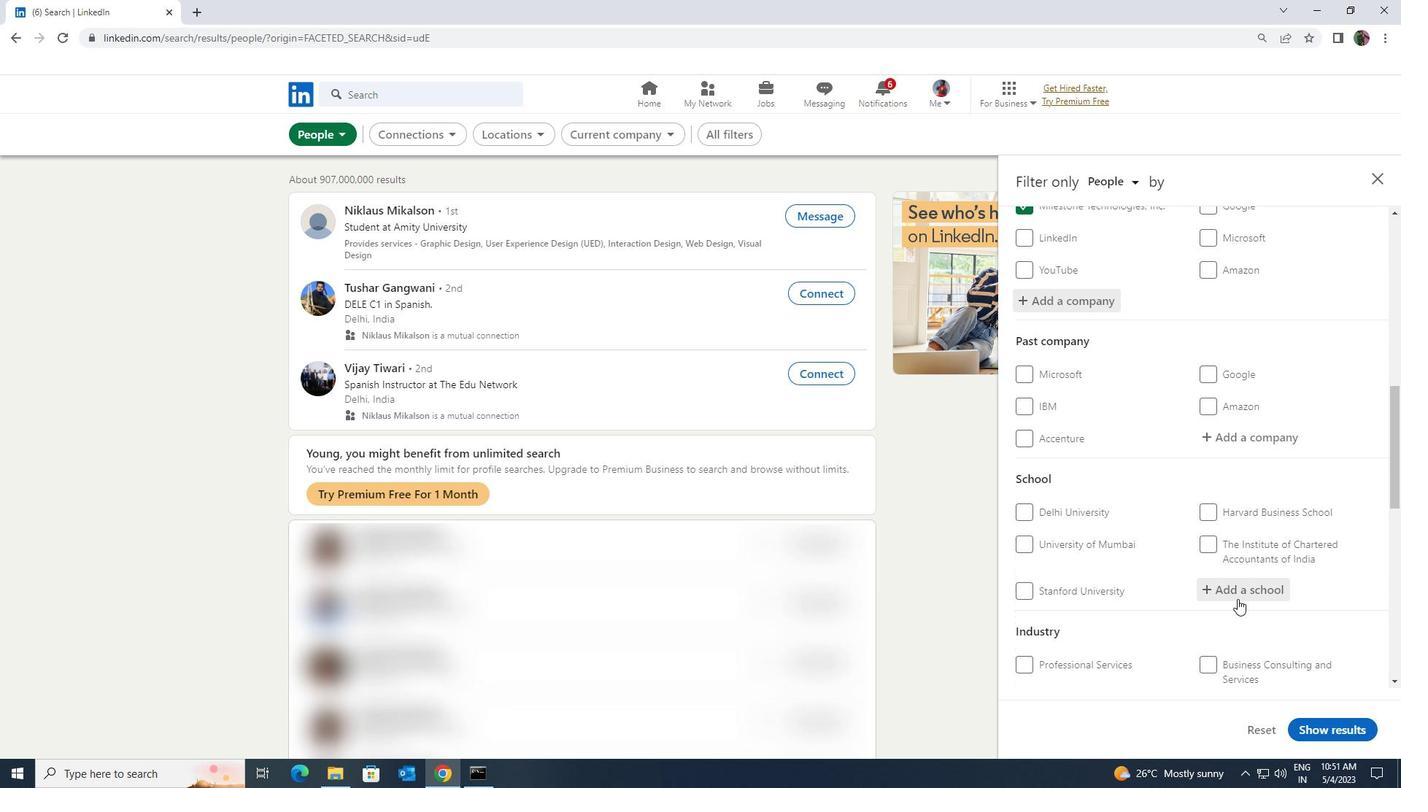 
Action: Key pressed <Key.shift><Key.shift><Key.shift><Key.shift><Key.shift><Key.shift><Key.shift><Key.shift><Key.shift><Key.shift><Key.shift><Key.shift><Key.shift><Key.shift><Key.shift><Key.shift><Key.shift><Key.shift><Key.shift><Key.shift><Key.shift><Key.shift><Key.shift><Key.shift><Key.shift><Key.shift><Key.shift><Key.shift><Key.shift><Key.shift><Key.shift><Key.shift><Key.shift><Key.shift><Key.shift><Key.shift><Key.shift><Key.shift><Key.shift><Key.shift><Key.shift><Key.shift><Key.shift><Key.shift><Key.shift><Key.shift><Key.shift><Key.shift><Key.shift><Key.shift><Key.shift><Key.shift><Key.shift>HYDERABAD<Key.space><Key.shift>AL
Screenshot: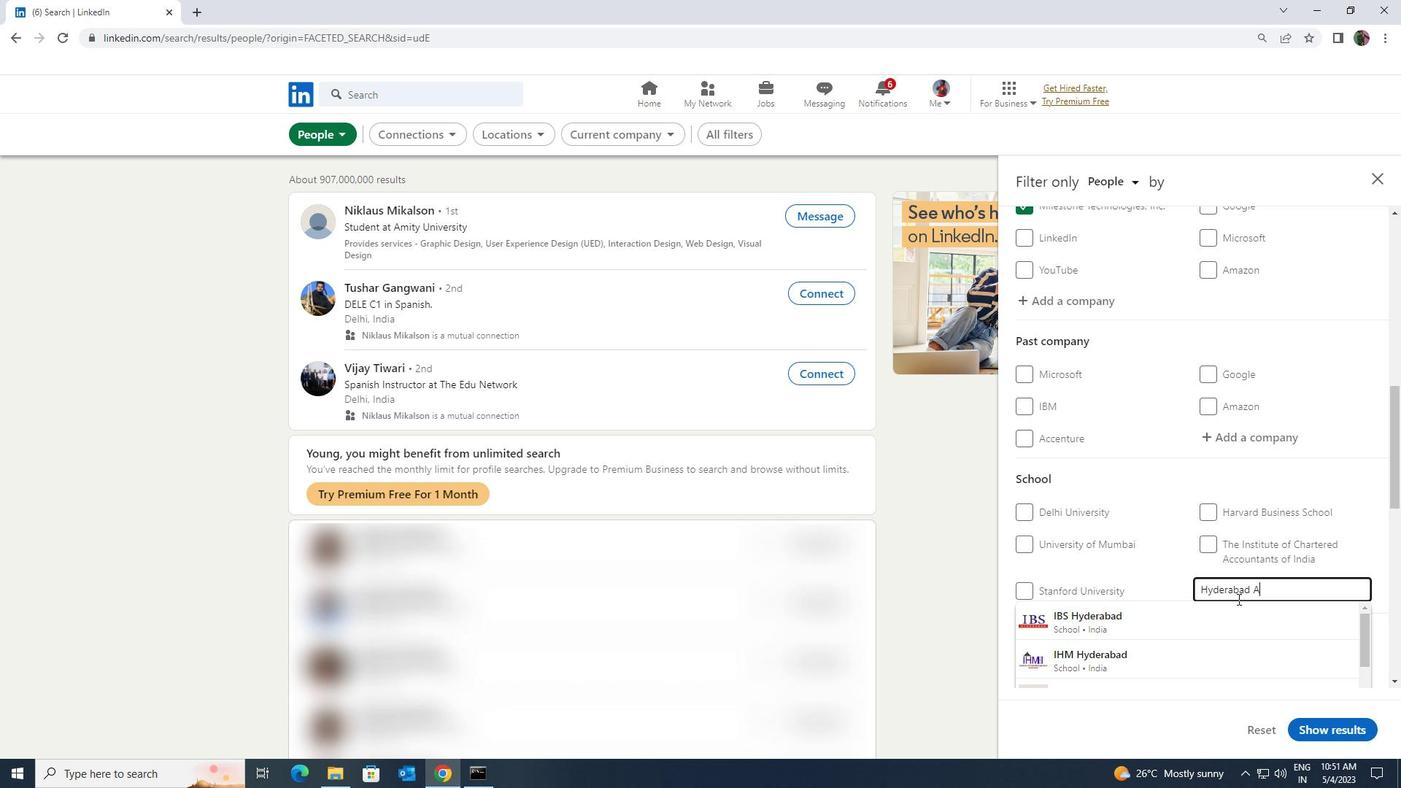 
Action: Mouse moved to (1230, 621)
Screenshot: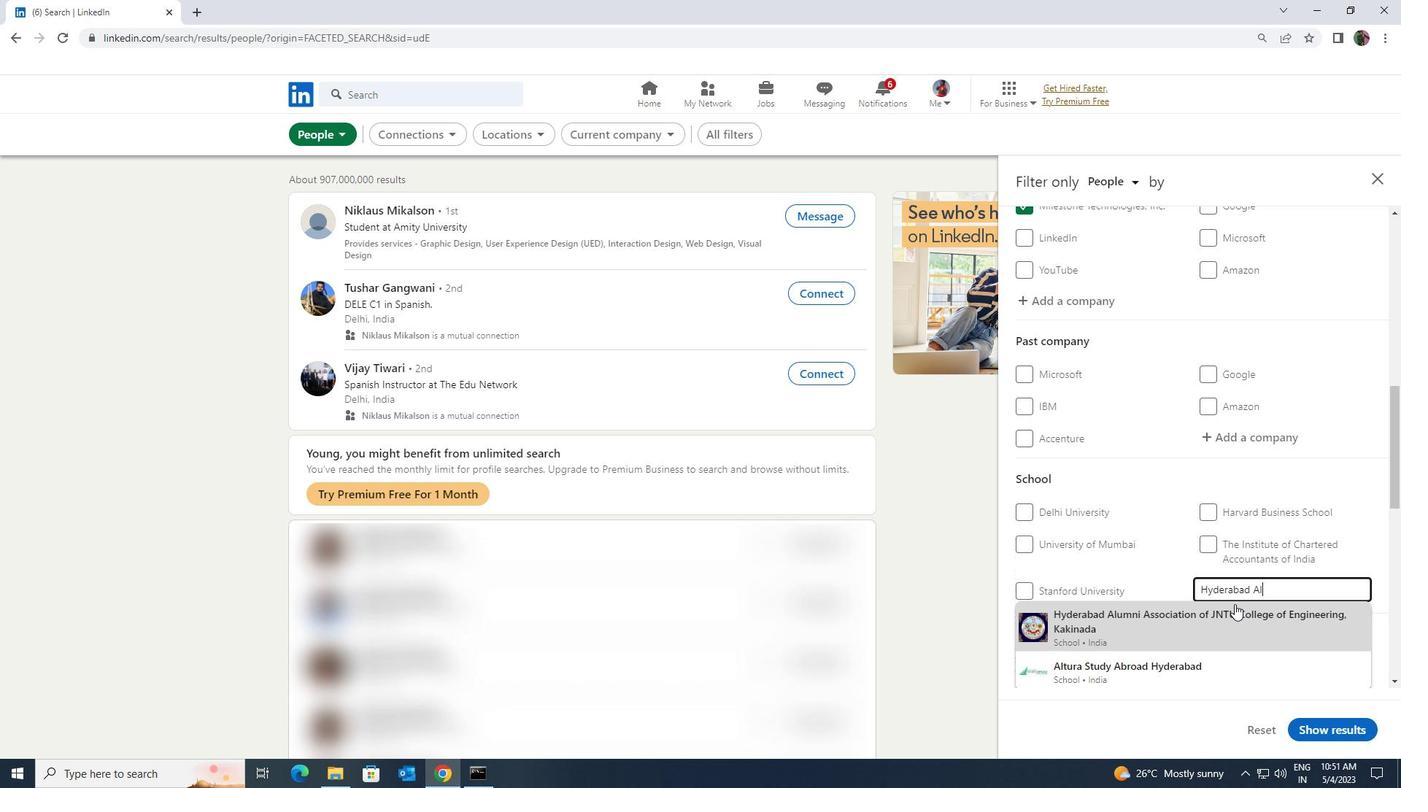
Action: Mouse pressed left at (1230, 621)
Screenshot: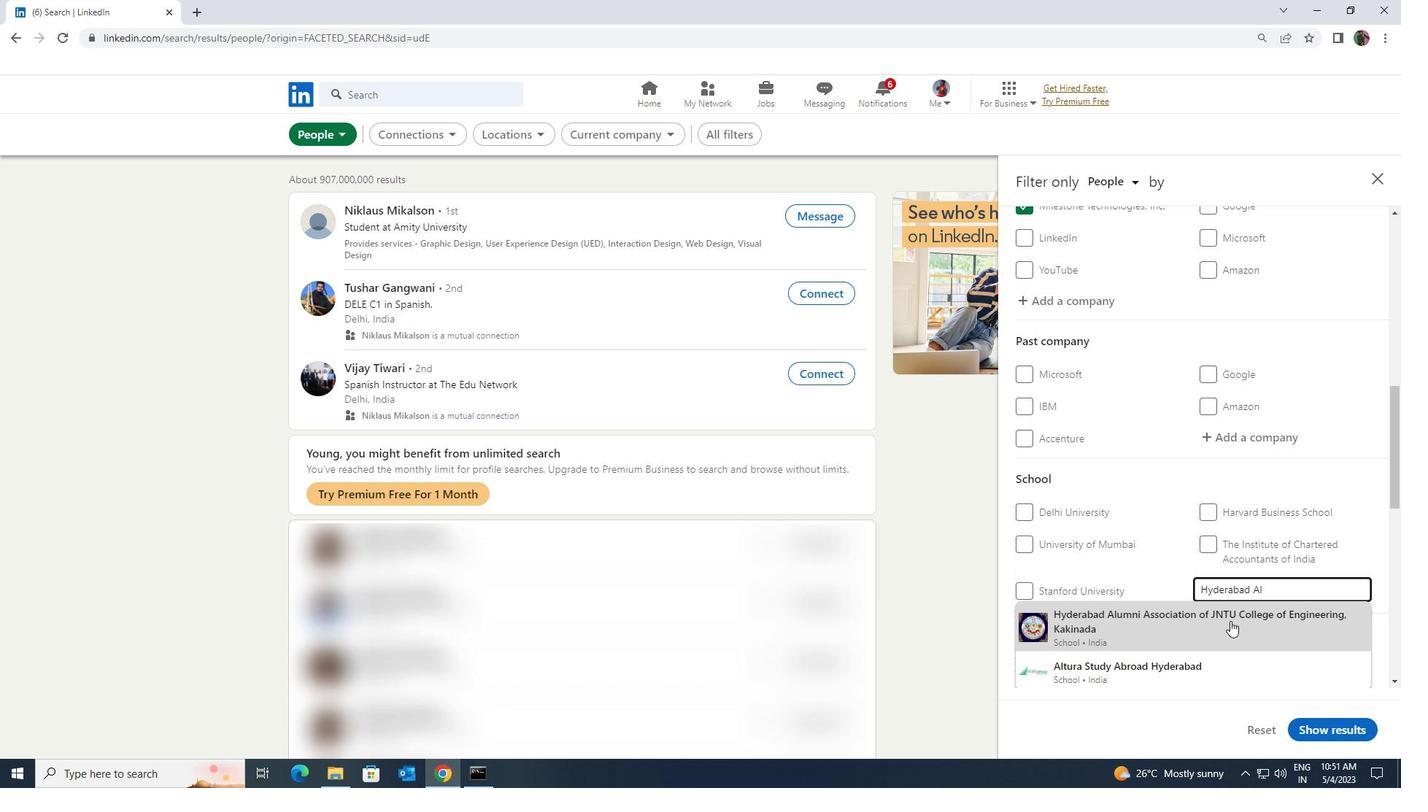 
Action: Mouse scrolled (1230, 620) with delta (0, 0)
Screenshot: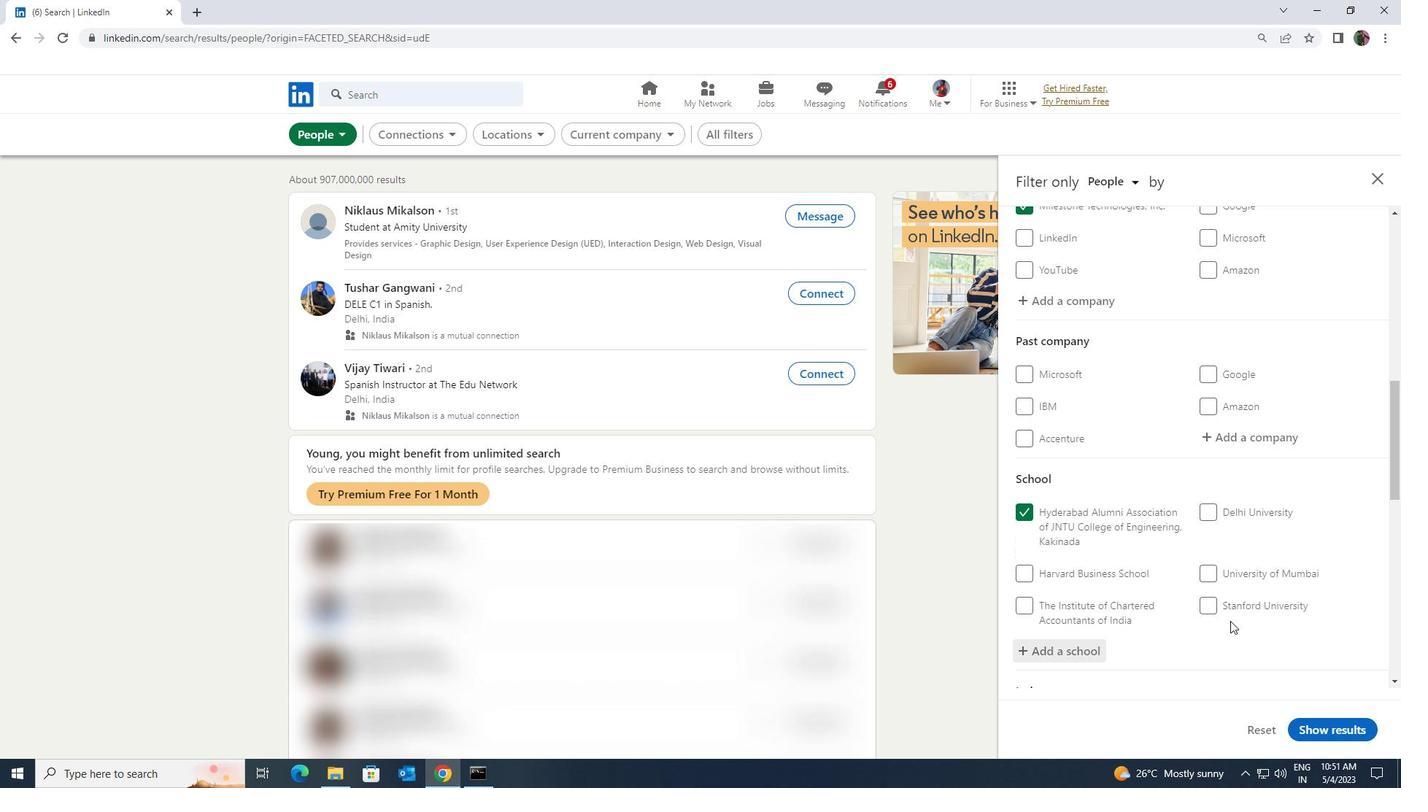 
Action: Mouse scrolled (1230, 620) with delta (0, 0)
Screenshot: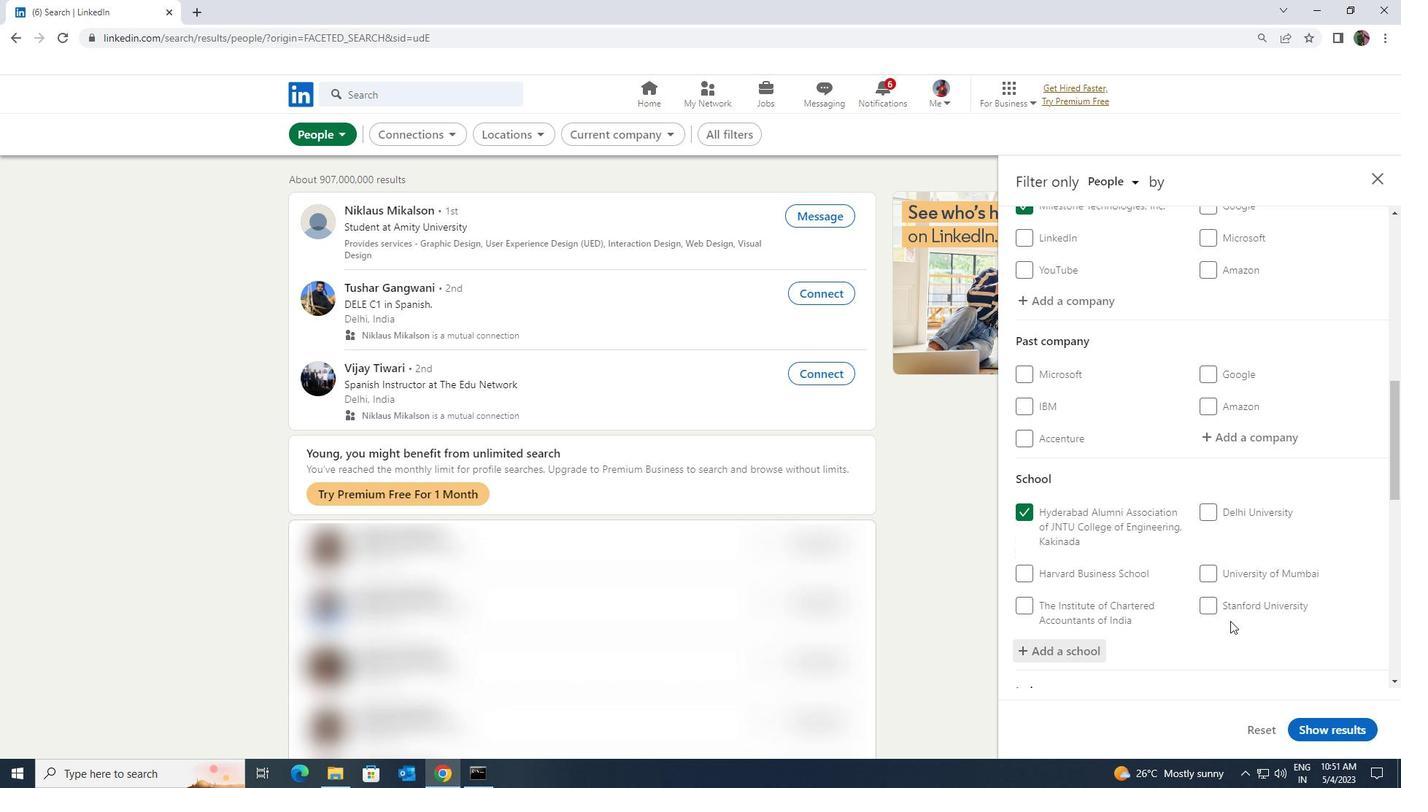 
Action: Mouse scrolled (1230, 620) with delta (0, 0)
Screenshot: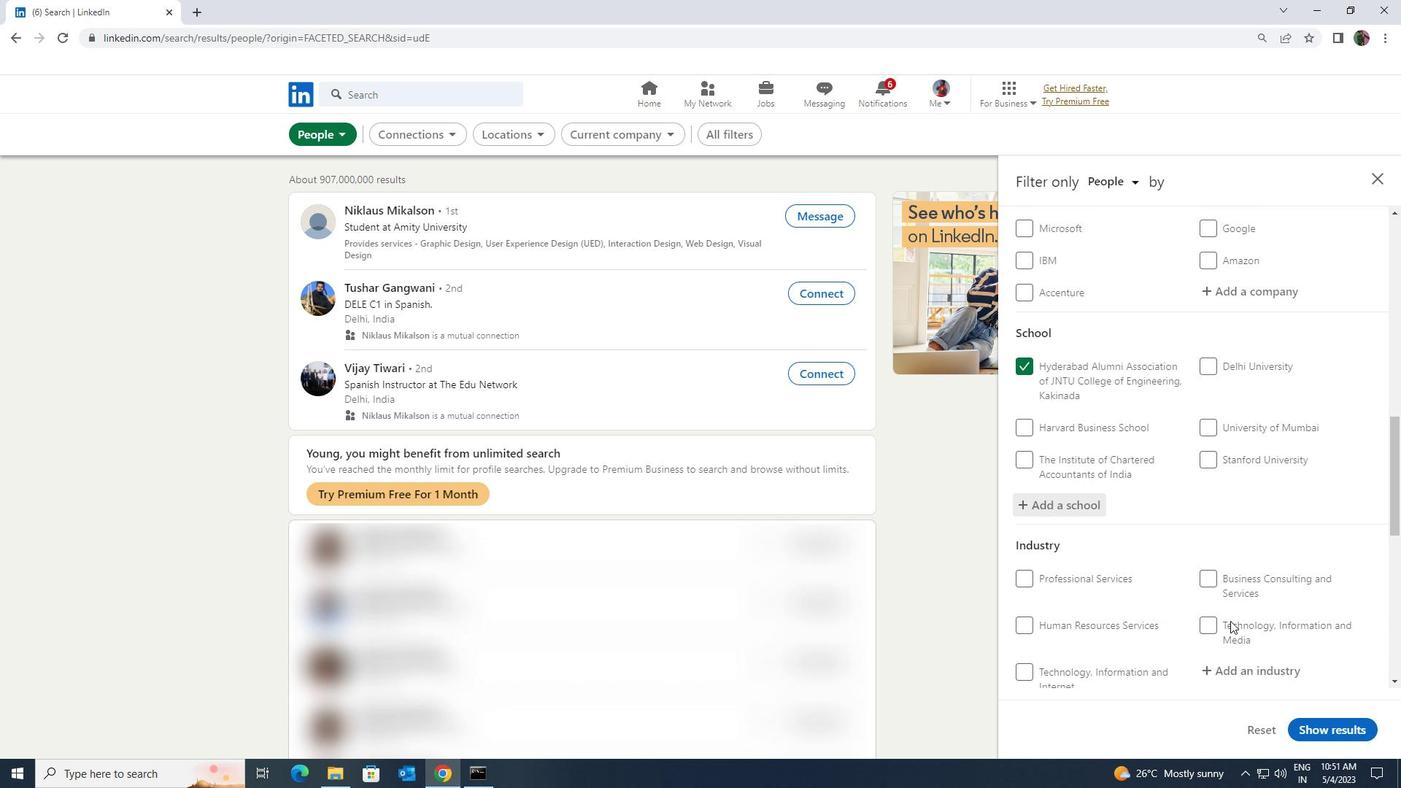 
Action: Mouse moved to (1247, 591)
Screenshot: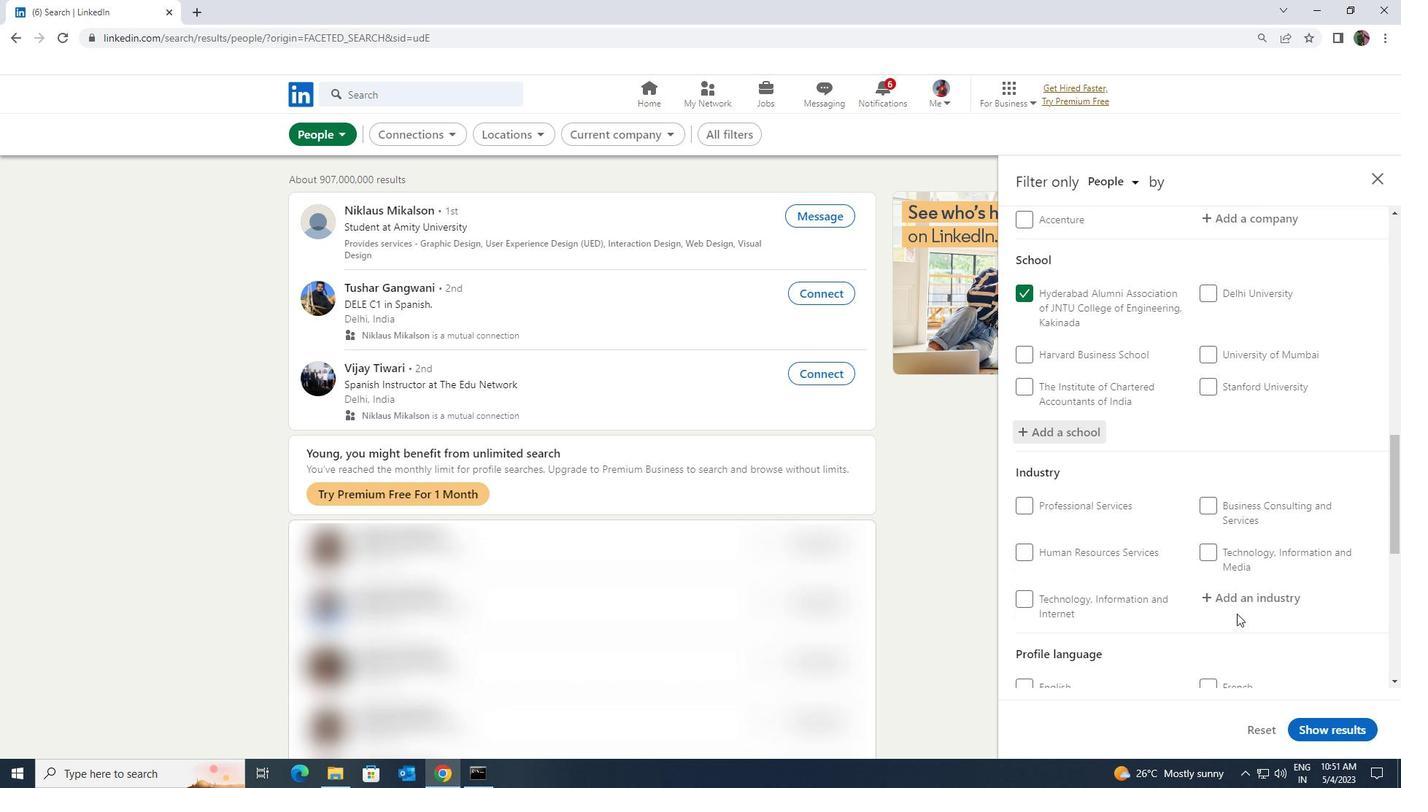 
Action: Mouse pressed left at (1247, 591)
Screenshot: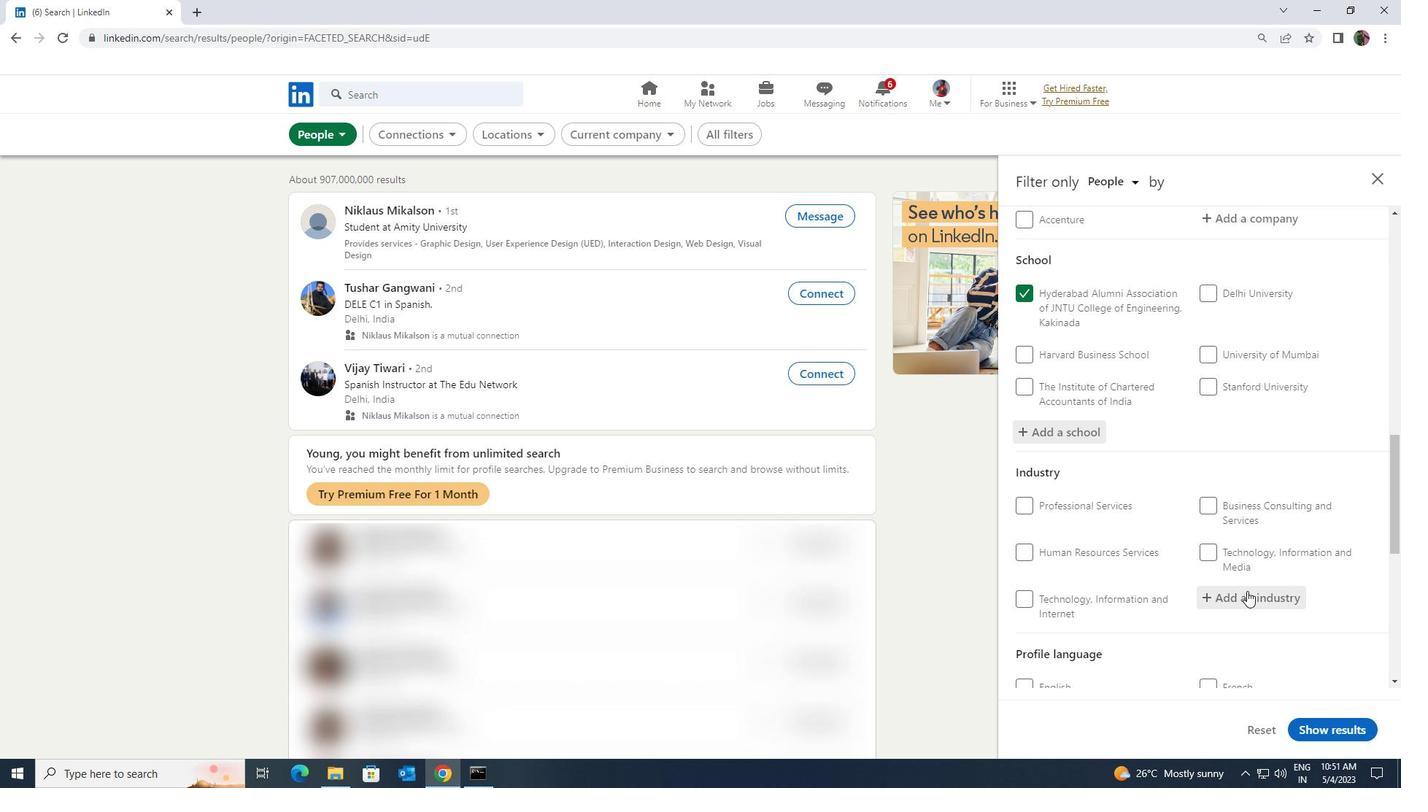 
Action: Mouse moved to (1247, 591)
Screenshot: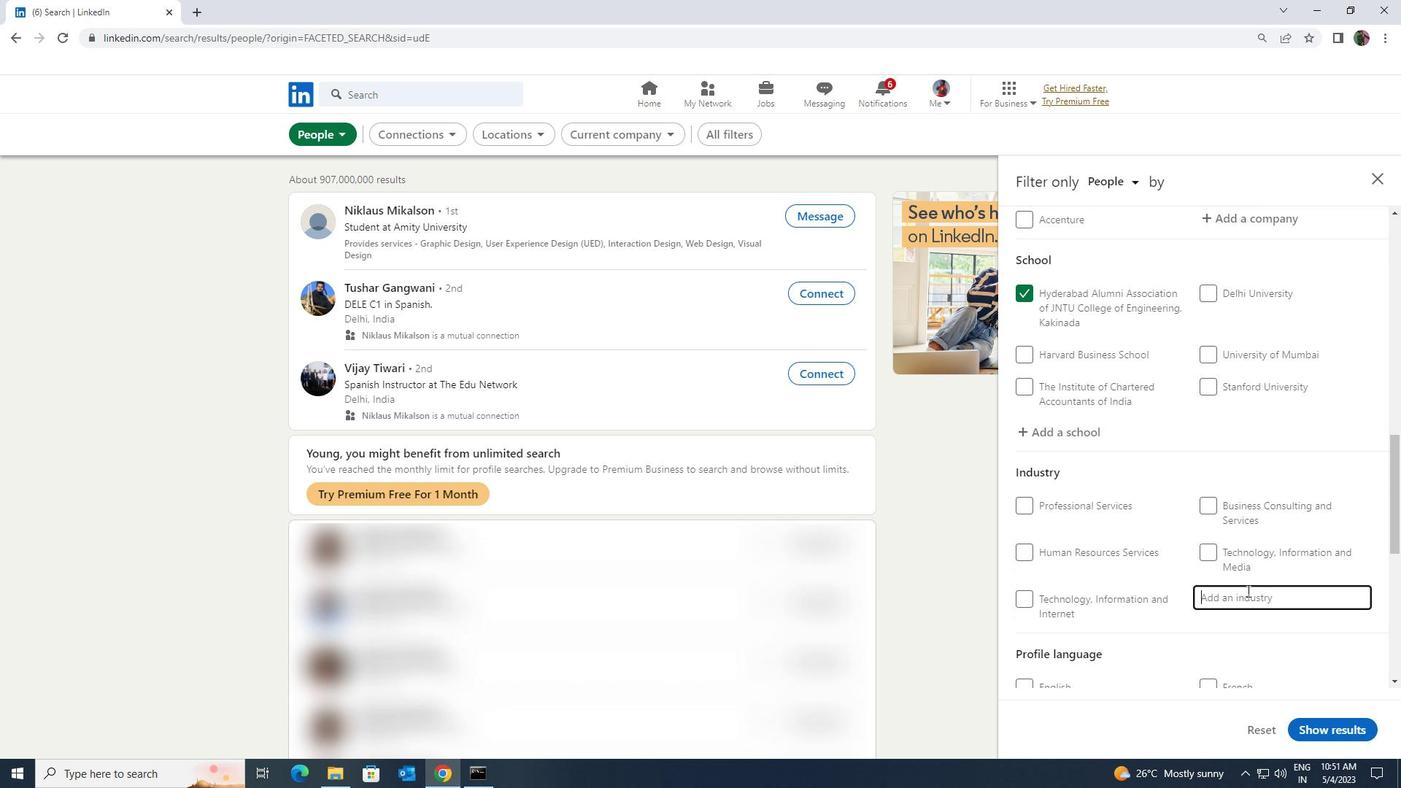 
Action: Key pressed <Key.shift><Key.shift><Key.shift>SHIPBUIL
Screenshot: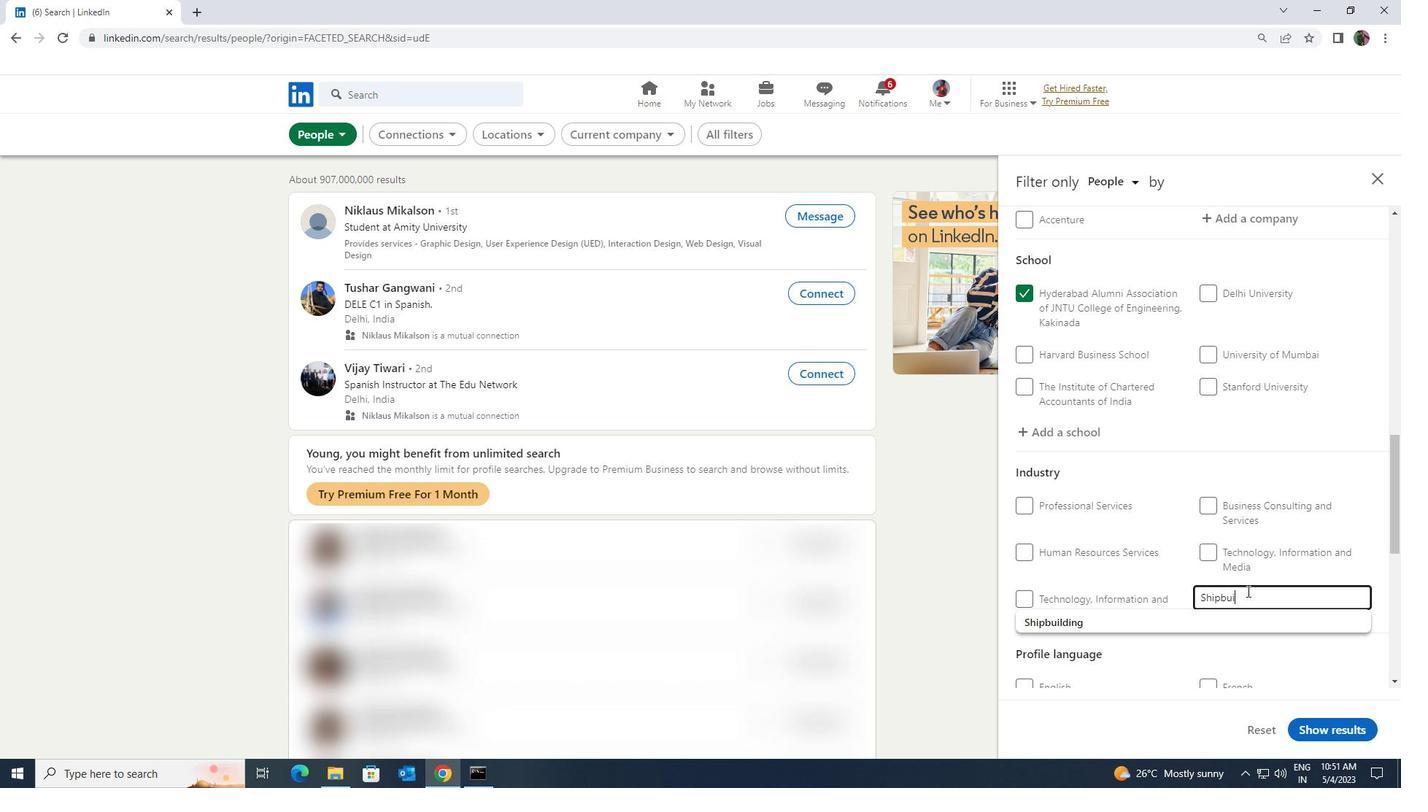 
Action: Mouse moved to (1224, 622)
Screenshot: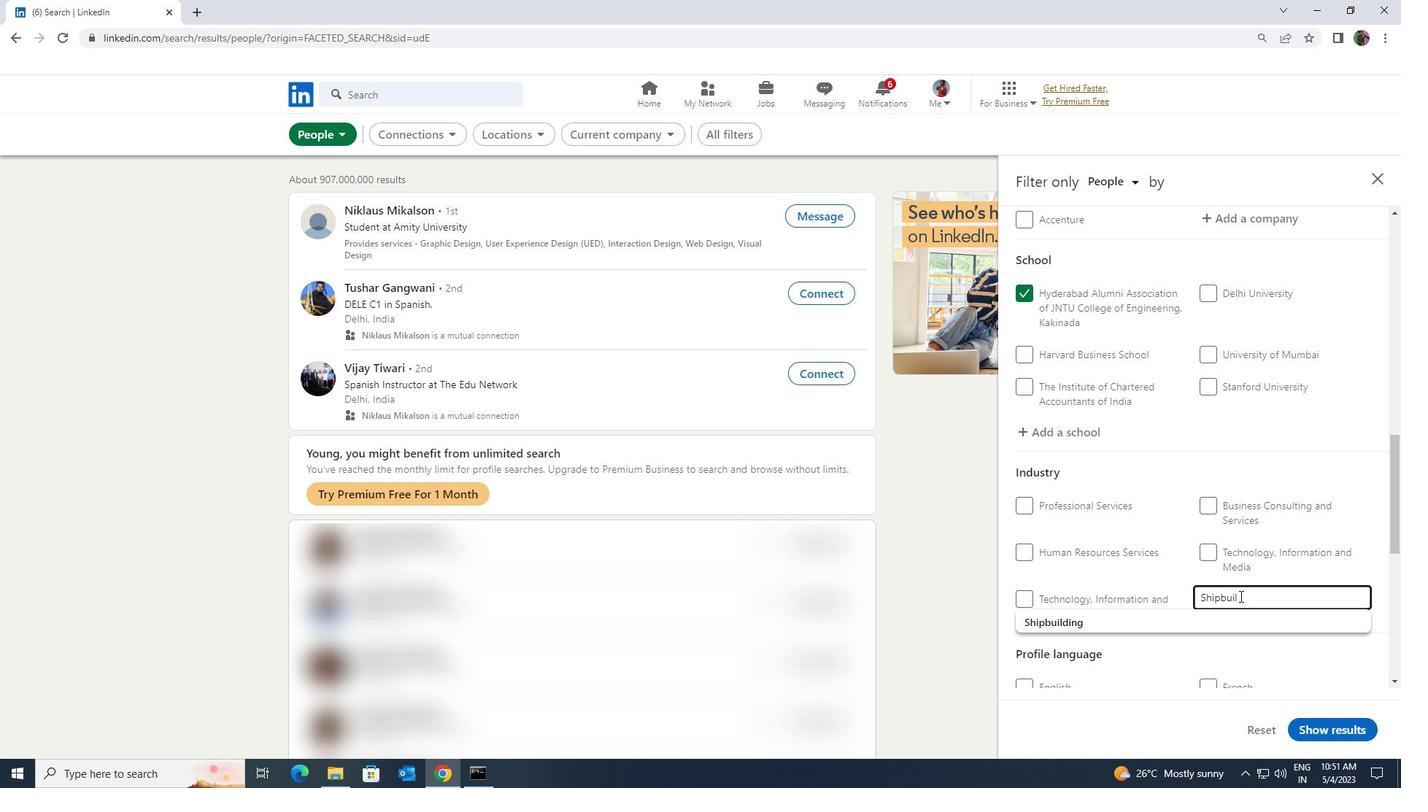
Action: Mouse pressed left at (1224, 622)
Screenshot: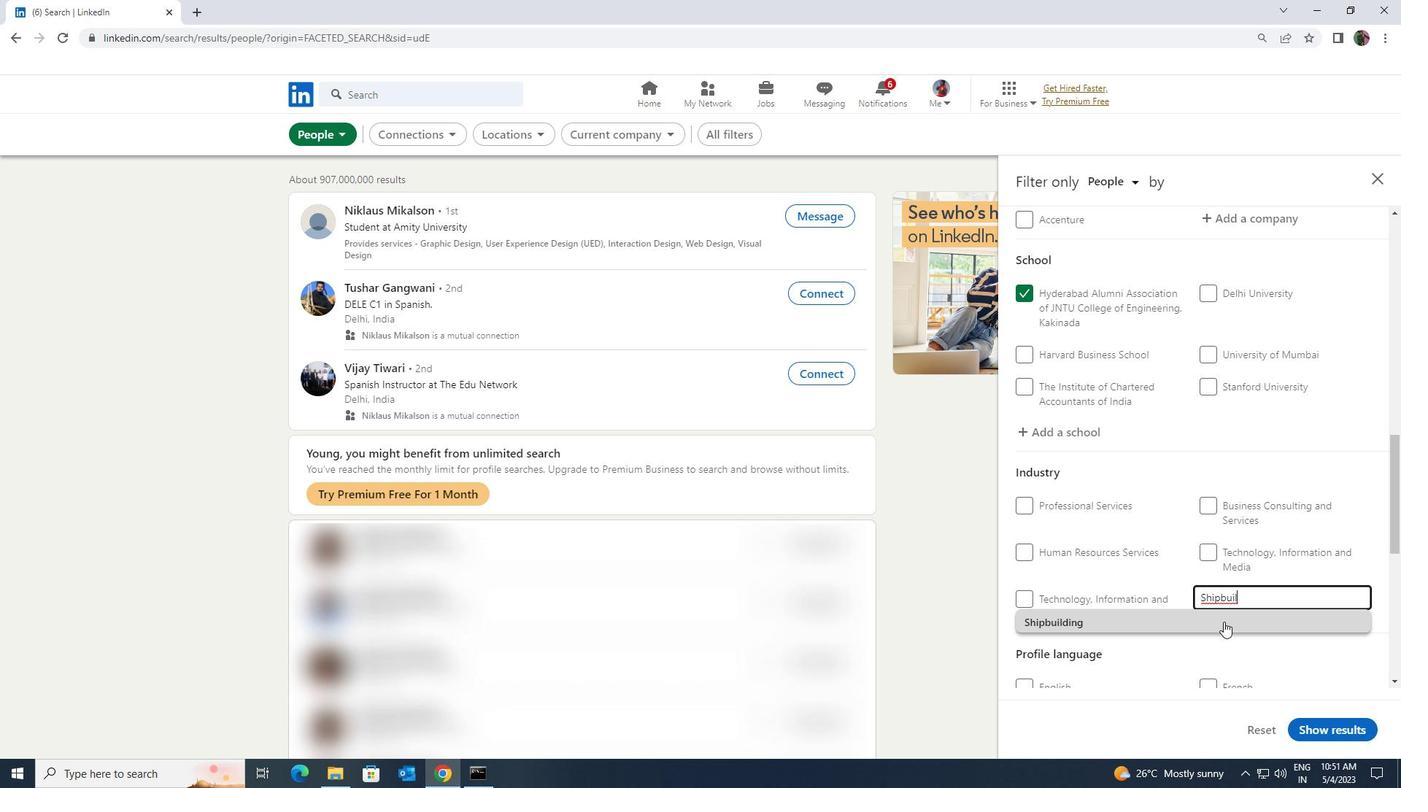
Action: Mouse scrolled (1224, 621) with delta (0, 0)
Screenshot: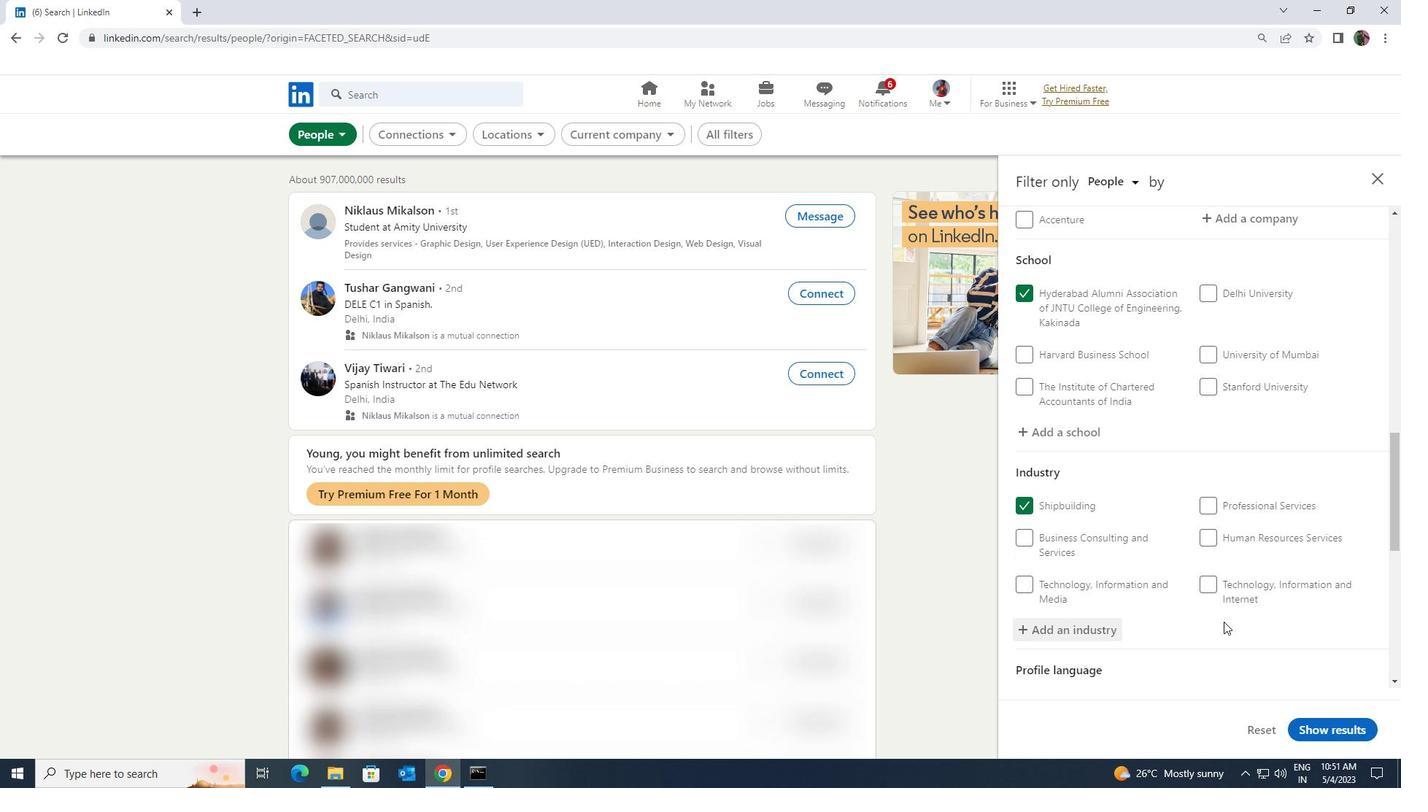 
Action: Mouse scrolled (1224, 621) with delta (0, 0)
Screenshot: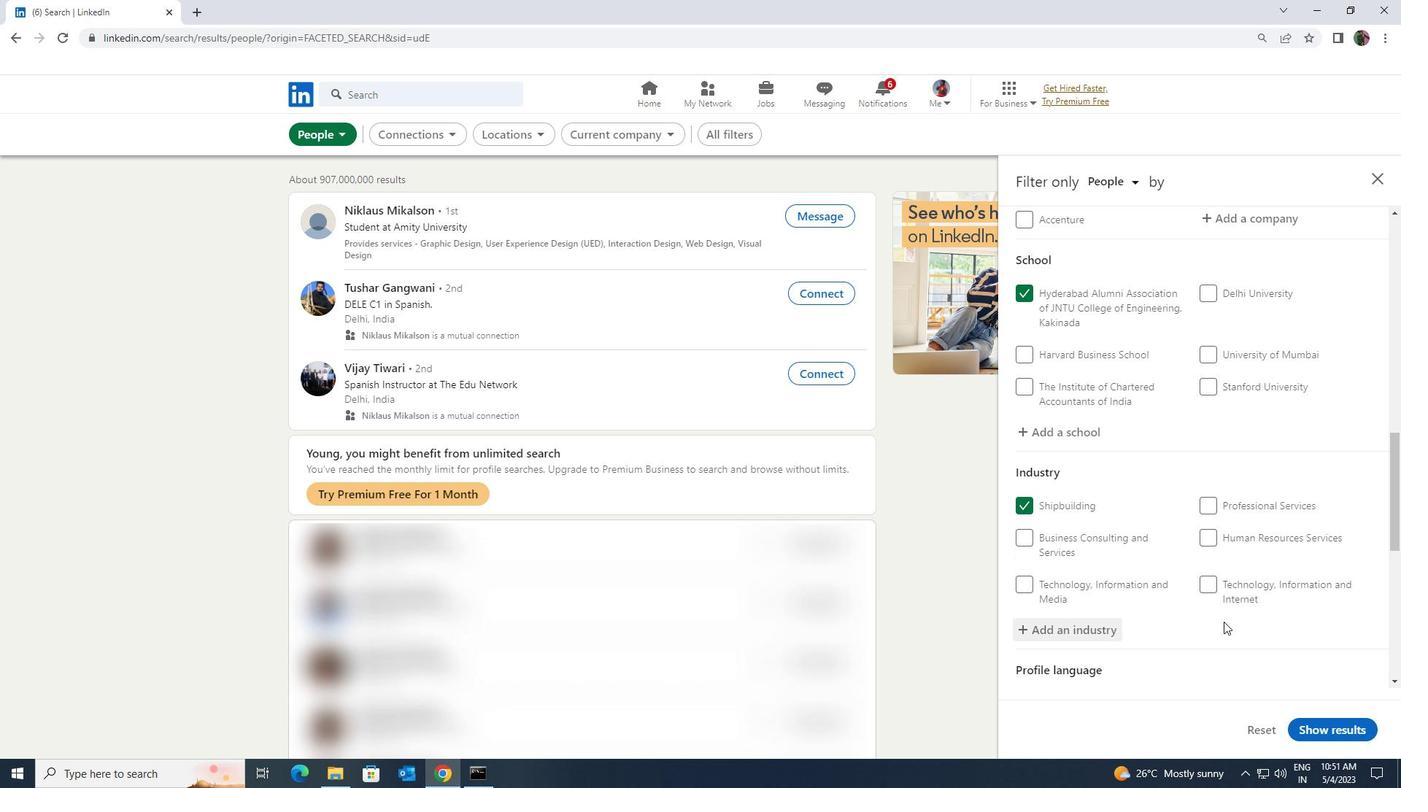 
Action: Mouse scrolled (1224, 621) with delta (0, 0)
Screenshot: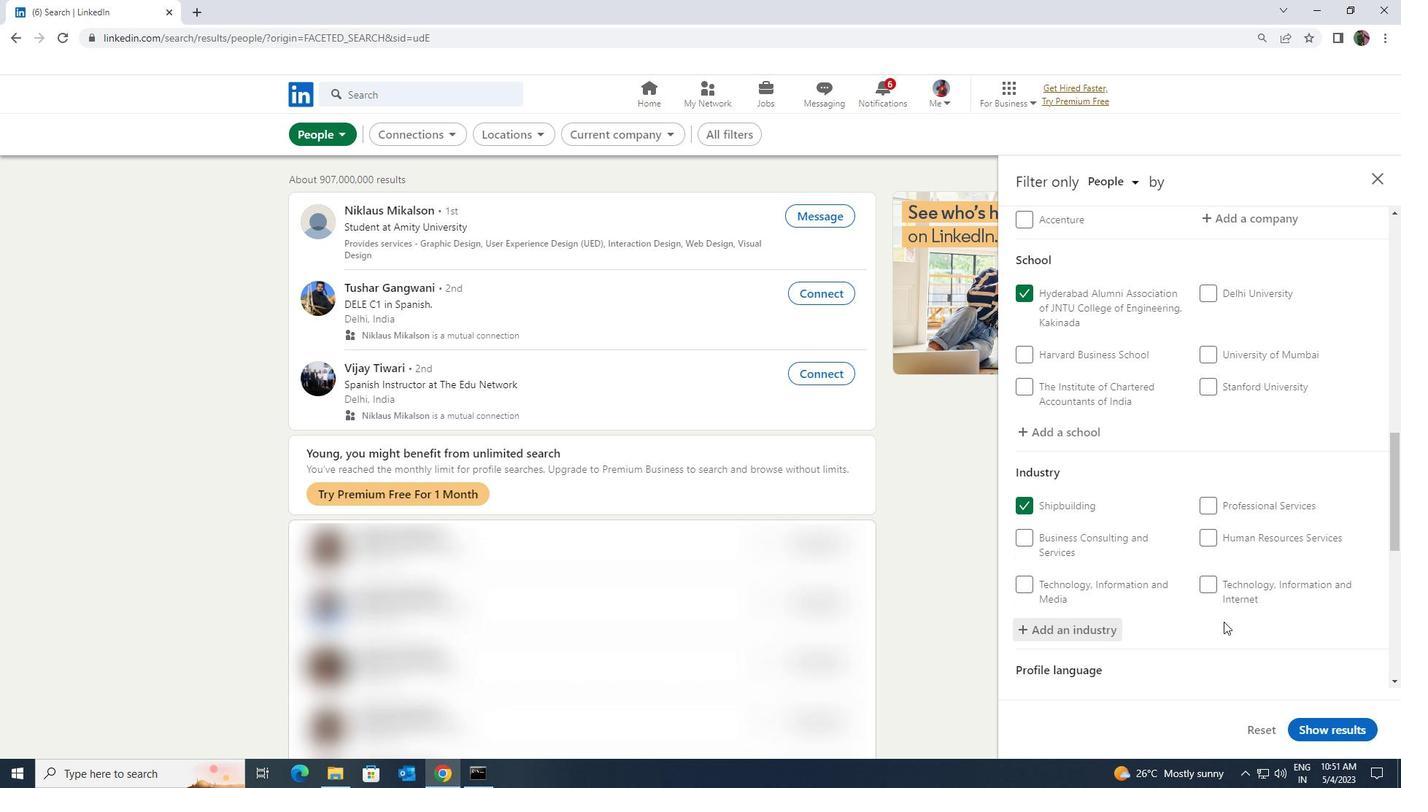 
Action: Mouse scrolled (1224, 621) with delta (0, 0)
Screenshot: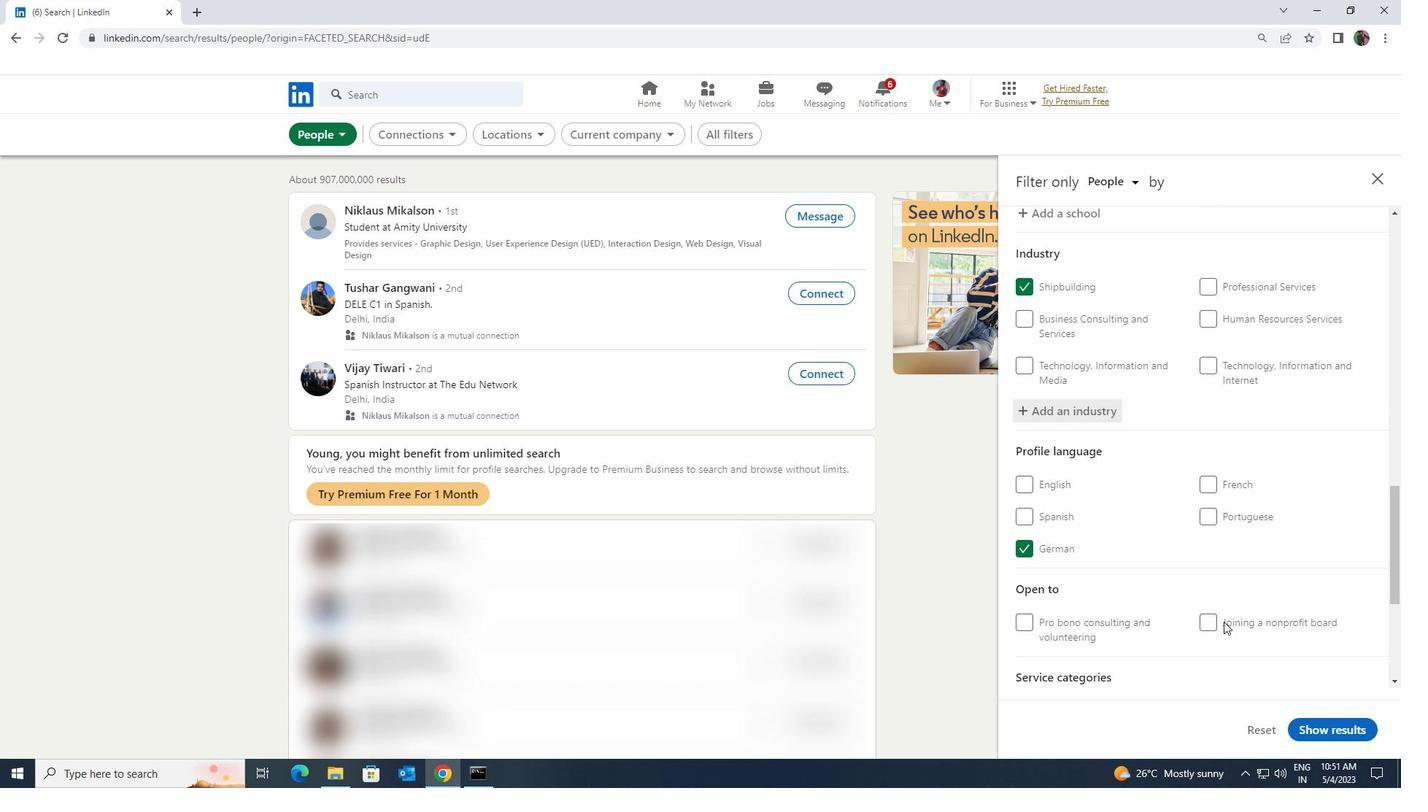 
Action: Mouse scrolled (1224, 621) with delta (0, 0)
Screenshot: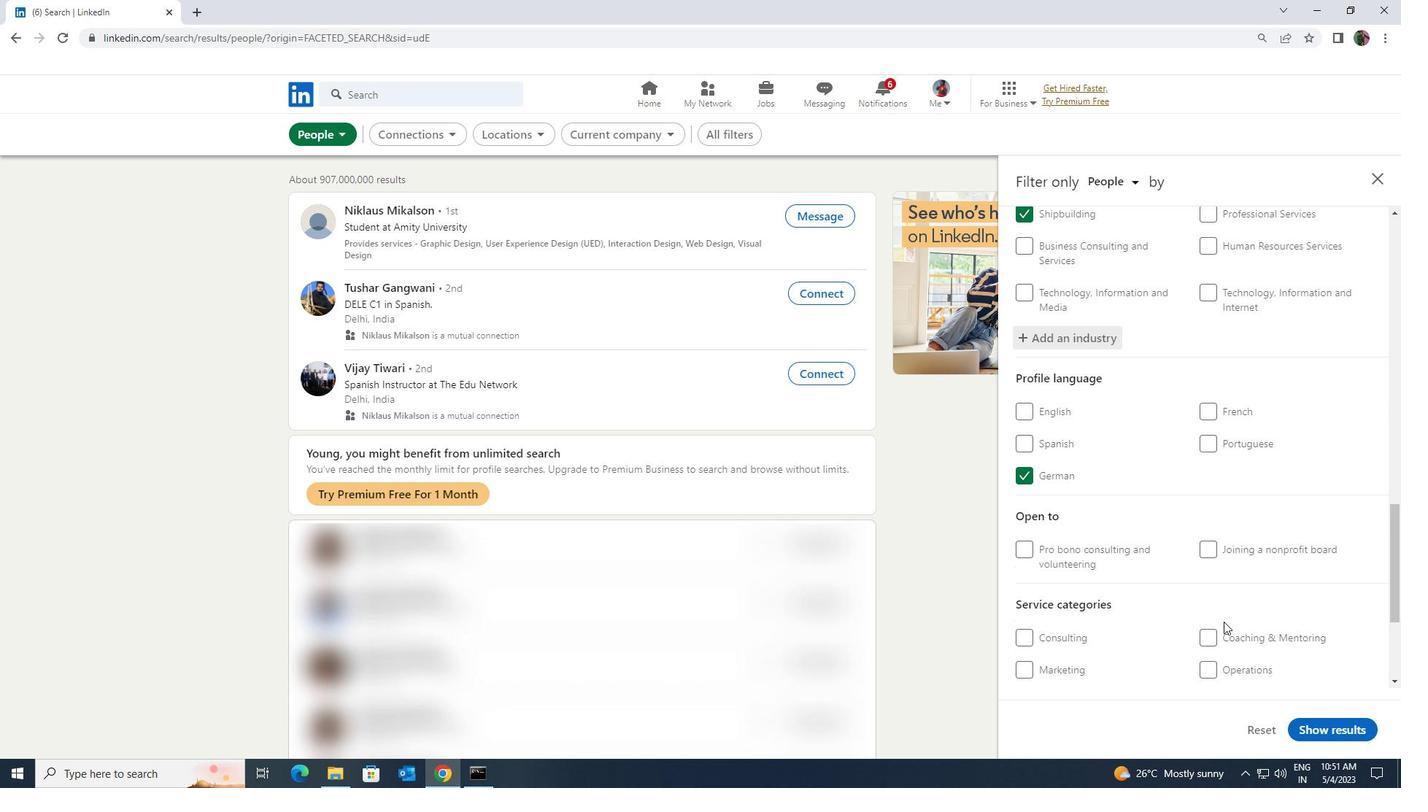 
Action: Mouse pressed left at (1224, 622)
Screenshot: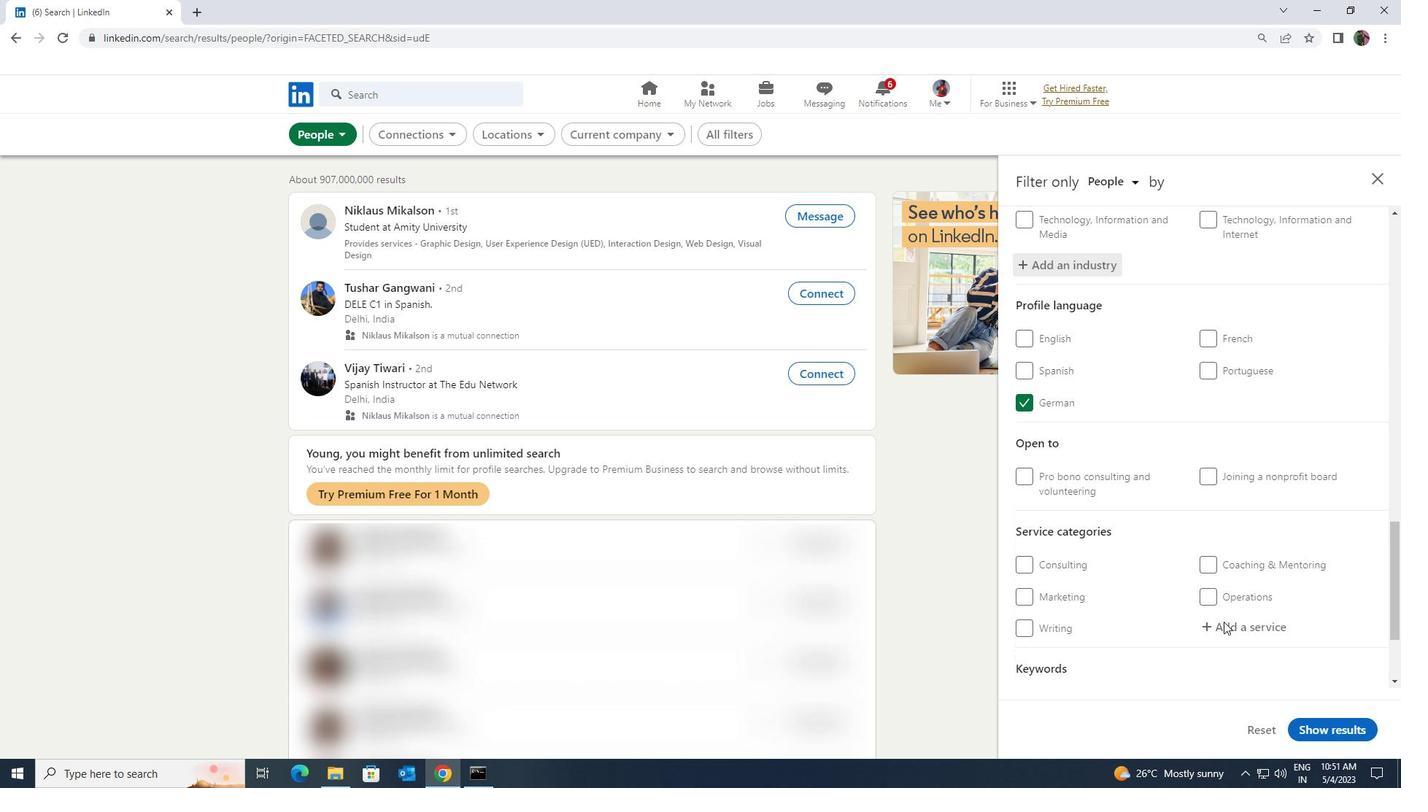 
Action: Key pressed <Key.shift><Key.shift>NETWORKING<Key.space>HOME
Screenshot: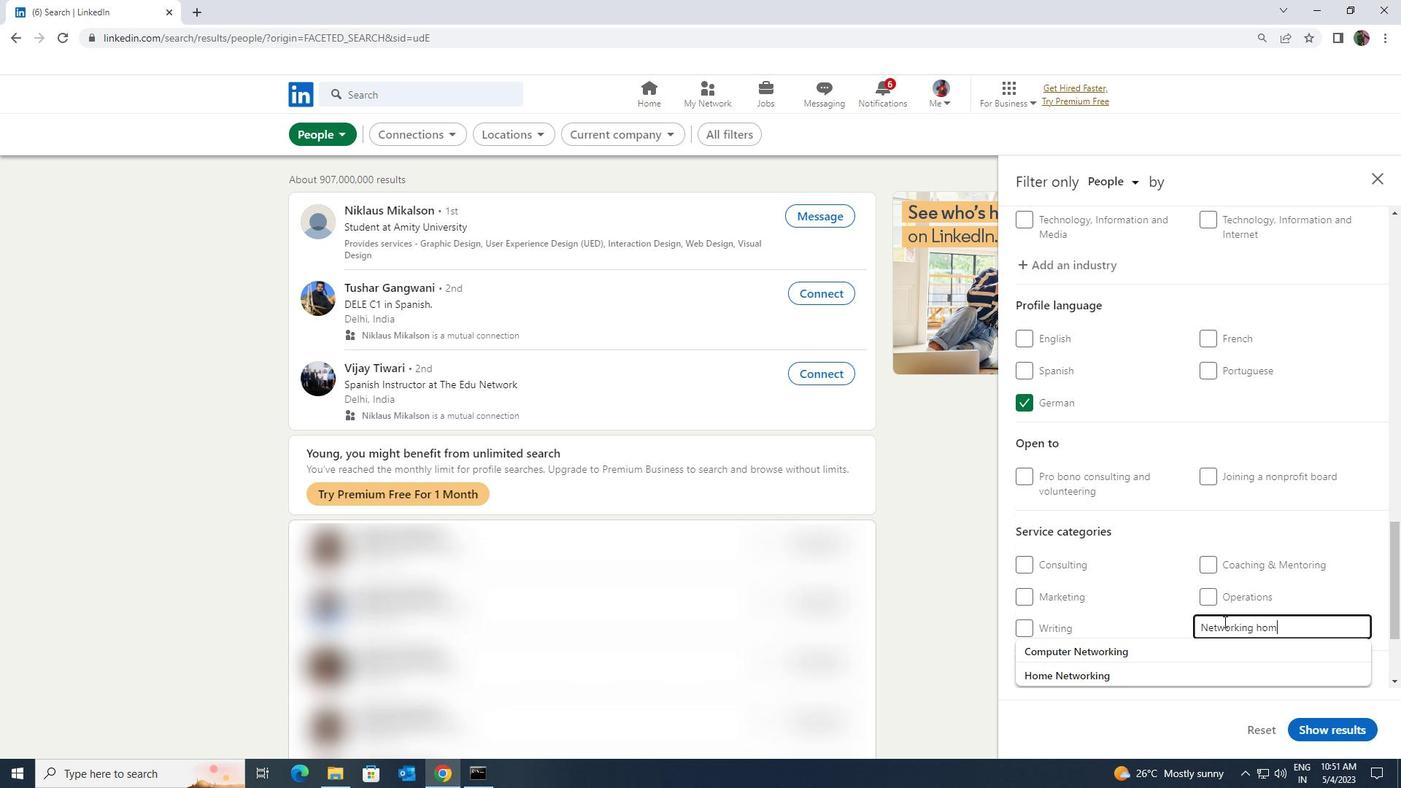 
Action: Mouse moved to (1188, 652)
Screenshot: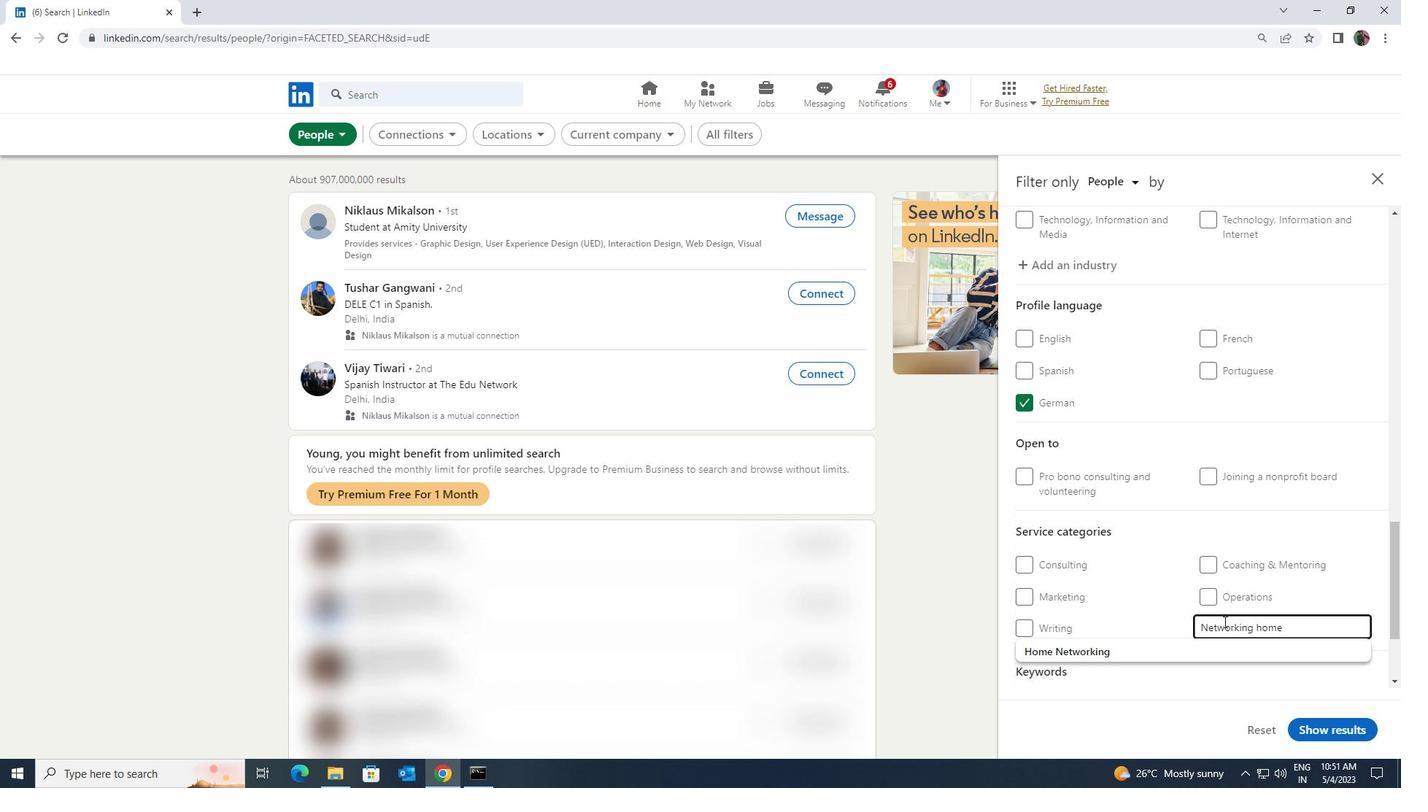 
Action: Mouse pressed left at (1188, 652)
Screenshot: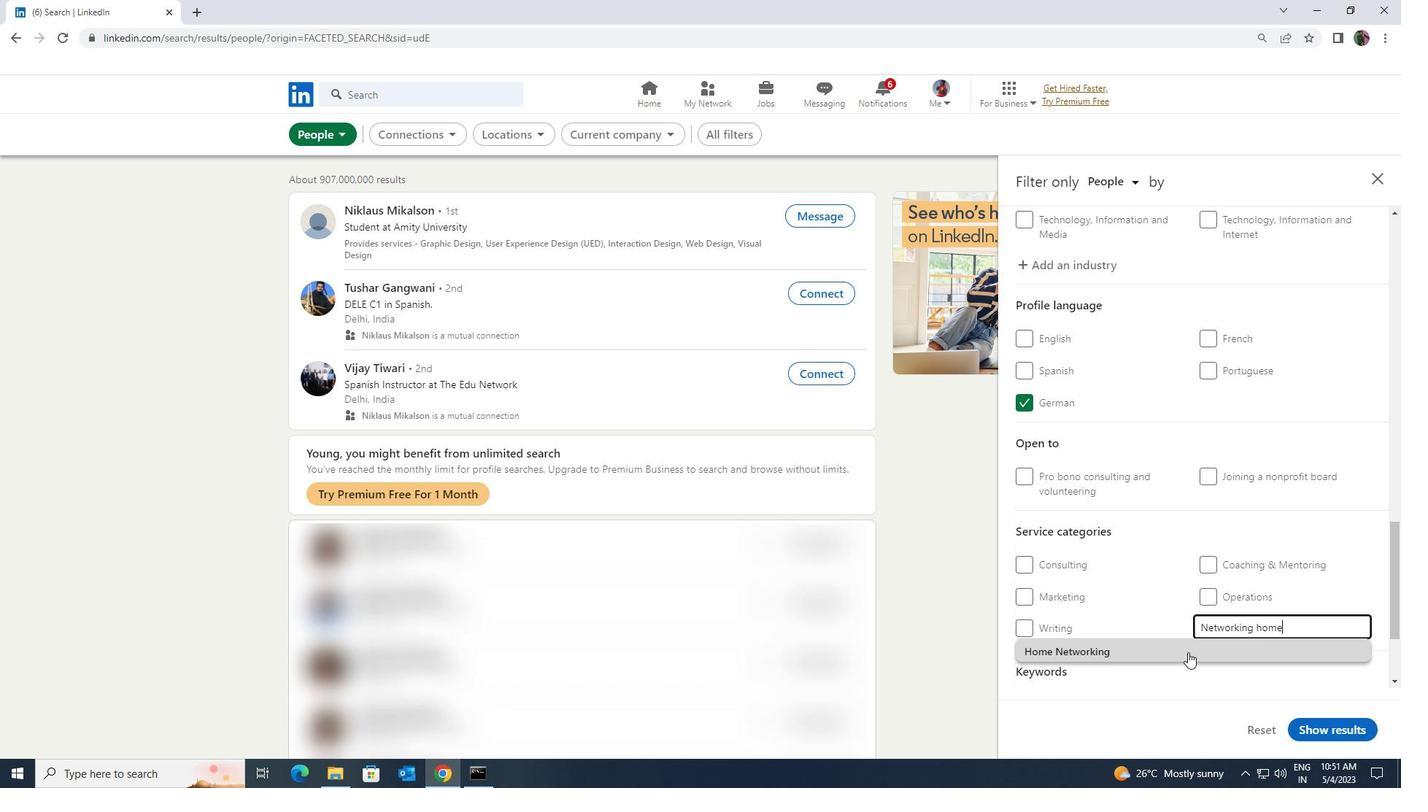 
Action: Mouse moved to (1187, 651)
Screenshot: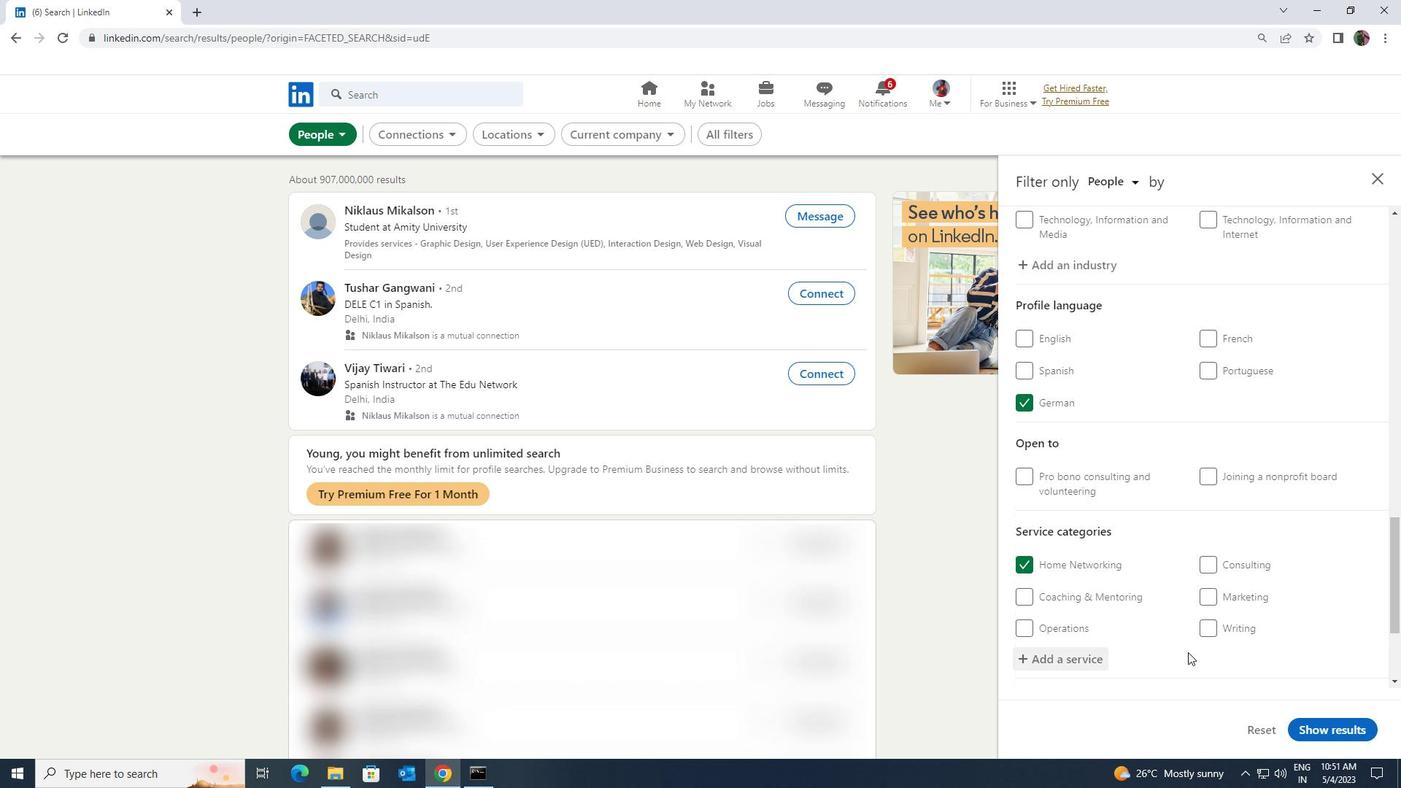 
Action: Mouse scrolled (1187, 651) with delta (0, 0)
Screenshot: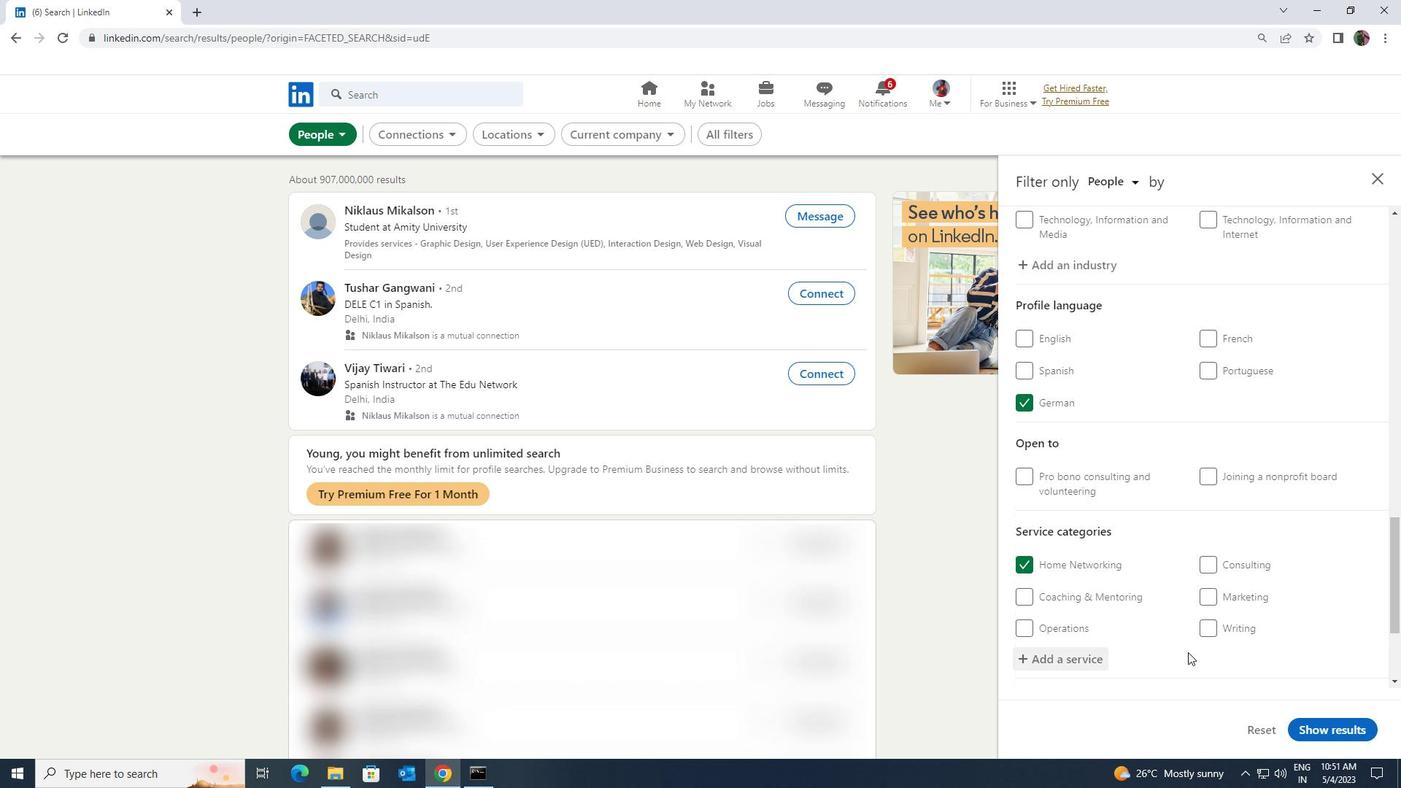 
Action: Mouse moved to (1187, 651)
Screenshot: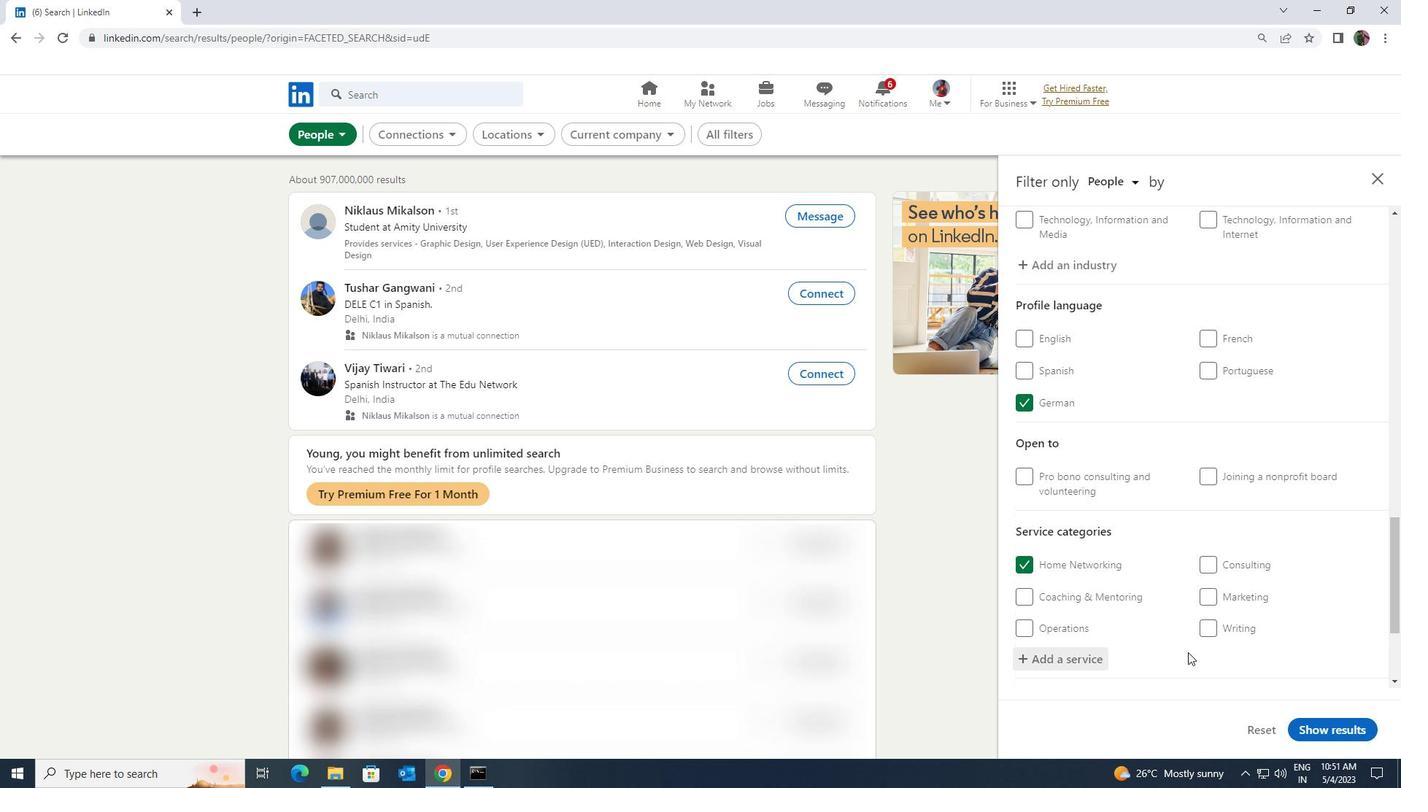 
Action: Mouse scrolled (1187, 650) with delta (0, 0)
Screenshot: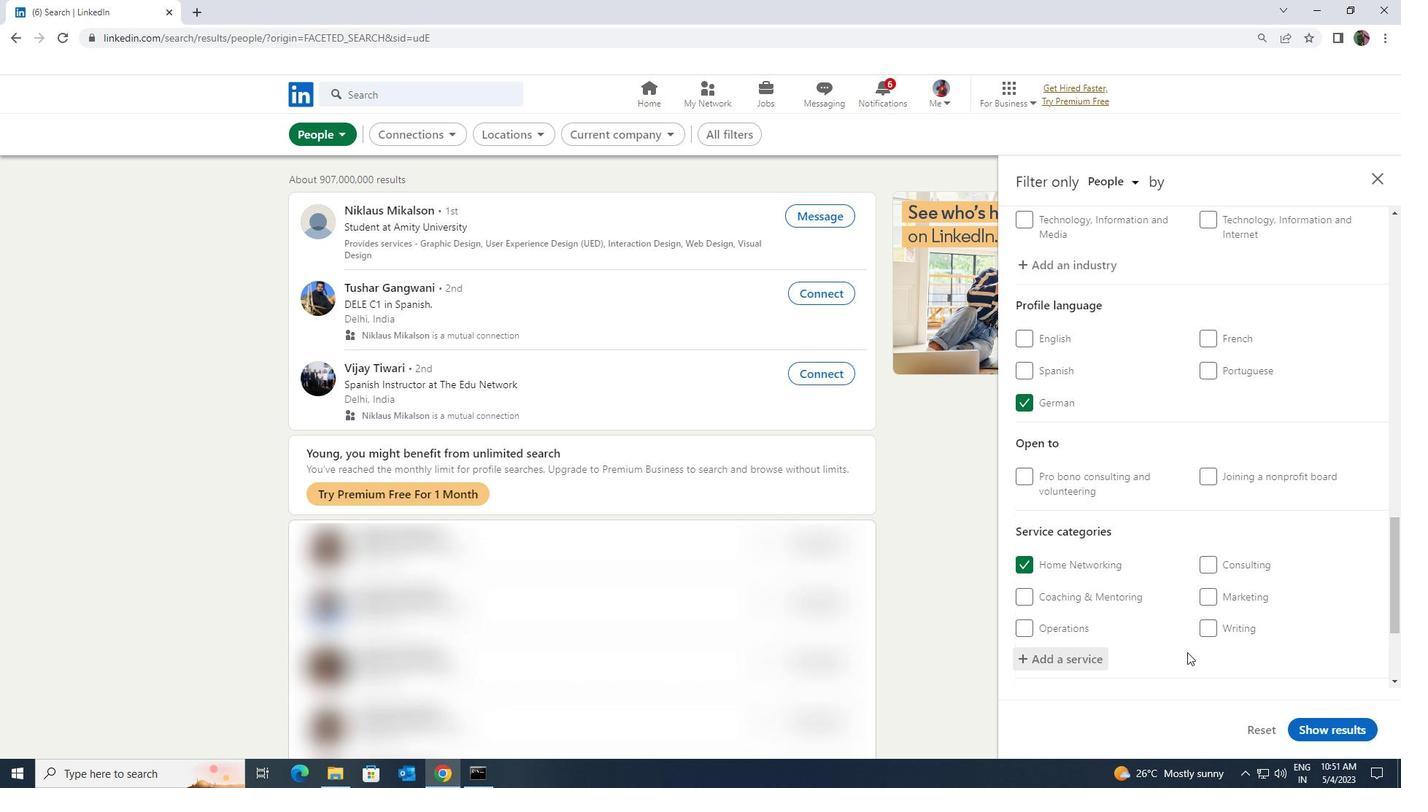 
Action: Mouse moved to (1171, 643)
Screenshot: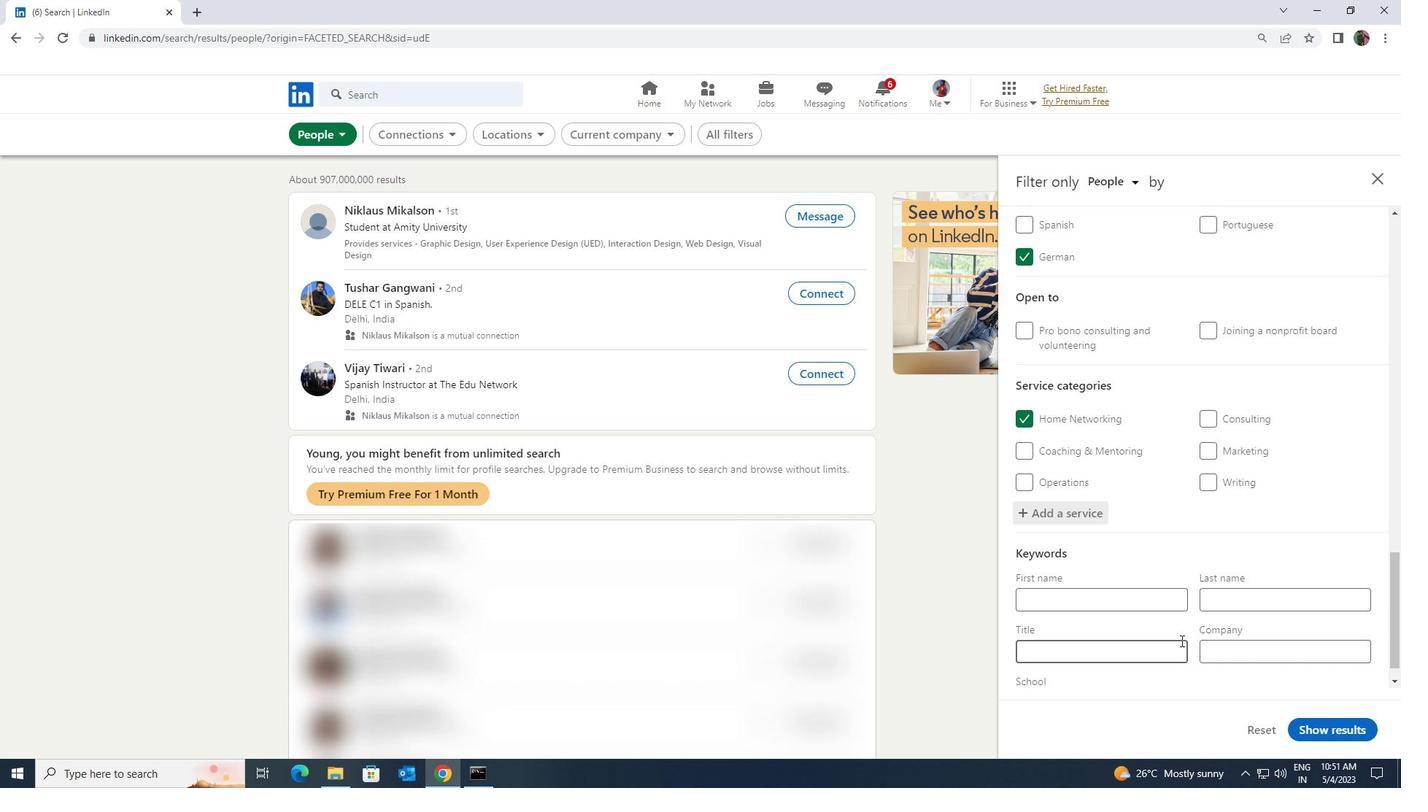 
Action: Mouse pressed left at (1171, 643)
Screenshot: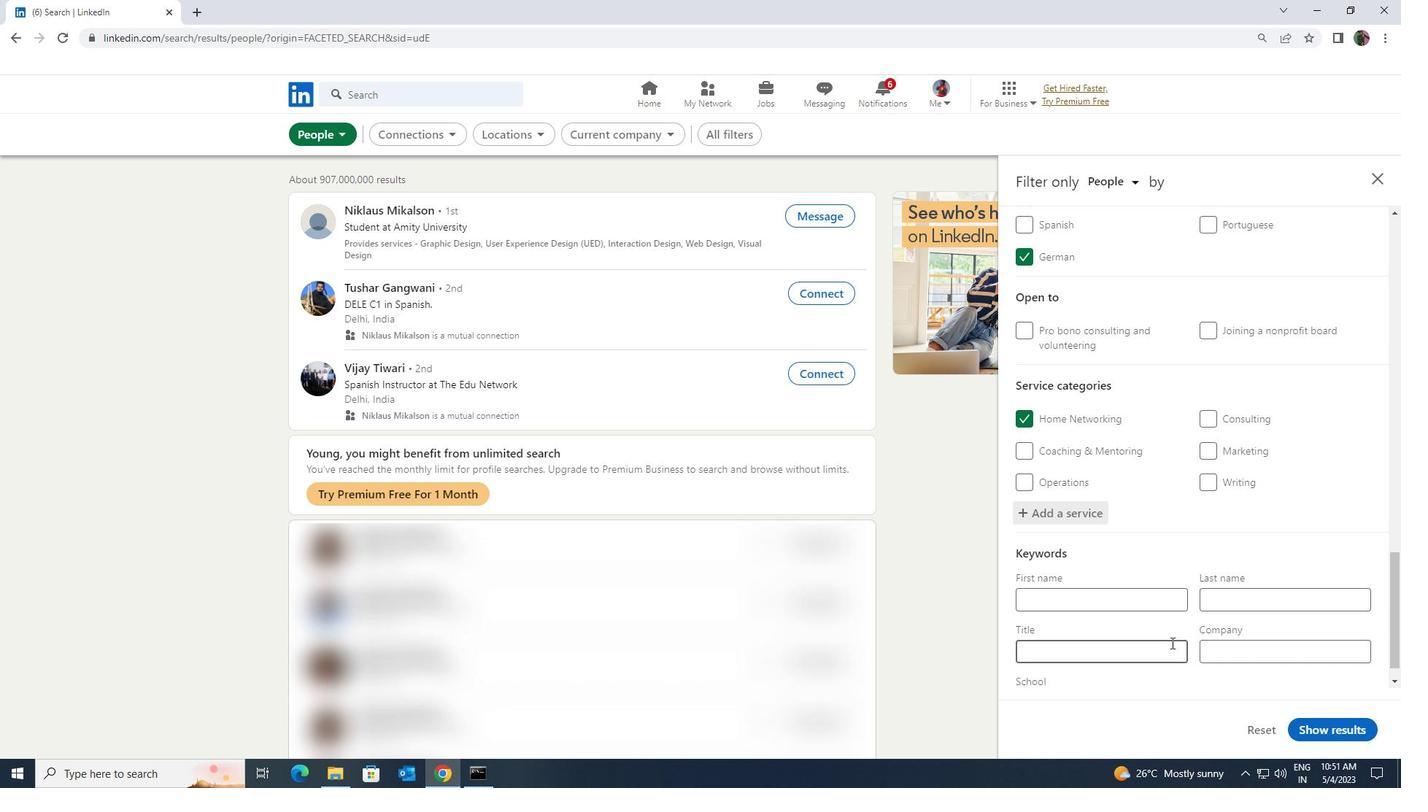
Action: Key pressed <Key.shift><Key.shift><Key.shift><Key.shift><Key.shift><Key.shift><Key.shift><Key.shift>ZOOLOGIST
Screenshot: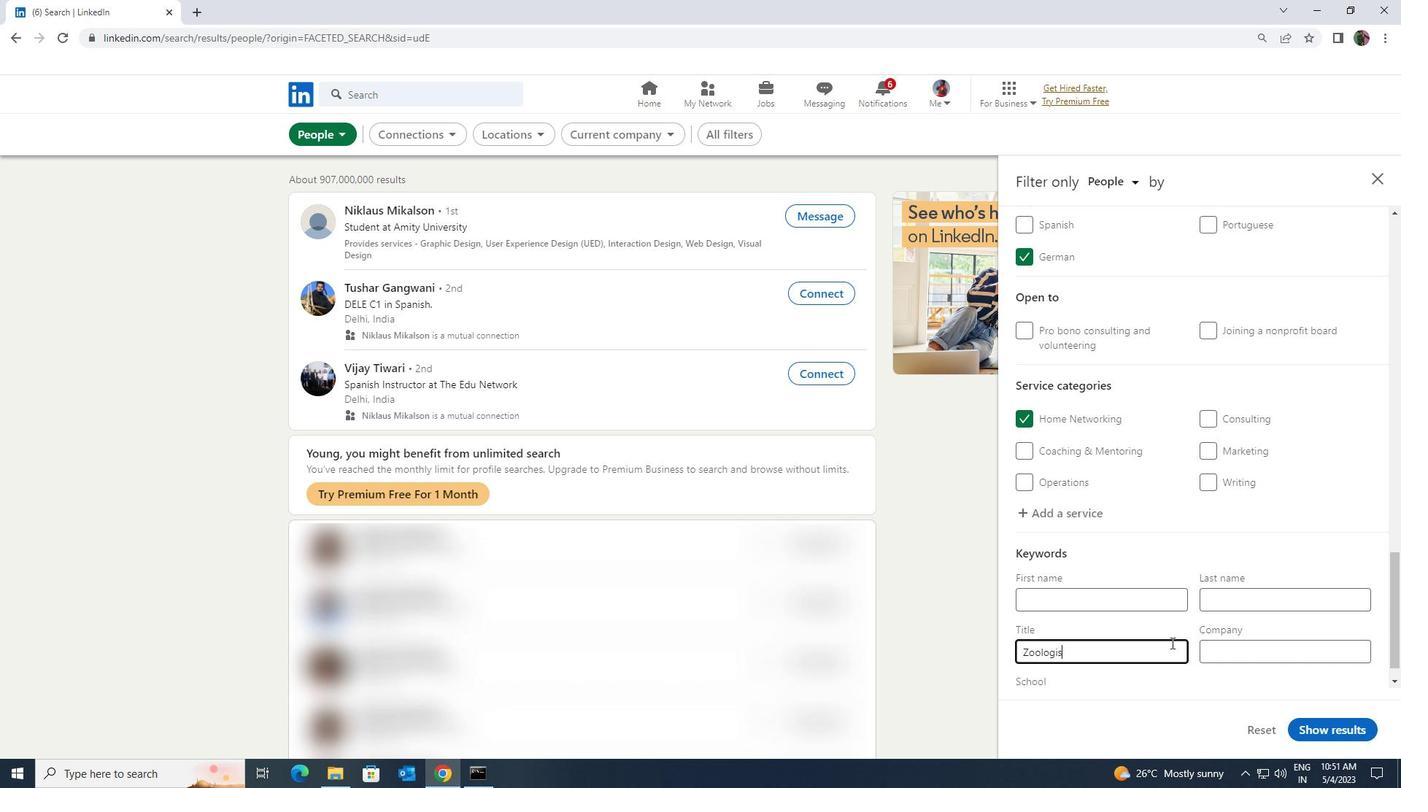 
Action: Mouse moved to (1309, 732)
Screenshot: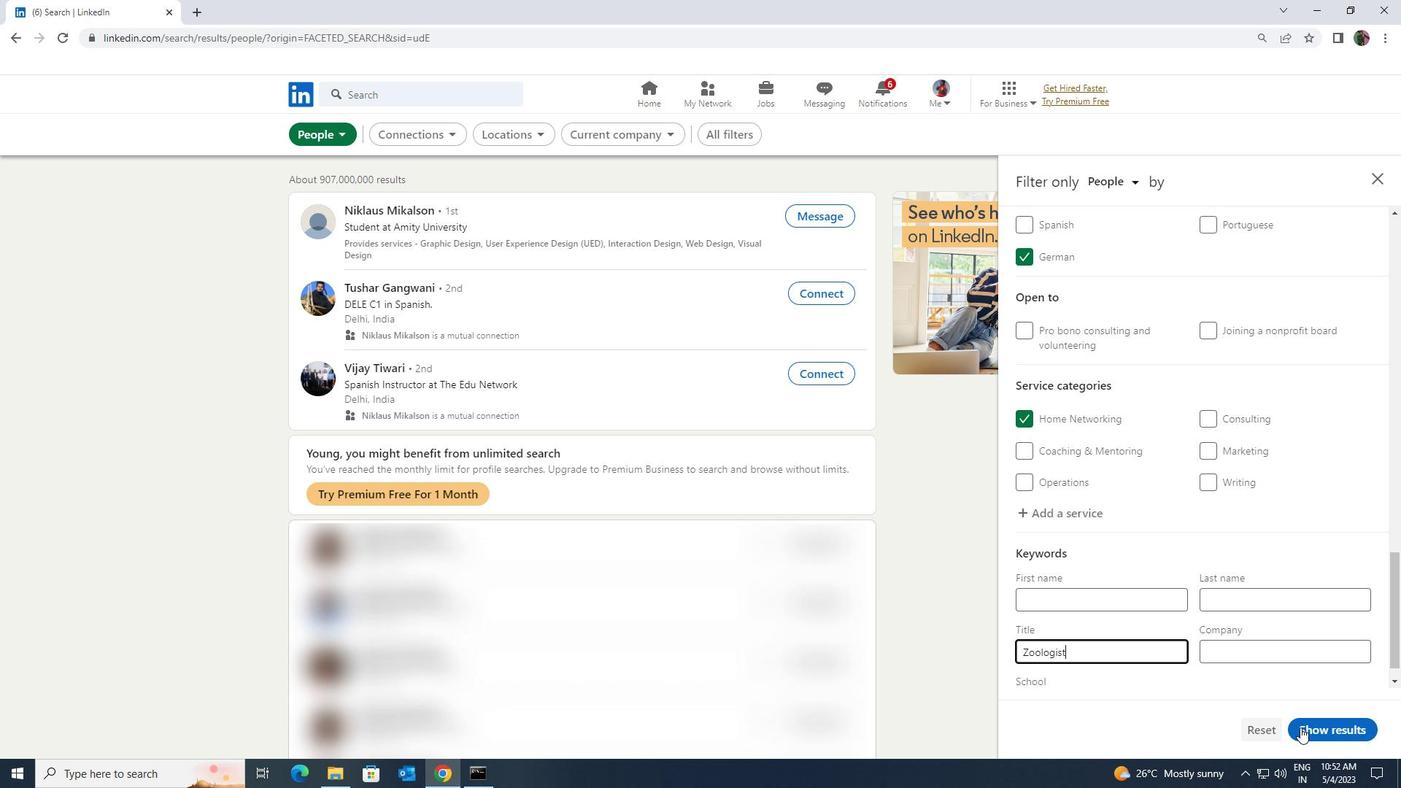 
Action: Mouse pressed left at (1309, 732)
Screenshot: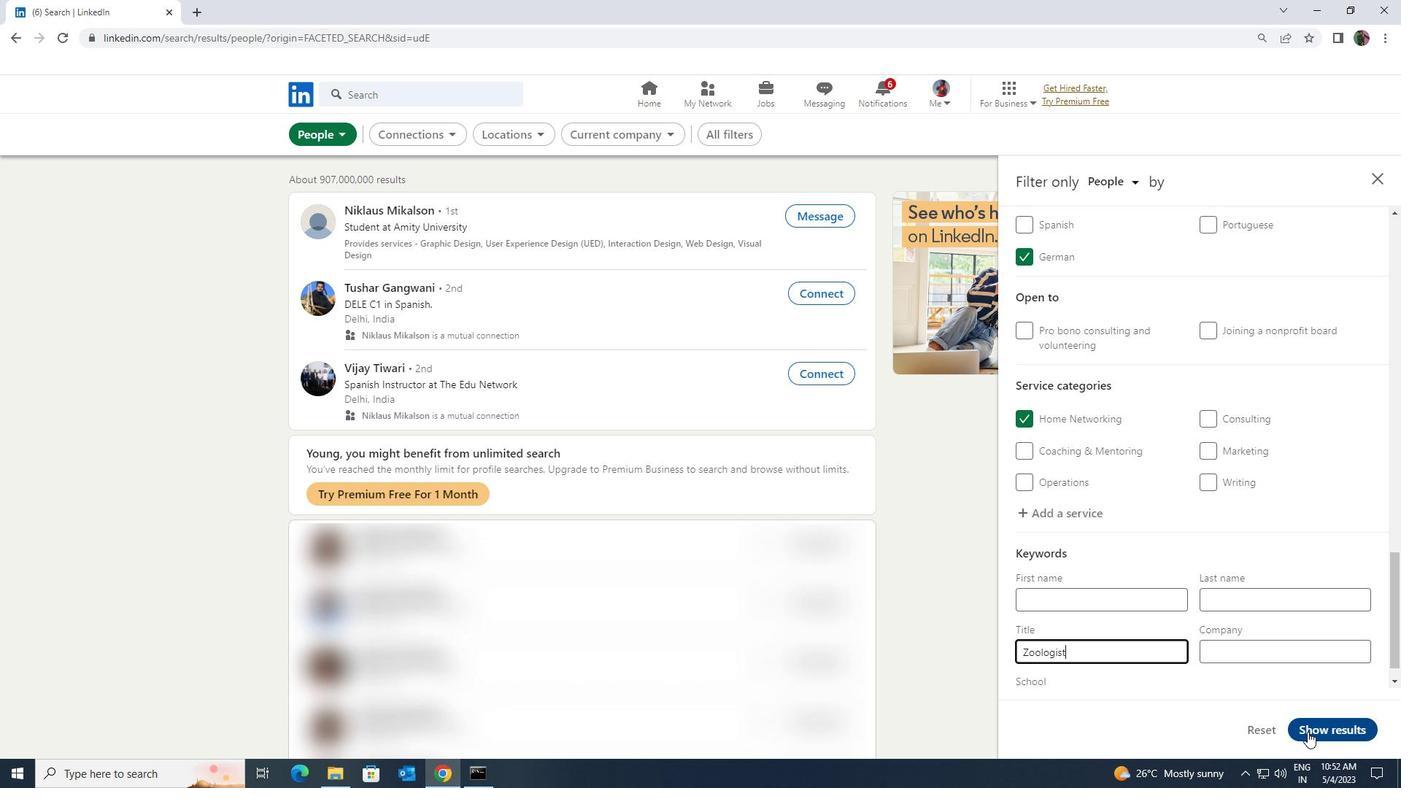 
